 Task: Find connections with filter location Baní with filter topic #property with filter profile language French with filter current company WomenTech Network with filter school NICMAR University  with filter industry Alternative Dispute Resolution with filter service category Android Development with filter keywords title Data Entry
Action: Mouse moved to (596, 84)
Screenshot: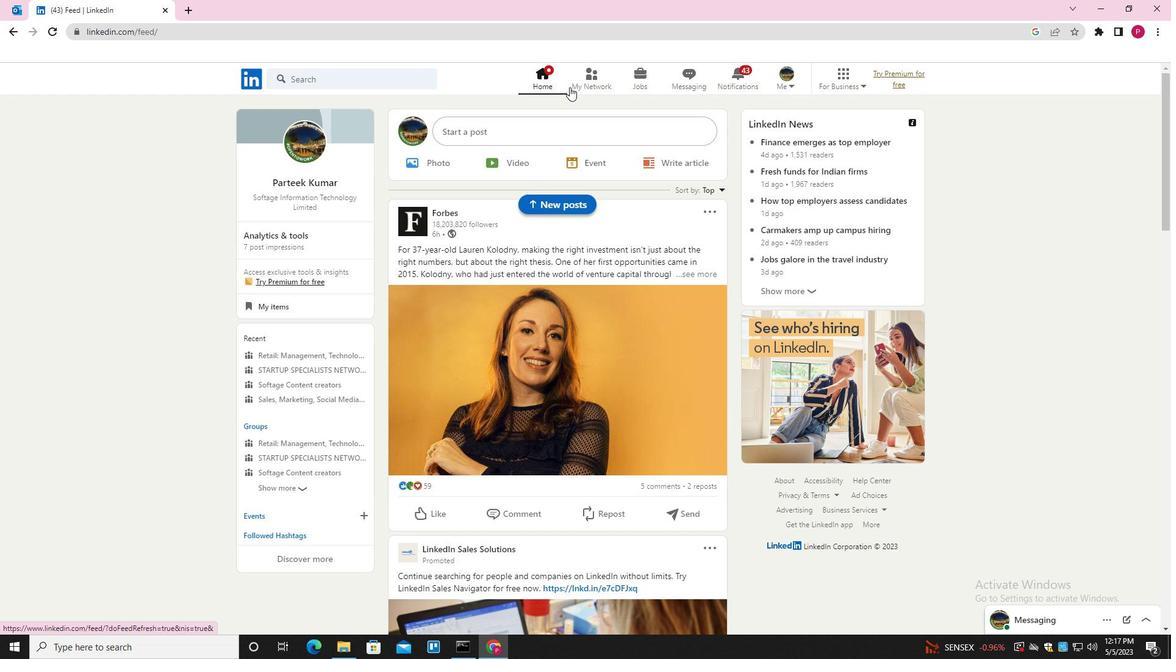 
Action: Mouse pressed left at (596, 84)
Screenshot: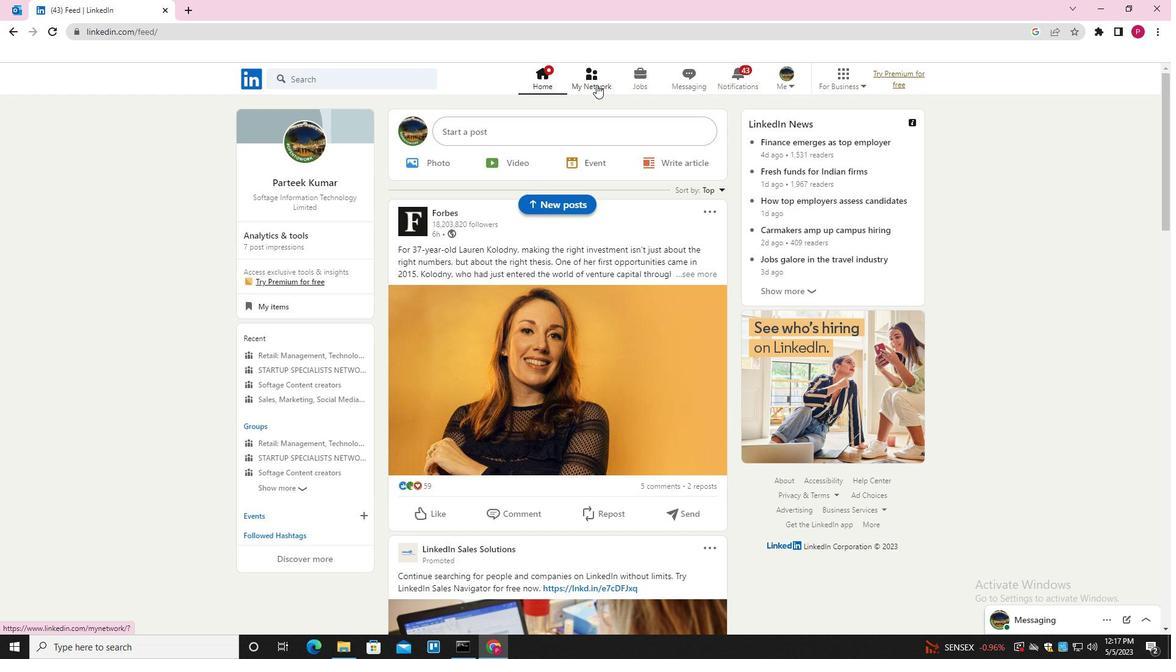 
Action: Mouse moved to (362, 145)
Screenshot: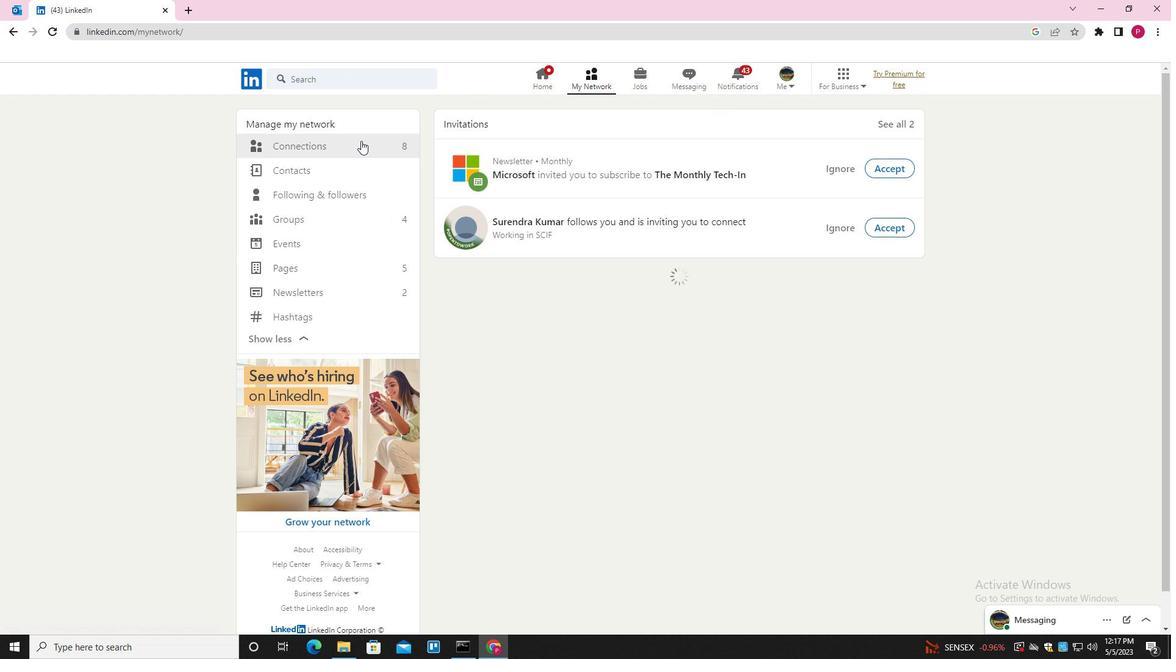 
Action: Mouse pressed left at (362, 145)
Screenshot: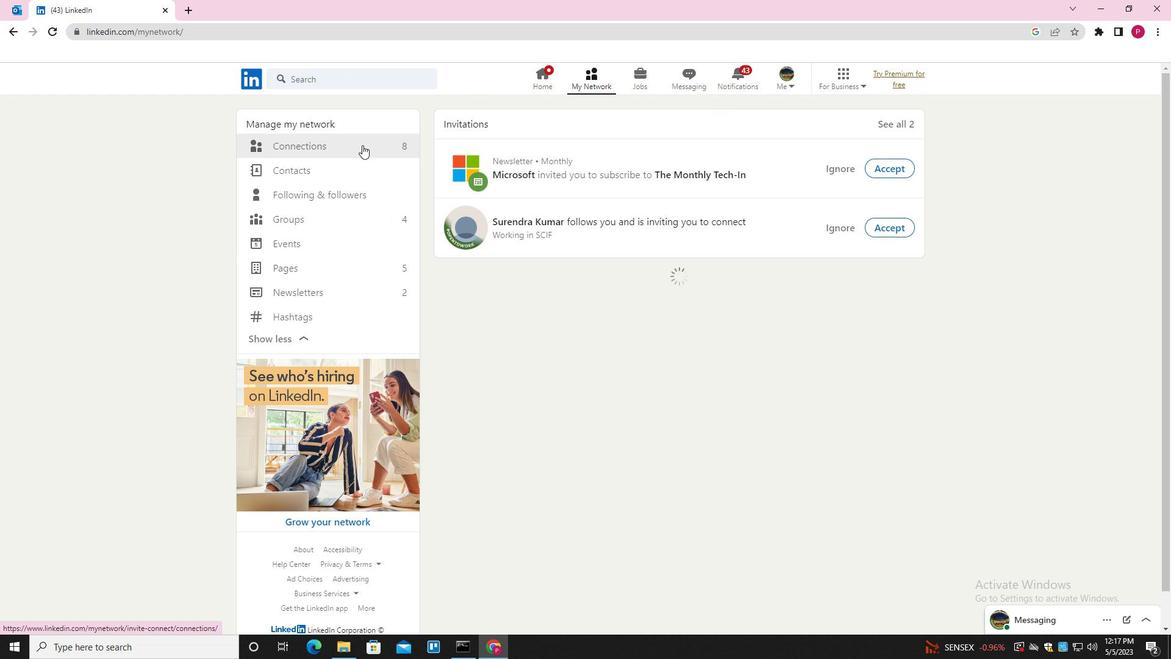 
Action: Mouse moved to (698, 146)
Screenshot: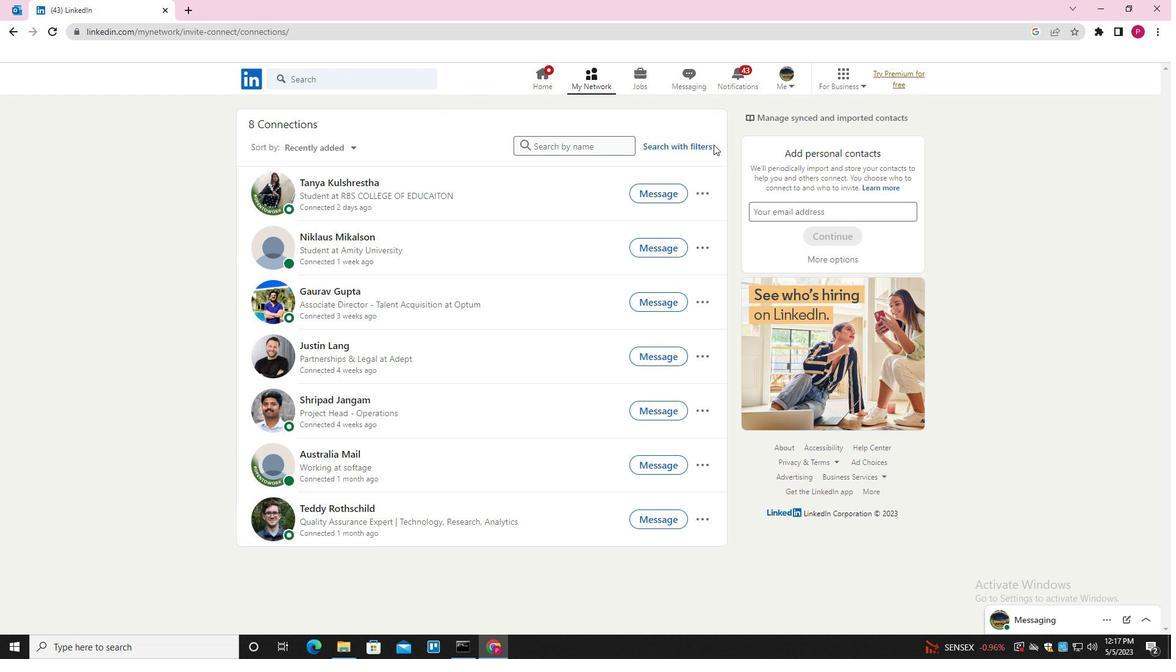 
Action: Mouse pressed left at (698, 146)
Screenshot: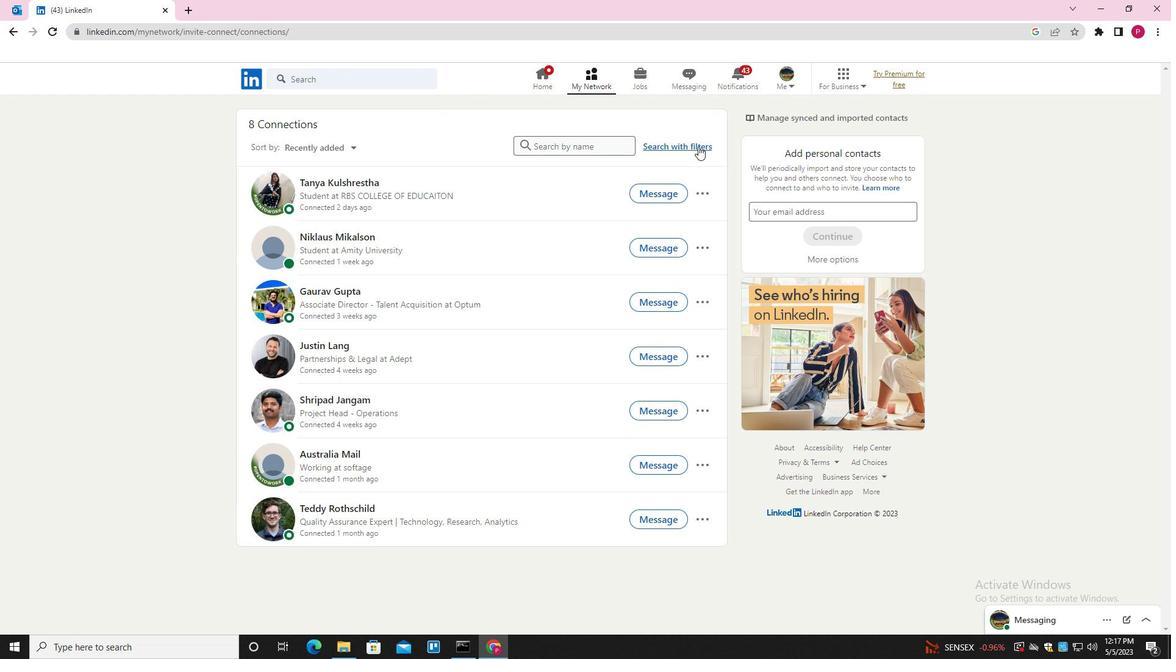 
Action: Mouse moved to (623, 111)
Screenshot: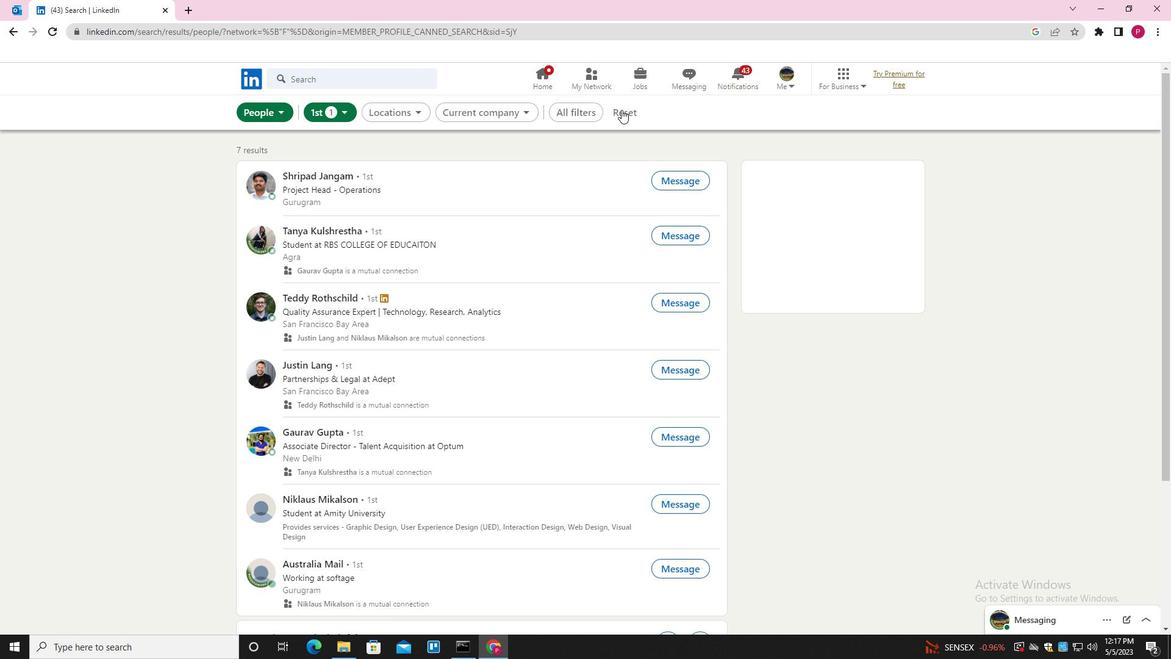 
Action: Mouse pressed left at (623, 111)
Screenshot: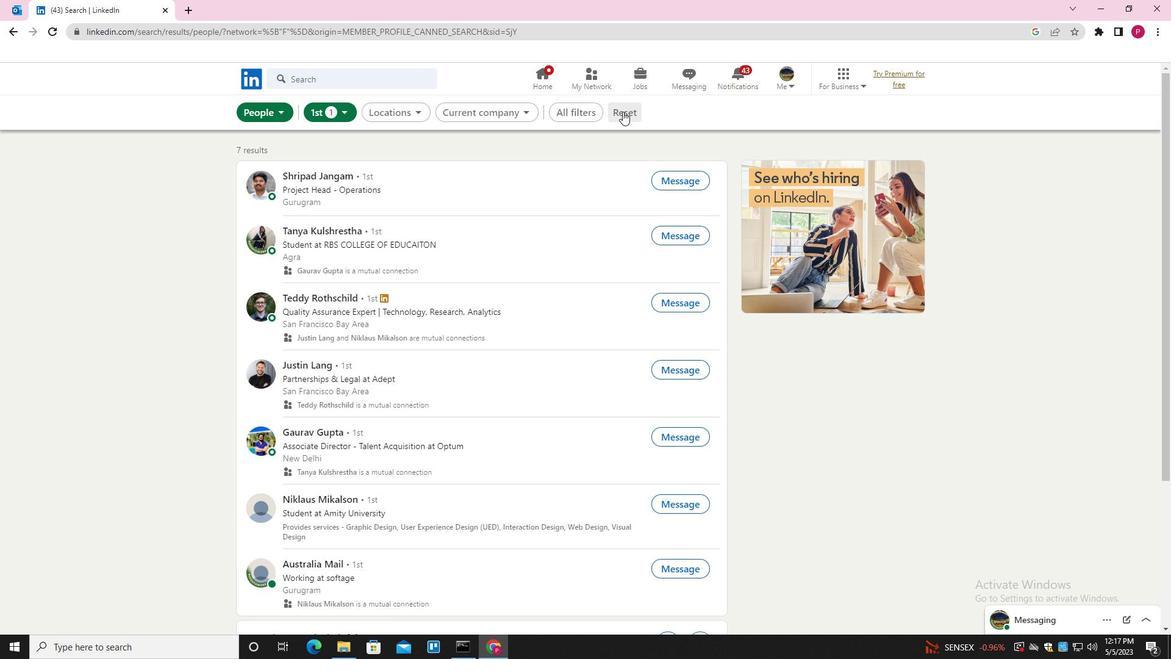 
Action: Mouse moved to (595, 114)
Screenshot: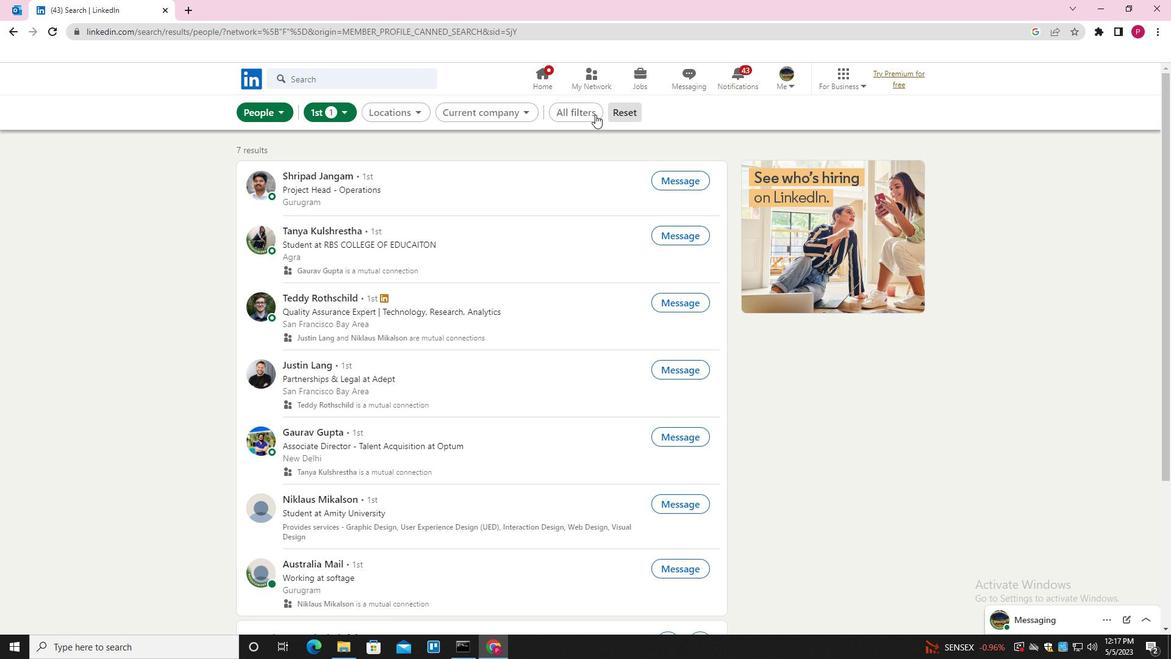 
Action: Mouse pressed left at (595, 114)
Screenshot: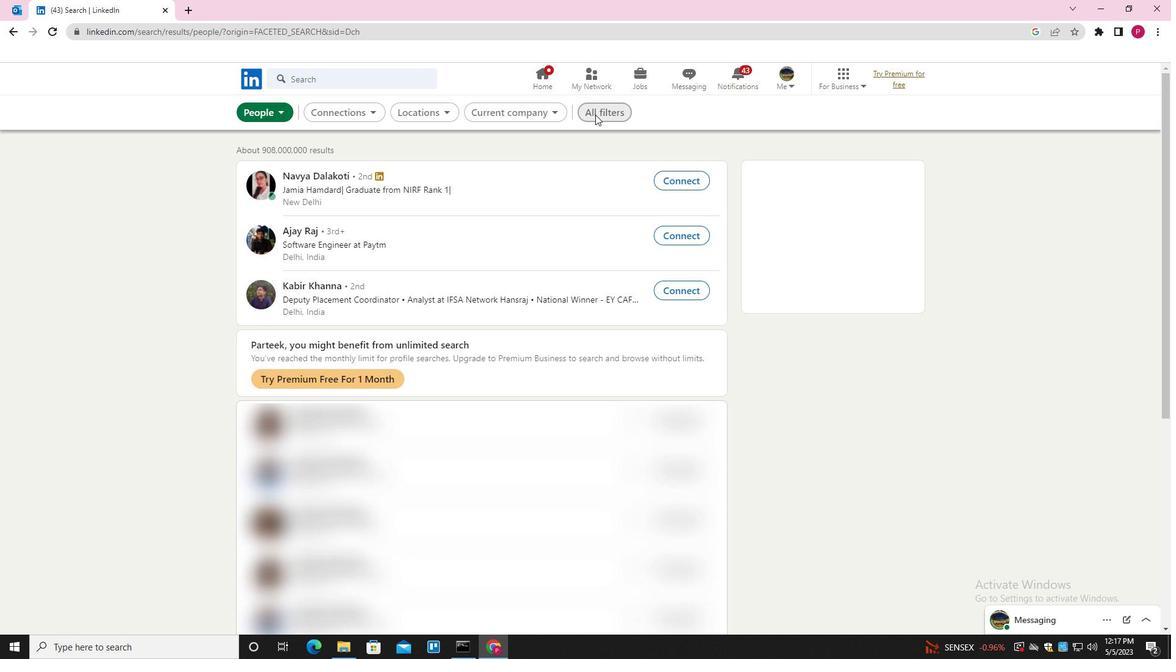 
Action: Mouse moved to (918, 383)
Screenshot: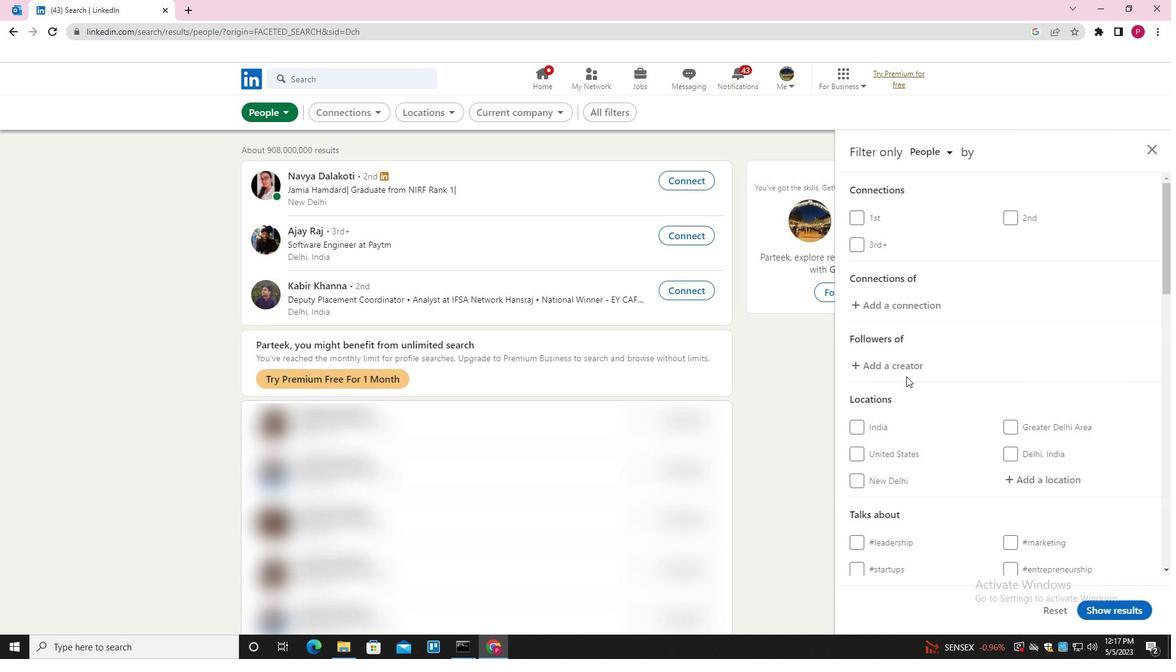 
Action: Mouse scrolled (918, 383) with delta (0, 0)
Screenshot: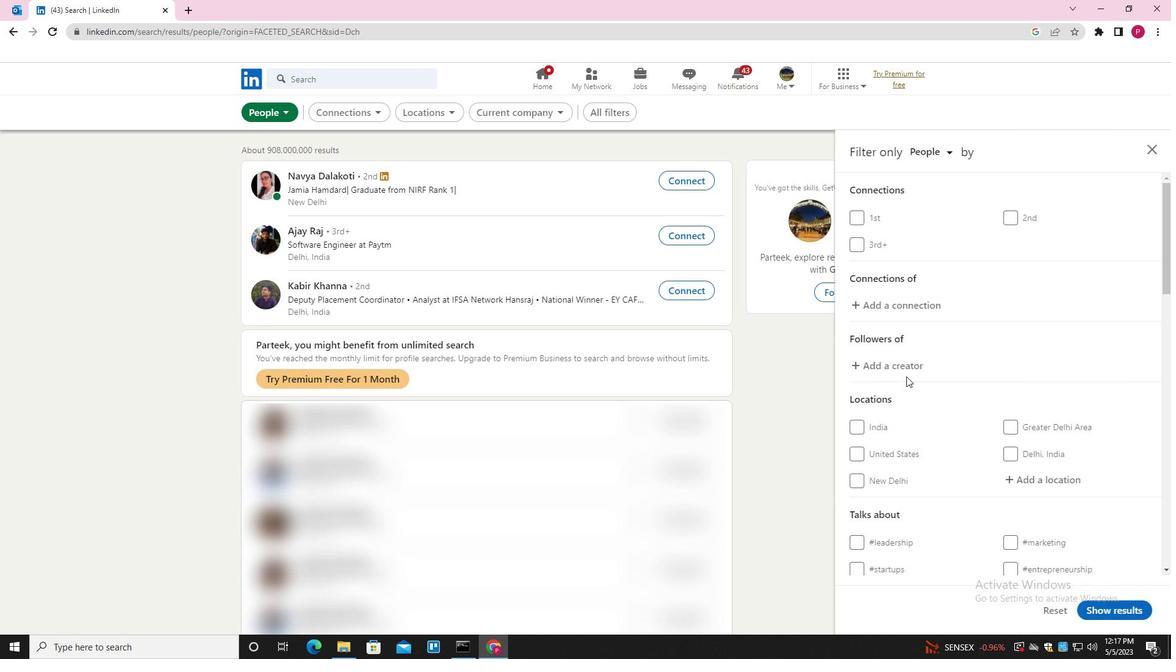 
Action: Mouse moved to (925, 386)
Screenshot: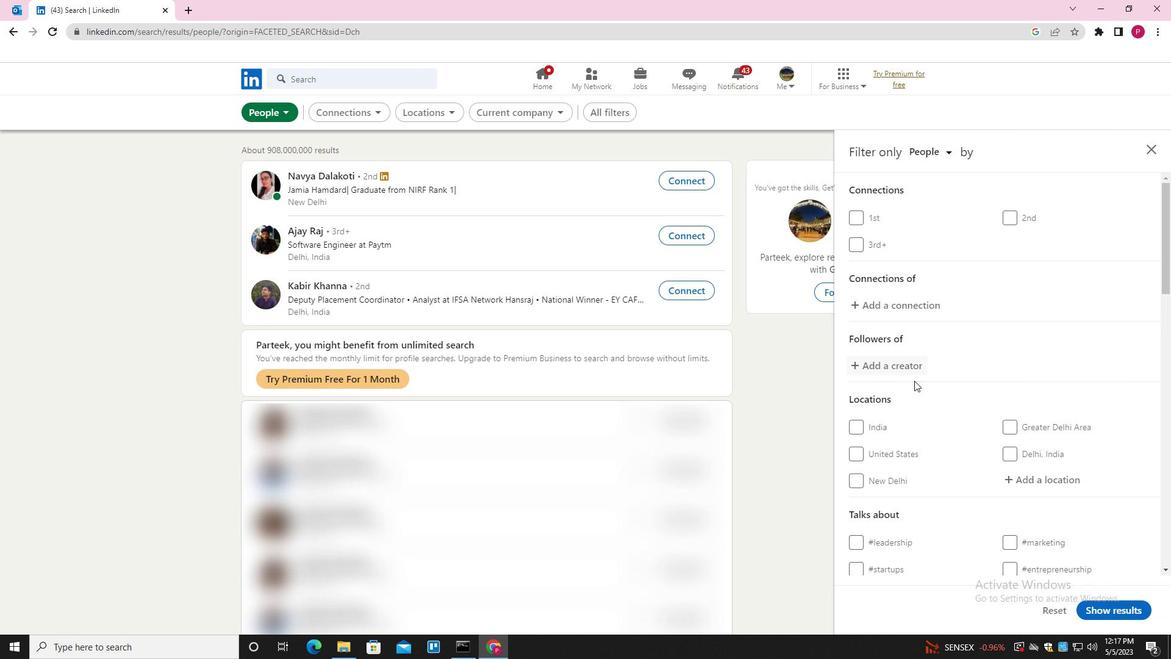 
Action: Mouse scrolled (925, 386) with delta (0, 0)
Screenshot: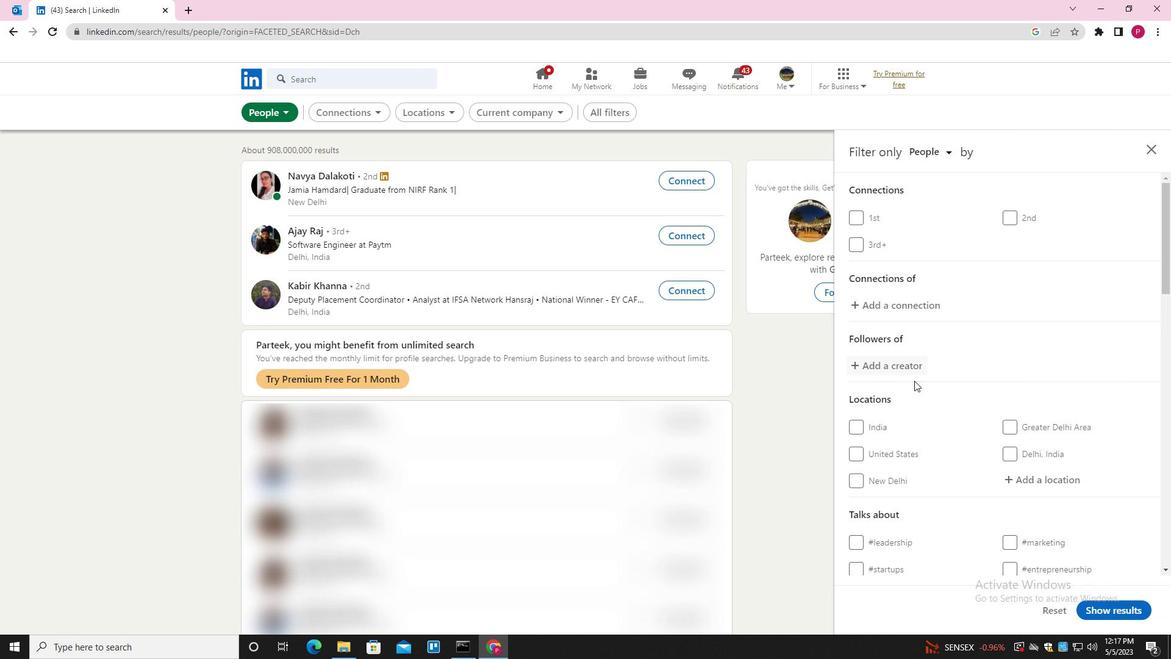 
Action: Mouse moved to (1034, 352)
Screenshot: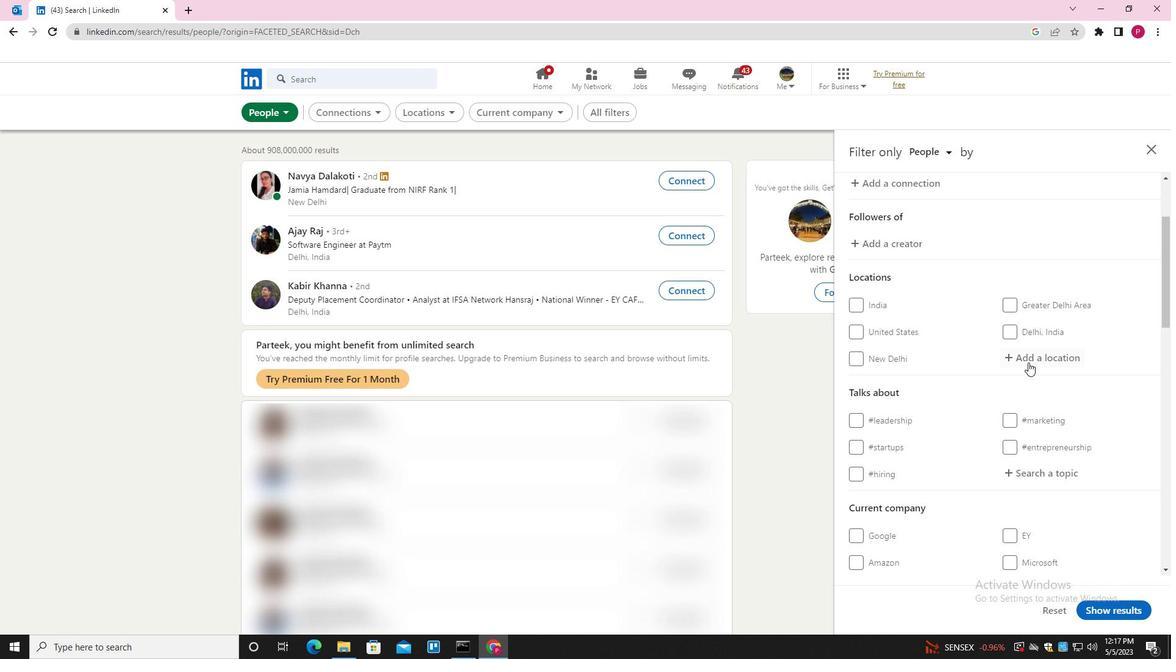 
Action: Mouse pressed left at (1034, 352)
Screenshot: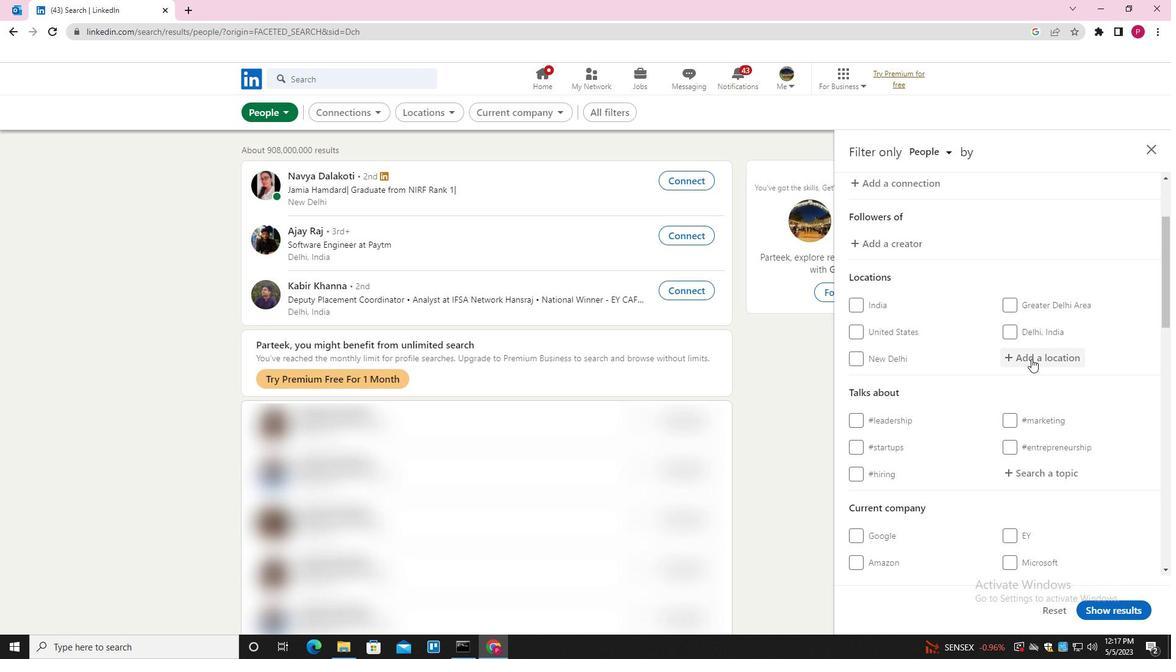 
Action: Key pressed <Key.shift>BANI<Key.down><Key.down><Key.down><Key.down><Key.down><Key.down><Key.down><Key.down><Key.down><Key.down><Key.down><Key.down><Key.down><Key.down><Key.down><Key.down><Key.down><Key.down><Key.down><Key.down><Key.down><Key.down><Key.enter>
Screenshot: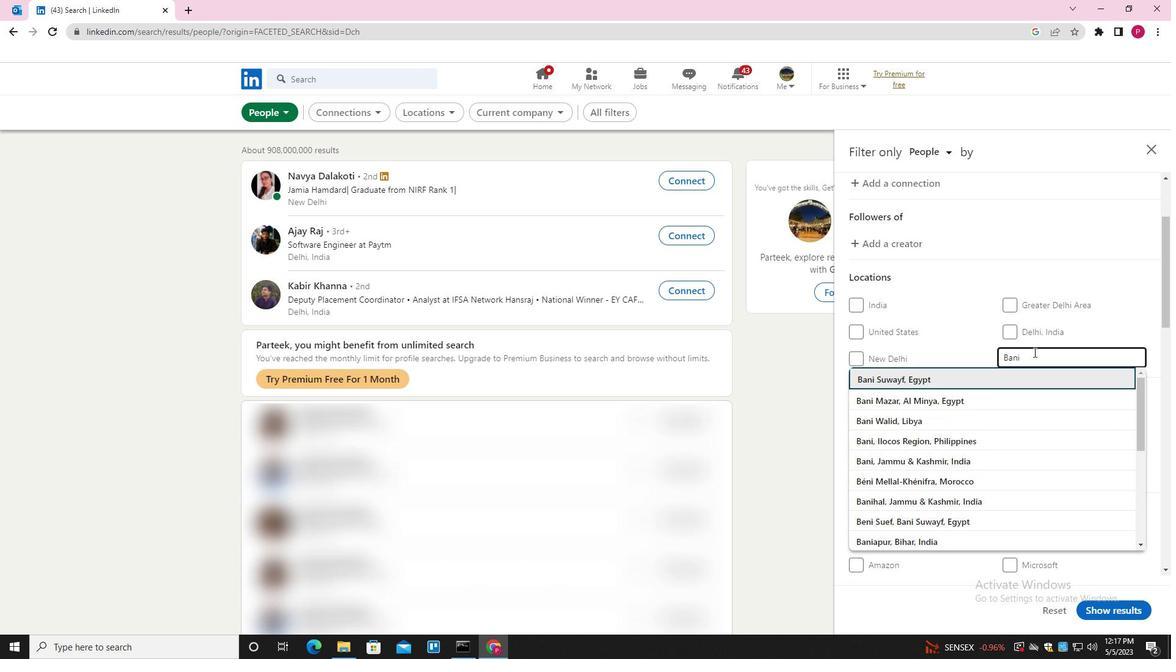
Action: Mouse moved to (970, 393)
Screenshot: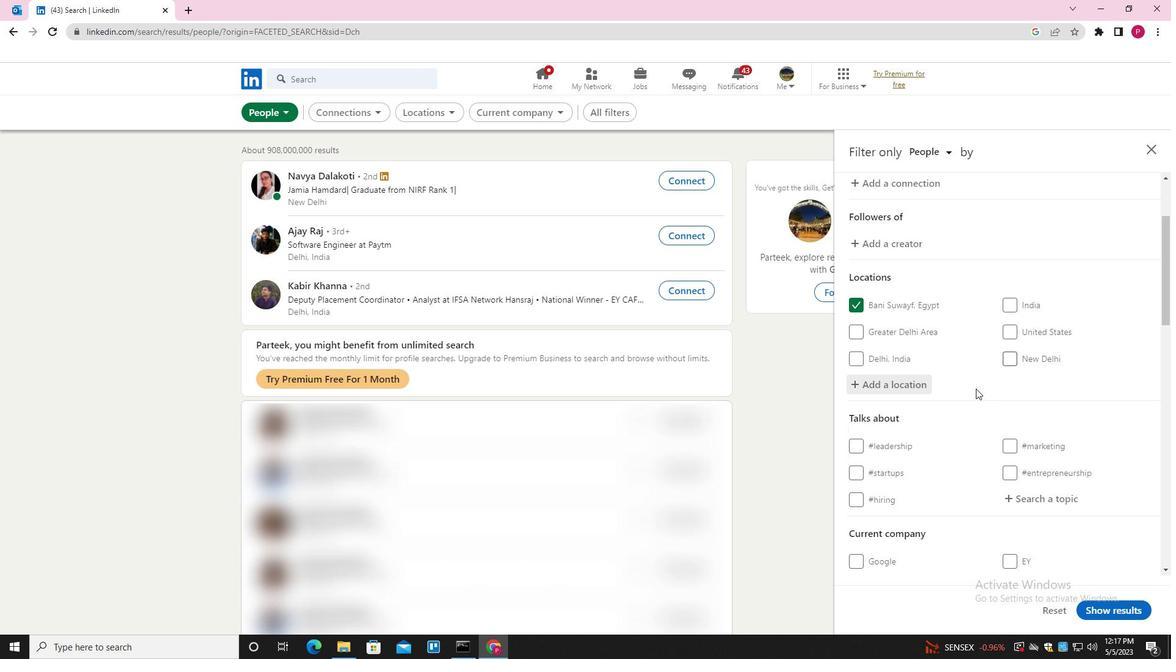 
Action: Mouse scrolled (970, 392) with delta (0, 0)
Screenshot: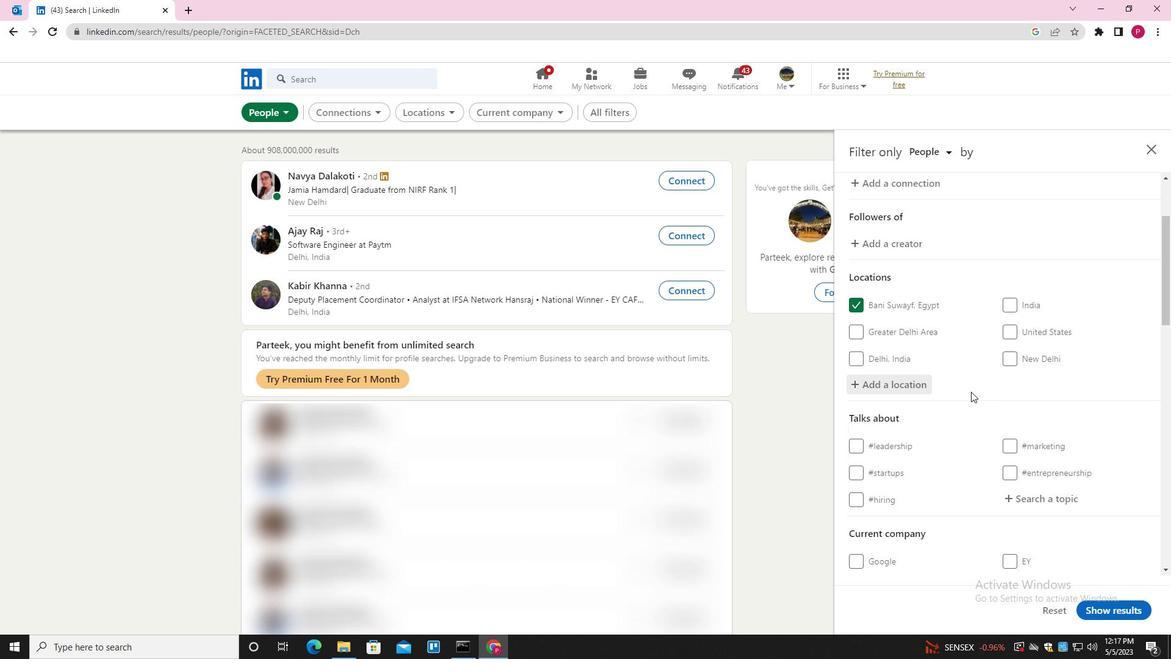 
Action: Mouse scrolled (970, 392) with delta (0, 0)
Screenshot: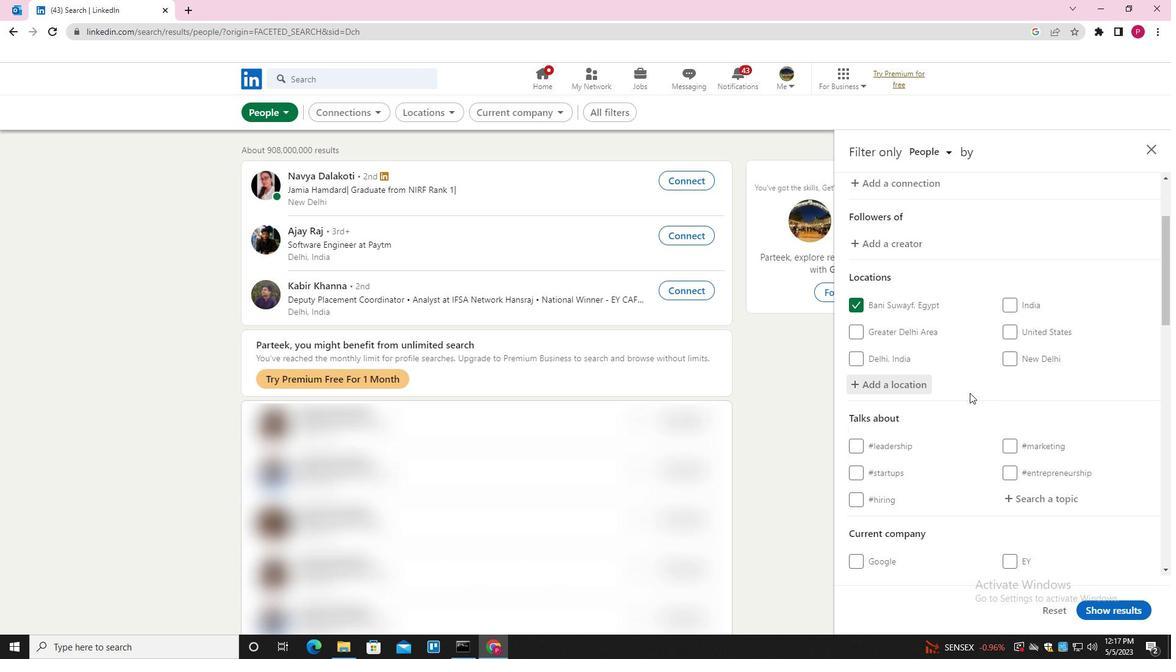 
Action: Mouse scrolled (970, 392) with delta (0, 0)
Screenshot: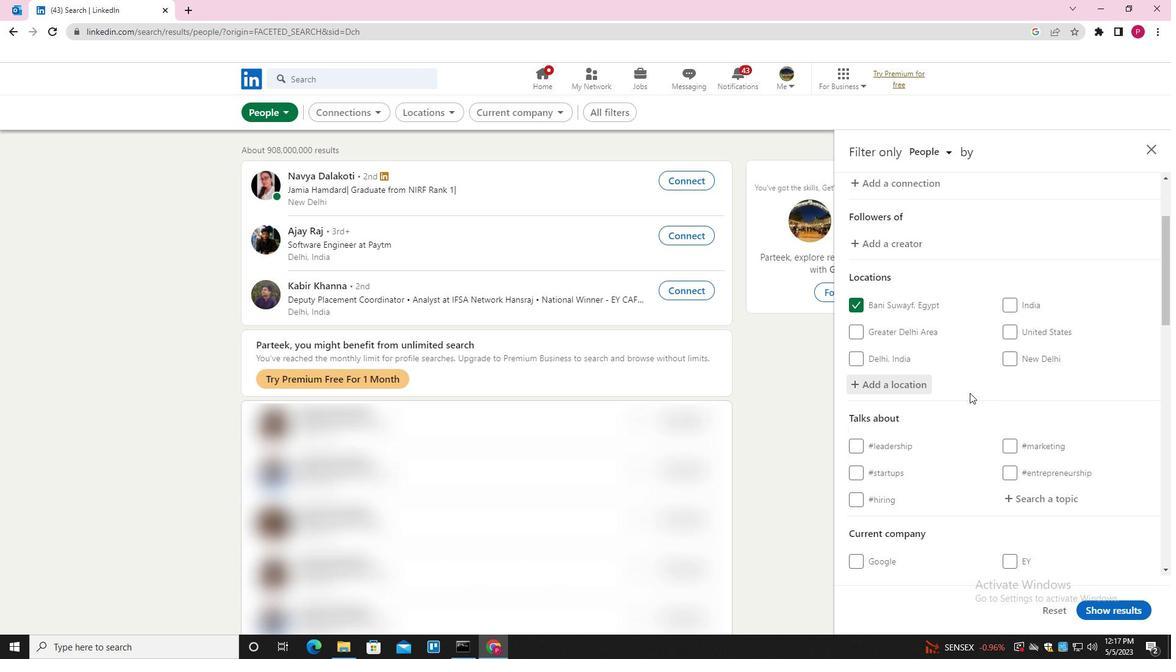 
Action: Mouse moved to (1025, 312)
Screenshot: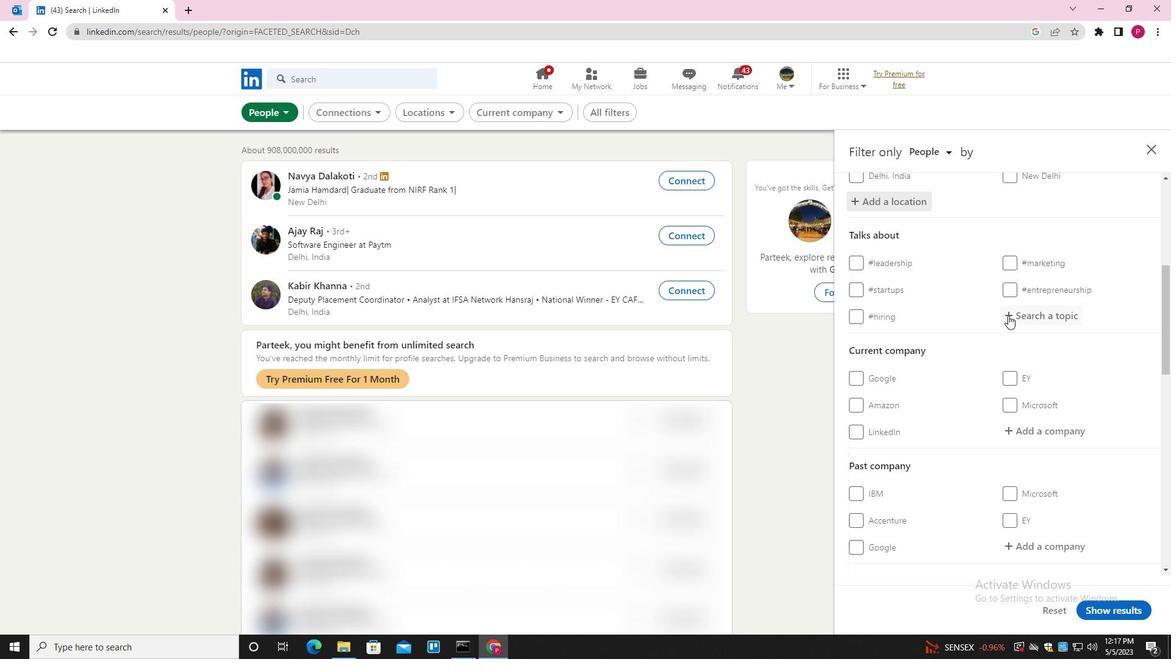 
Action: Mouse pressed left at (1025, 312)
Screenshot: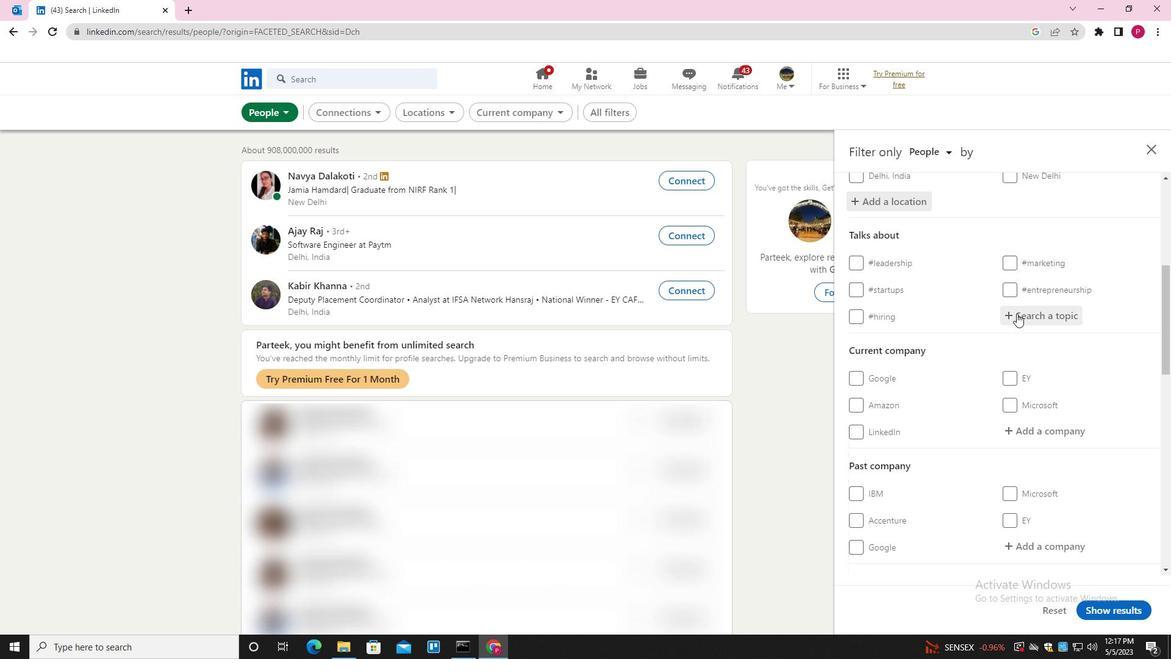 
Action: Key pressed PROPERTY<Key.down><Key.enter>
Screenshot: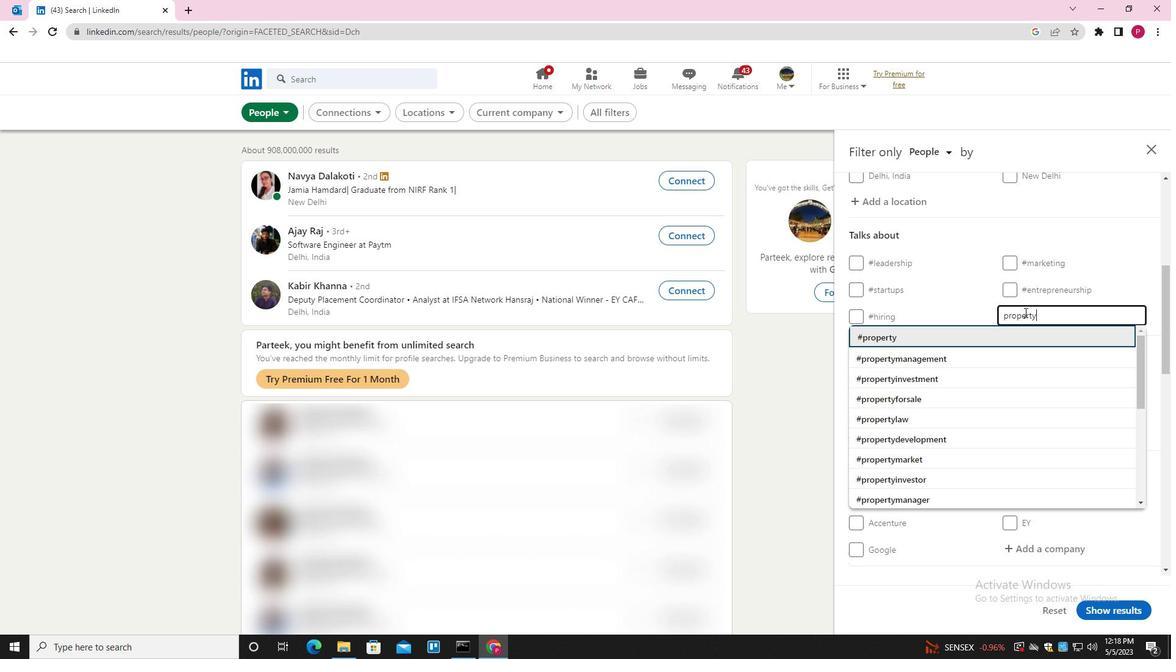 
Action: Mouse moved to (986, 349)
Screenshot: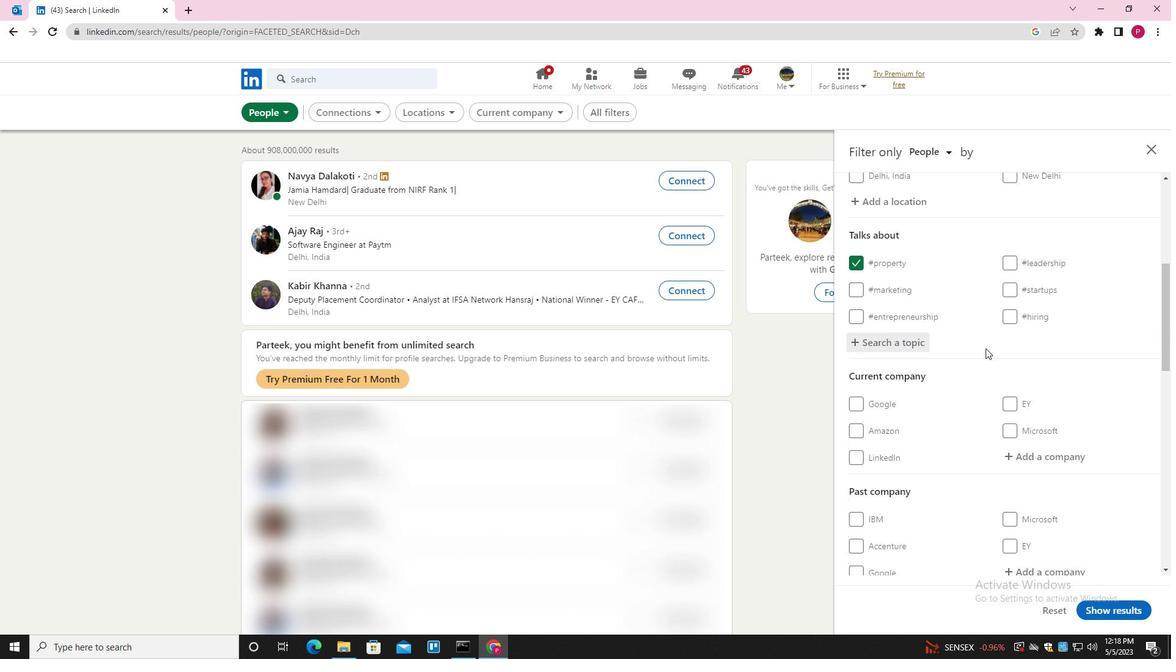 
Action: Mouse scrolled (986, 348) with delta (0, 0)
Screenshot: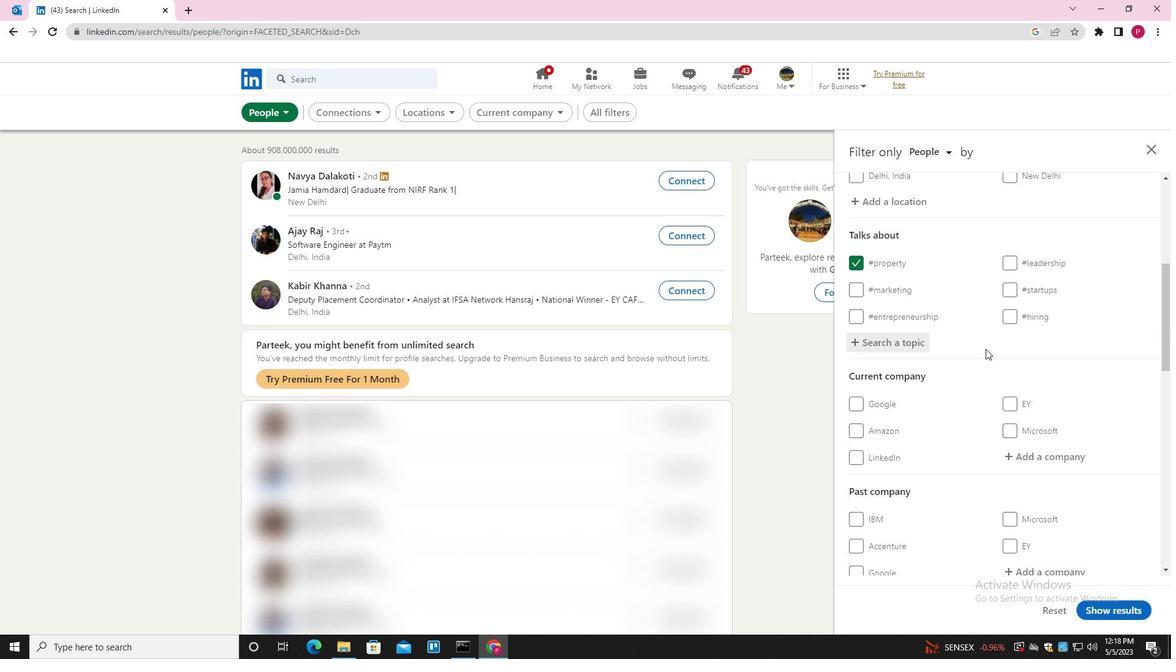 
Action: Mouse scrolled (986, 348) with delta (0, 0)
Screenshot: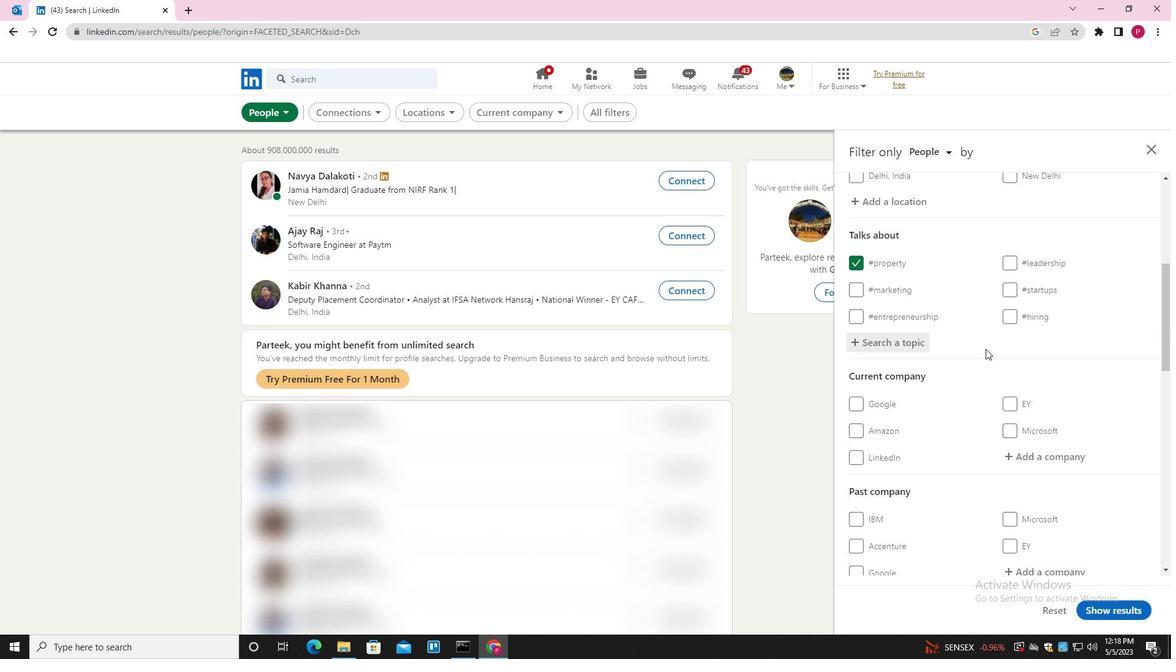 
Action: Mouse scrolled (986, 348) with delta (0, 0)
Screenshot: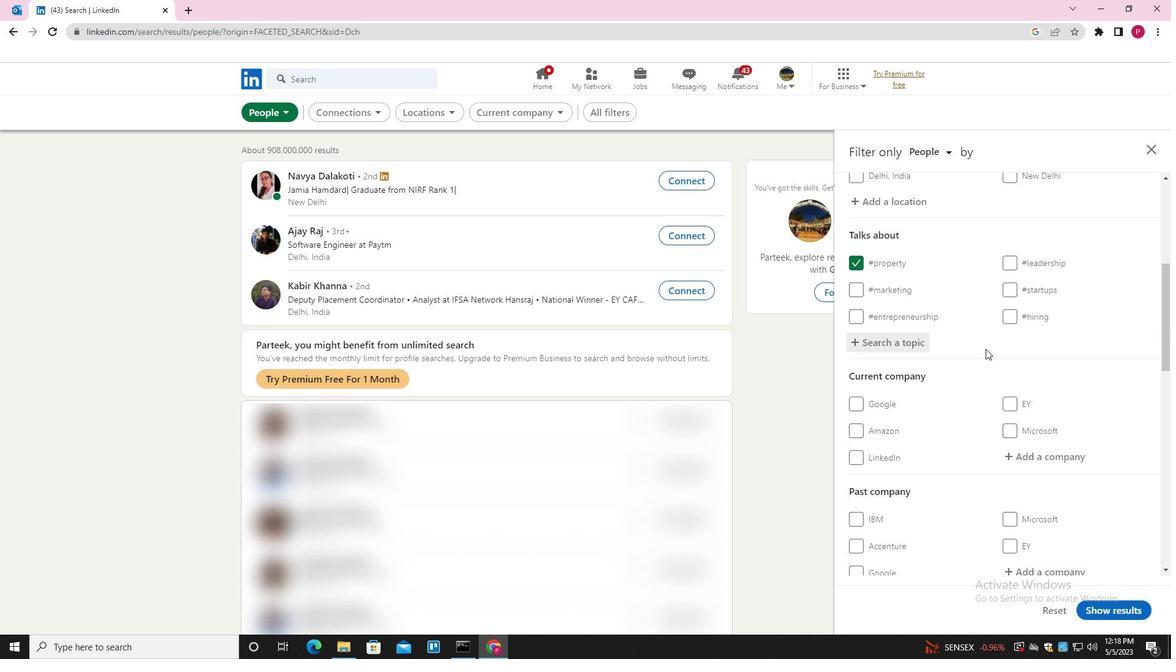 
Action: Mouse moved to (955, 357)
Screenshot: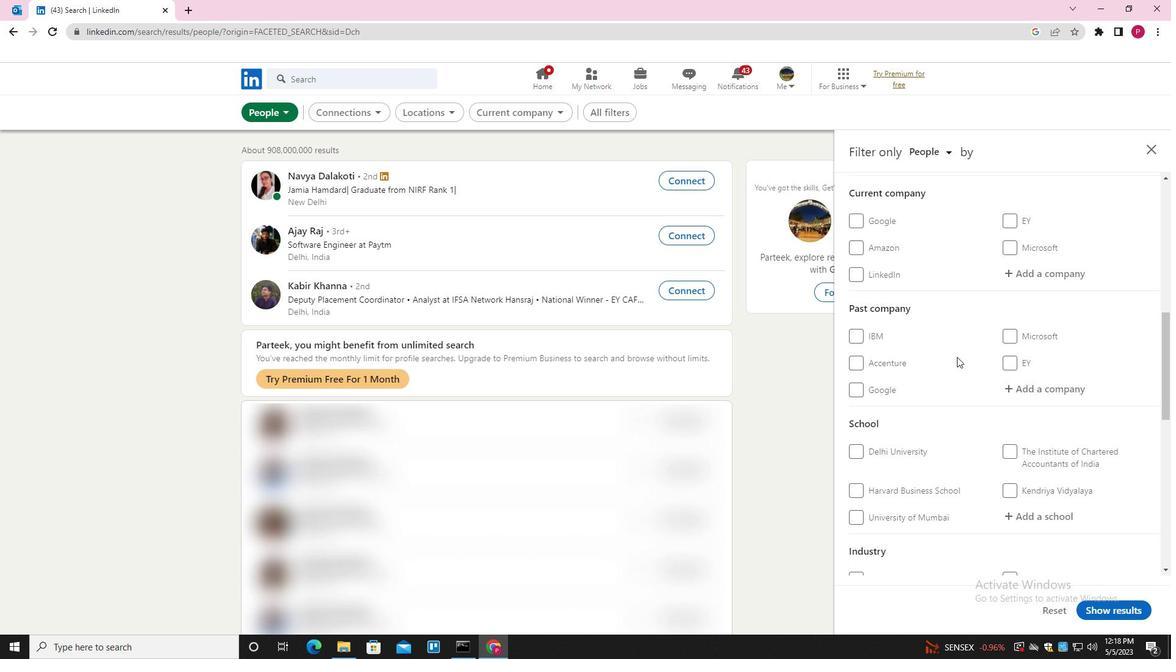 
Action: Mouse scrolled (955, 356) with delta (0, 0)
Screenshot: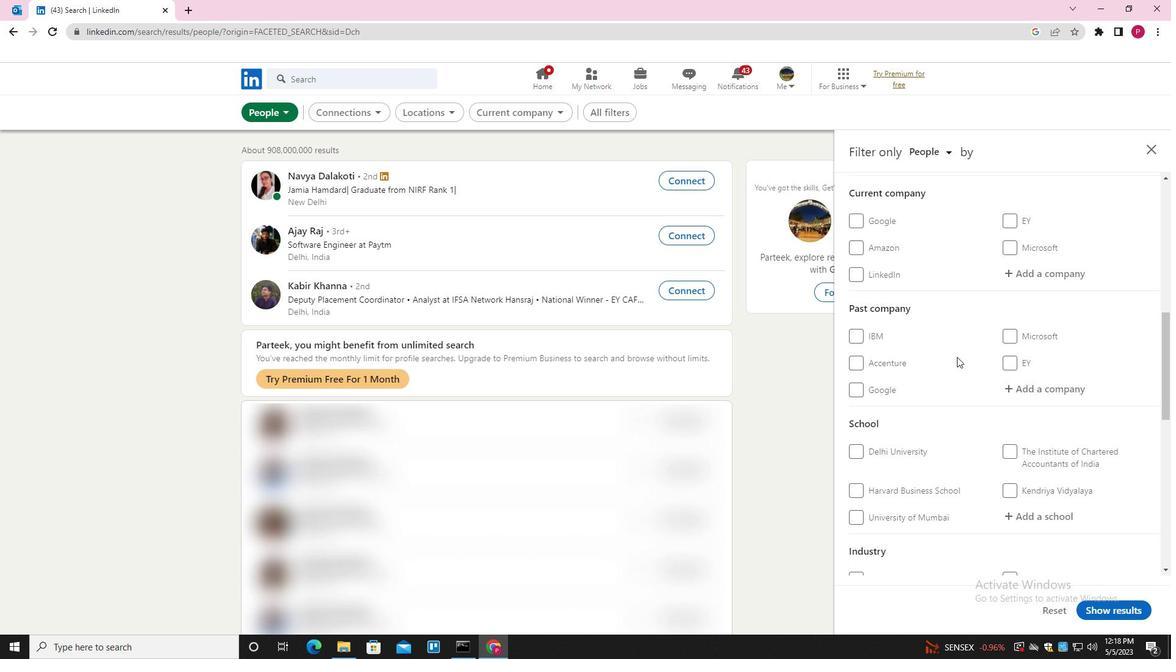 
Action: Mouse moved to (954, 358)
Screenshot: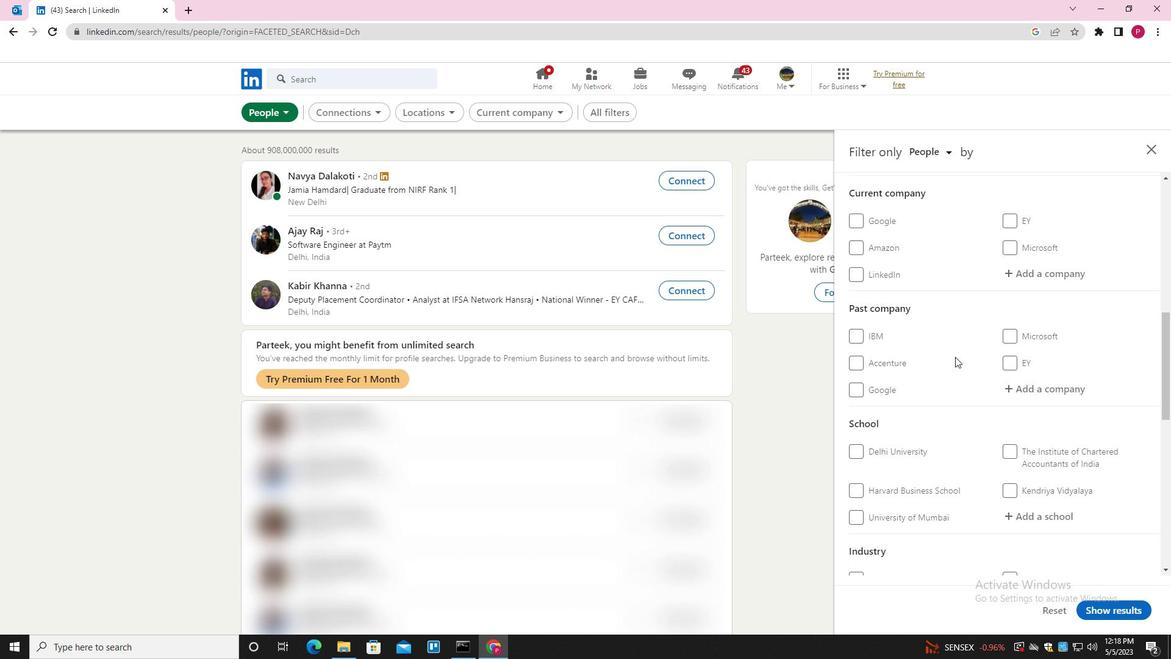 
Action: Mouse scrolled (954, 357) with delta (0, 0)
Screenshot: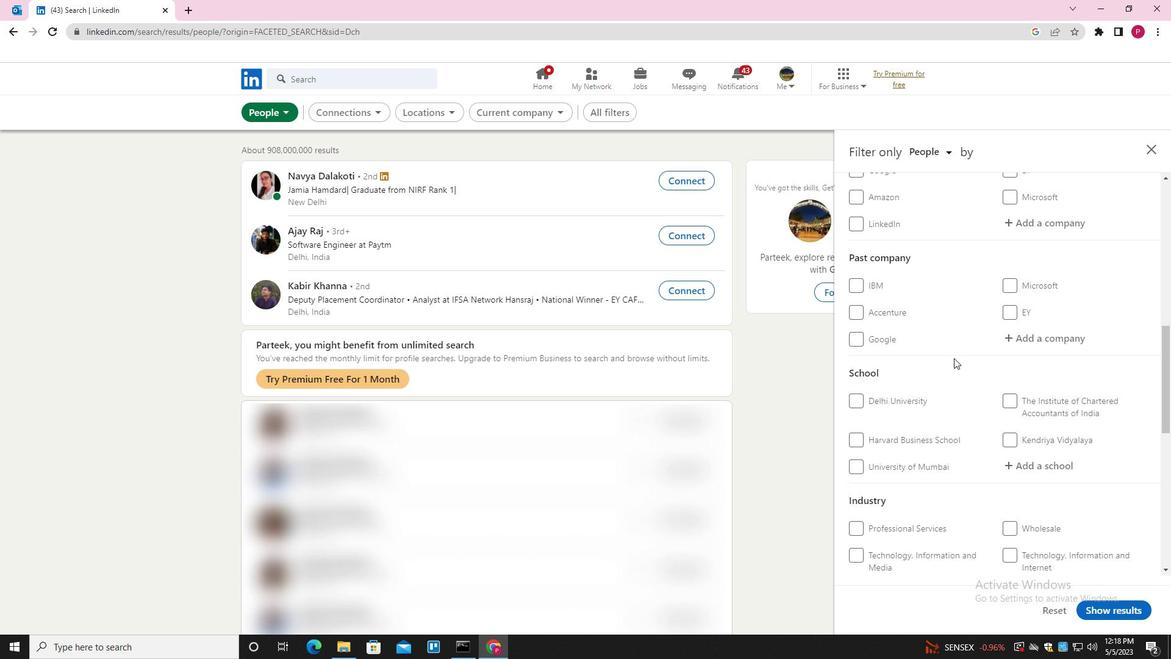 
Action: Mouse moved to (957, 358)
Screenshot: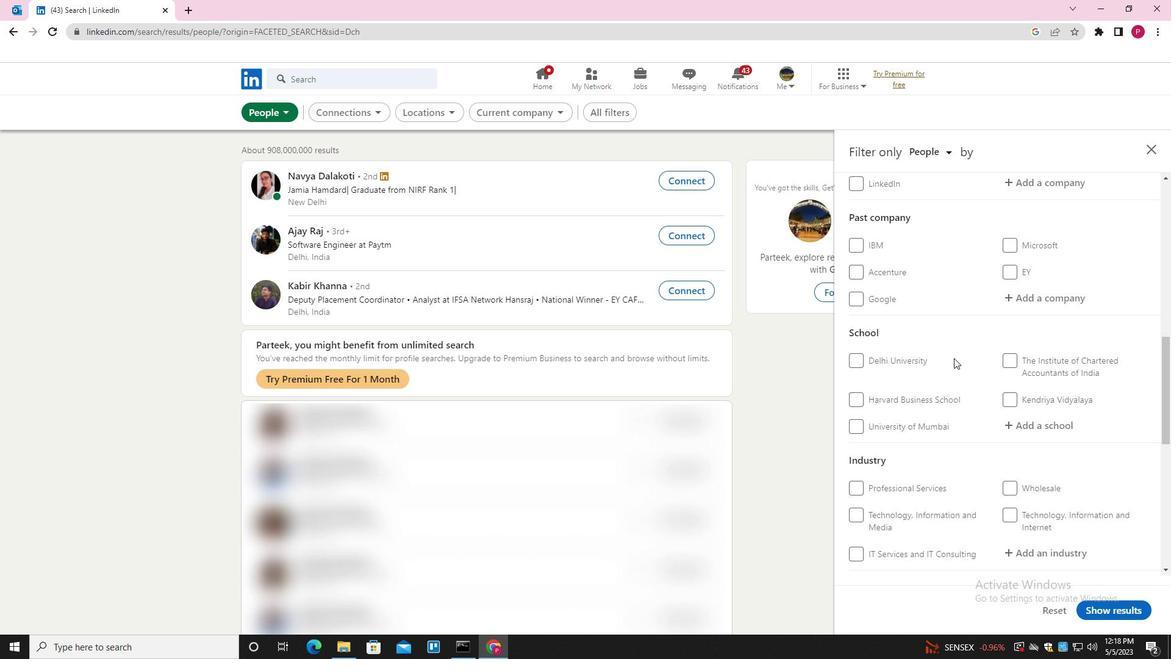 
Action: Mouse scrolled (957, 358) with delta (0, 0)
Screenshot: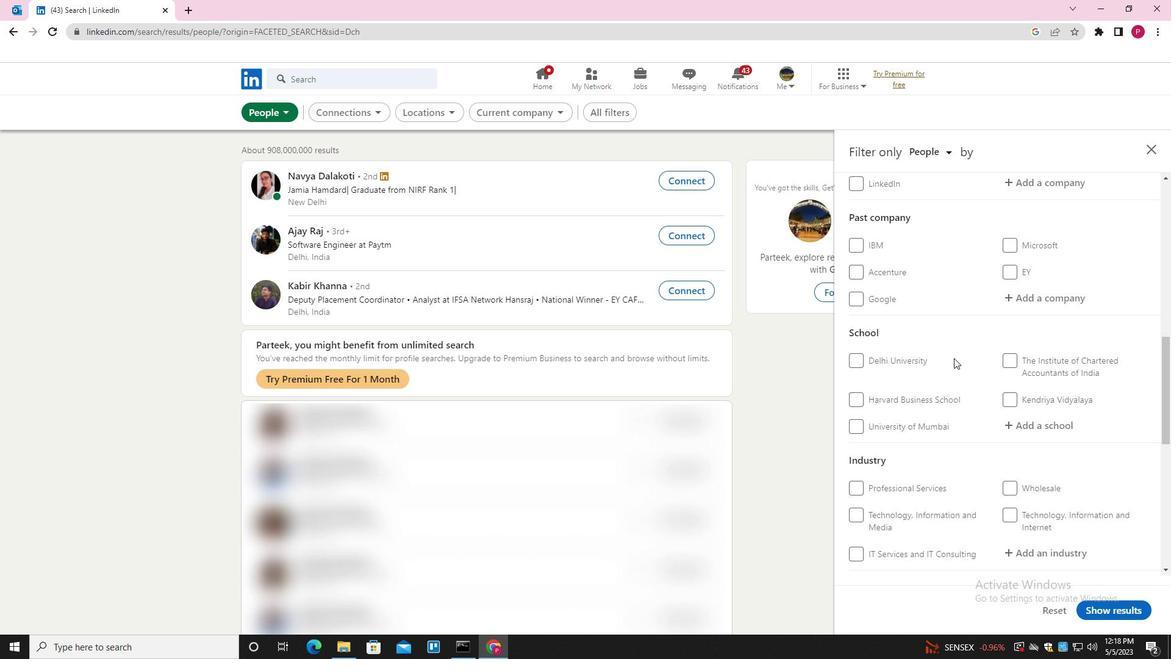 
Action: Mouse moved to (969, 357)
Screenshot: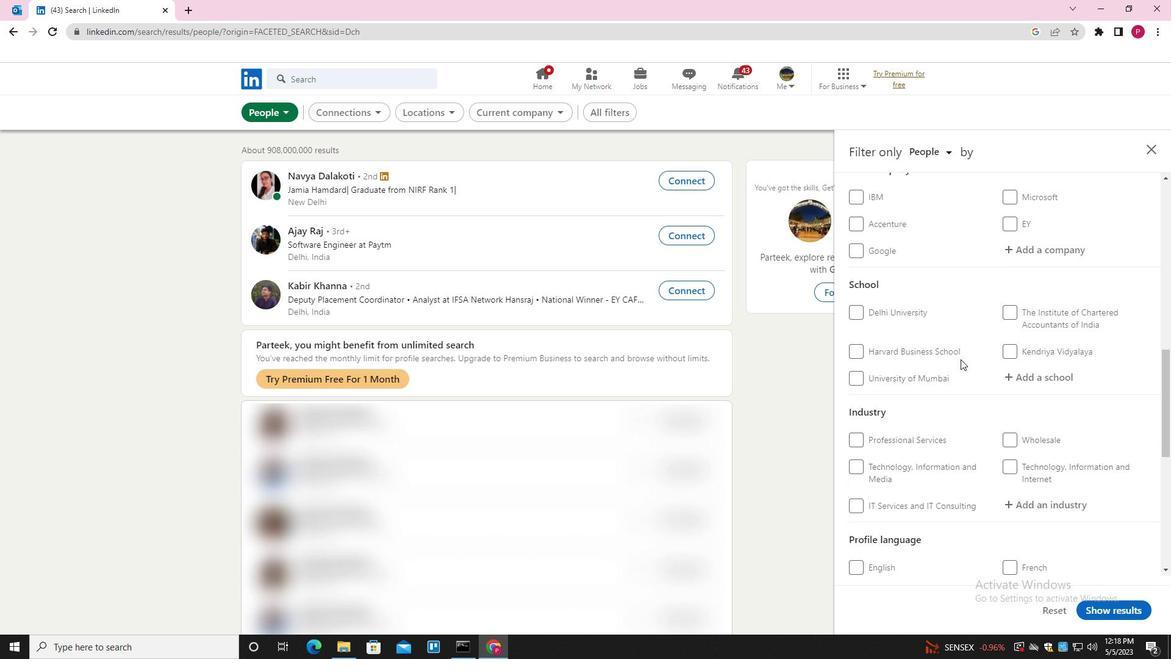 
Action: Mouse scrolled (969, 357) with delta (0, 0)
Screenshot: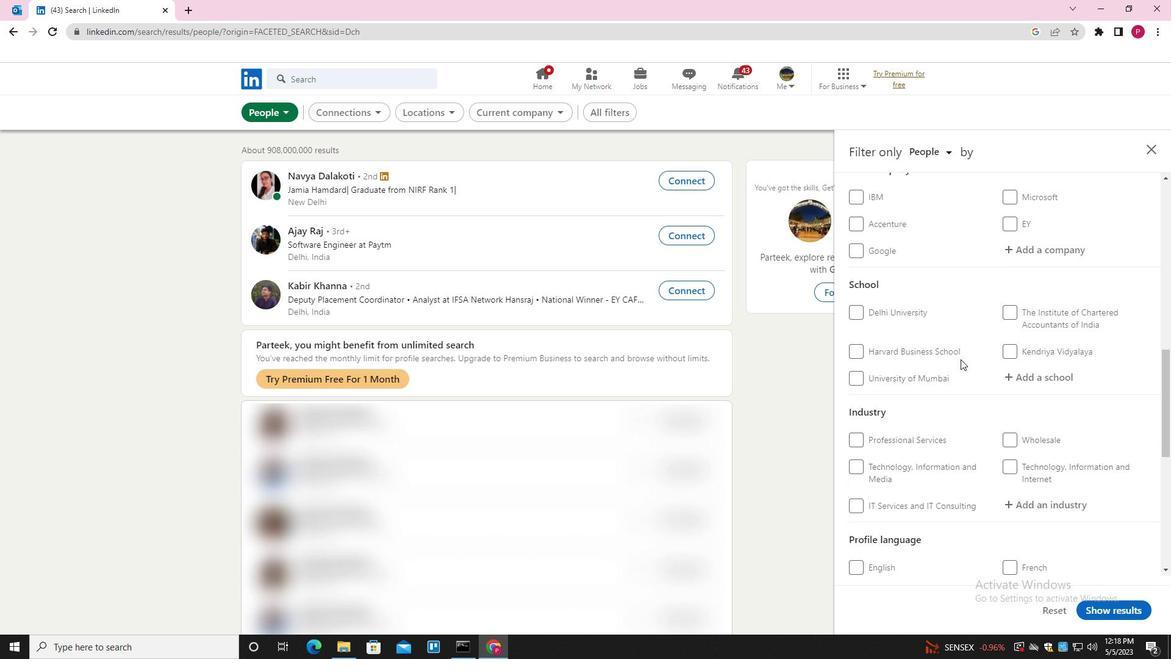 
Action: Mouse moved to (983, 364)
Screenshot: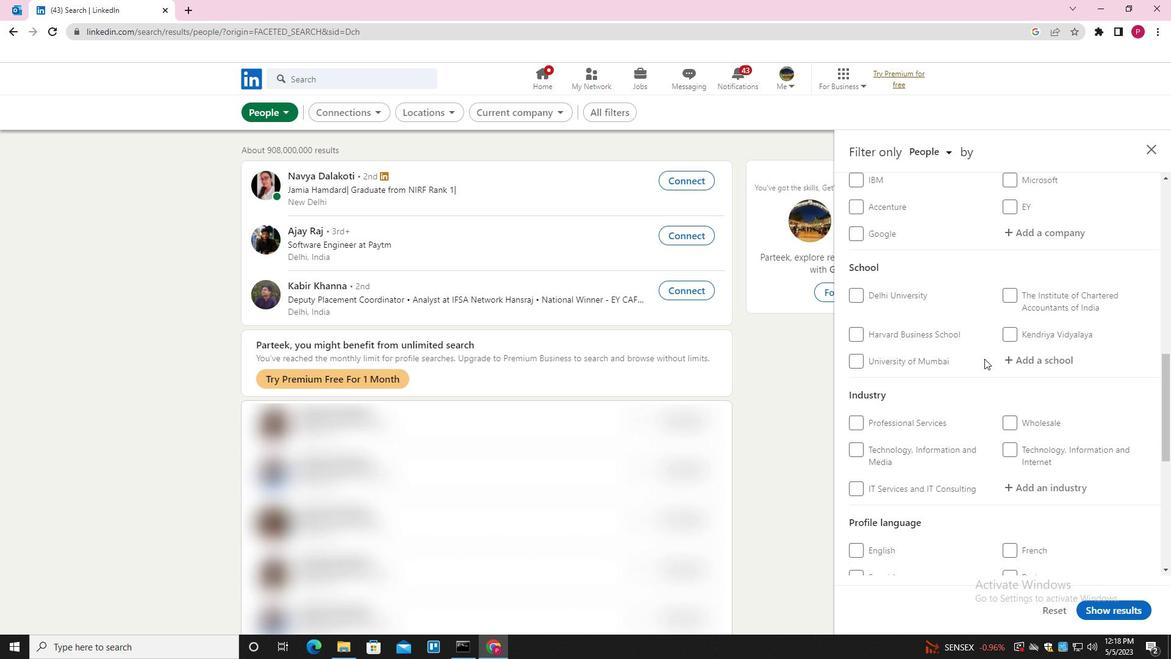 
Action: Mouse scrolled (983, 363) with delta (0, 0)
Screenshot: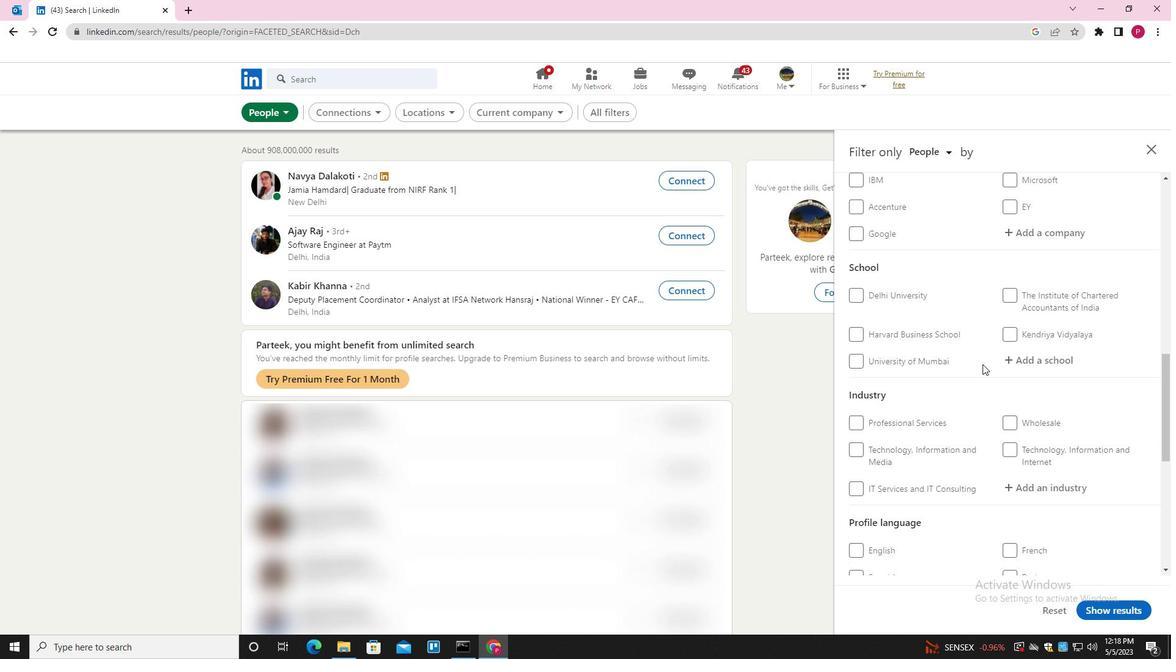 
Action: Mouse scrolled (983, 363) with delta (0, 0)
Screenshot: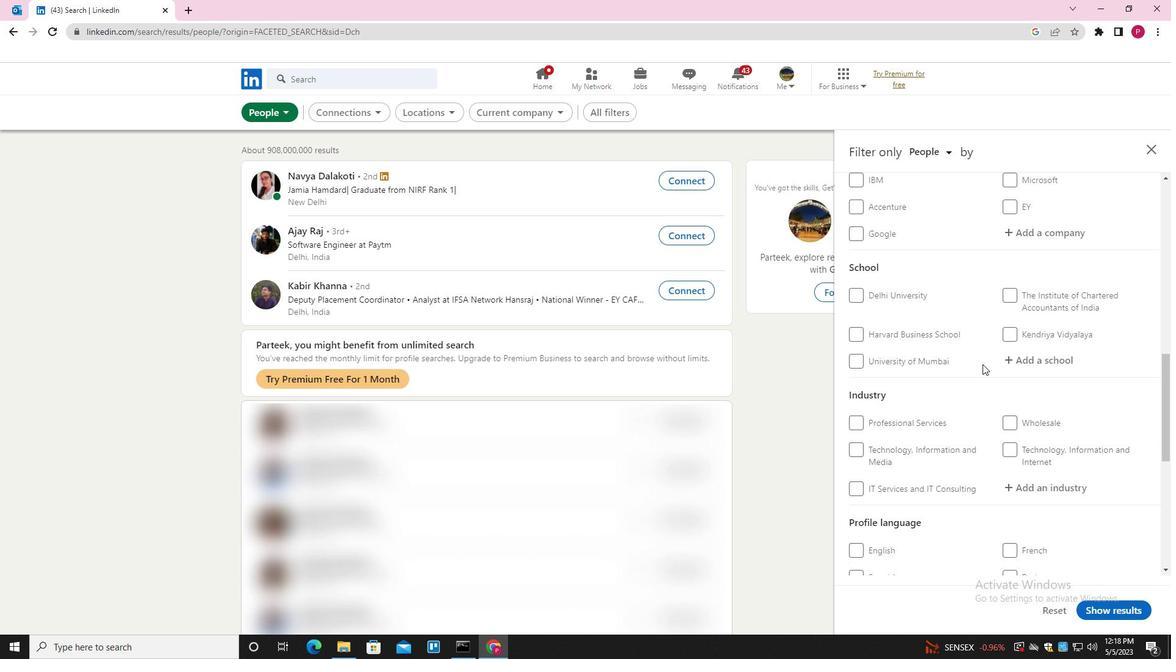 
Action: Mouse moved to (1020, 341)
Screenshot: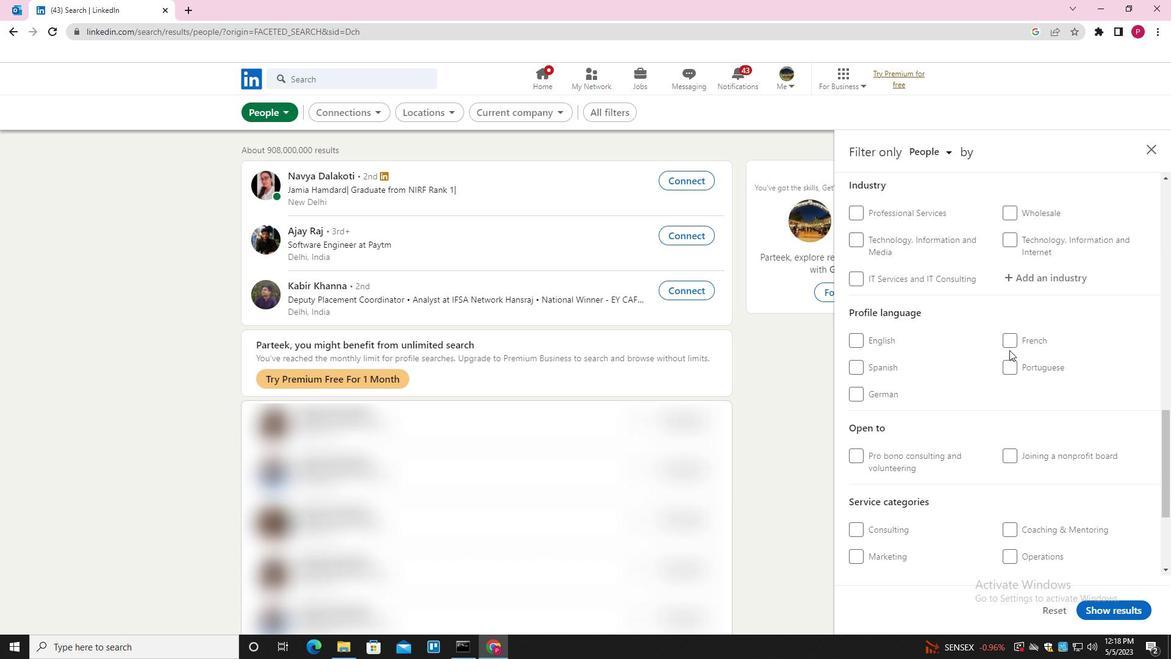 
Action: Mouse pressed left at (1020, 341)
Screenshot: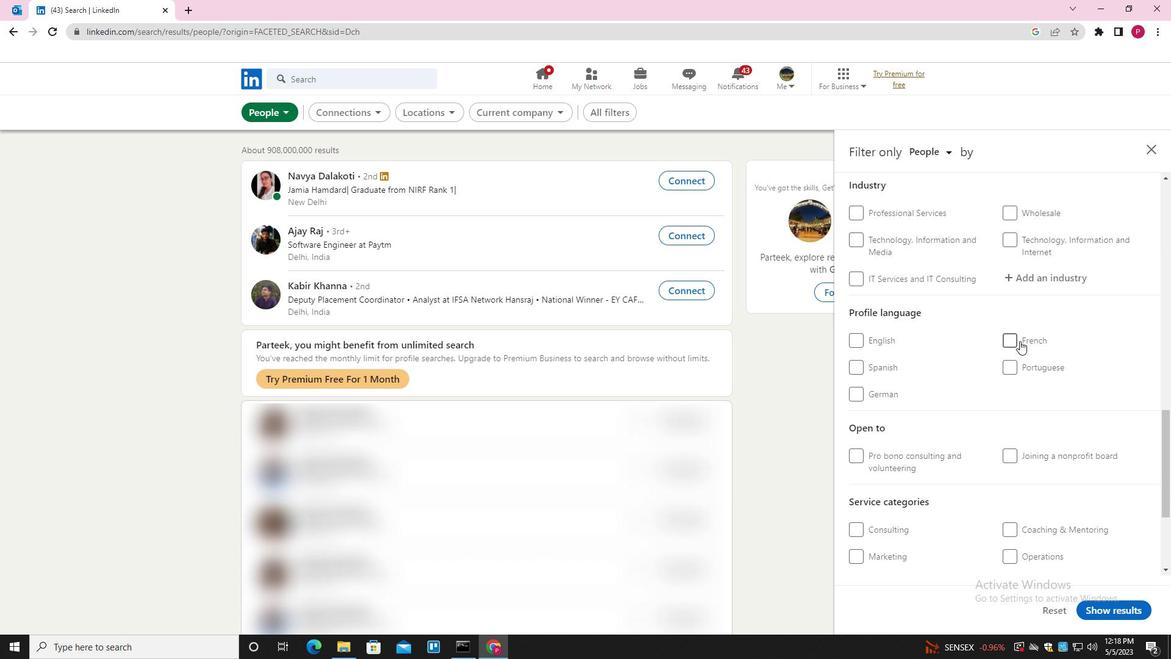 
Action: Mouse moved to (919, 405)
Screenshot: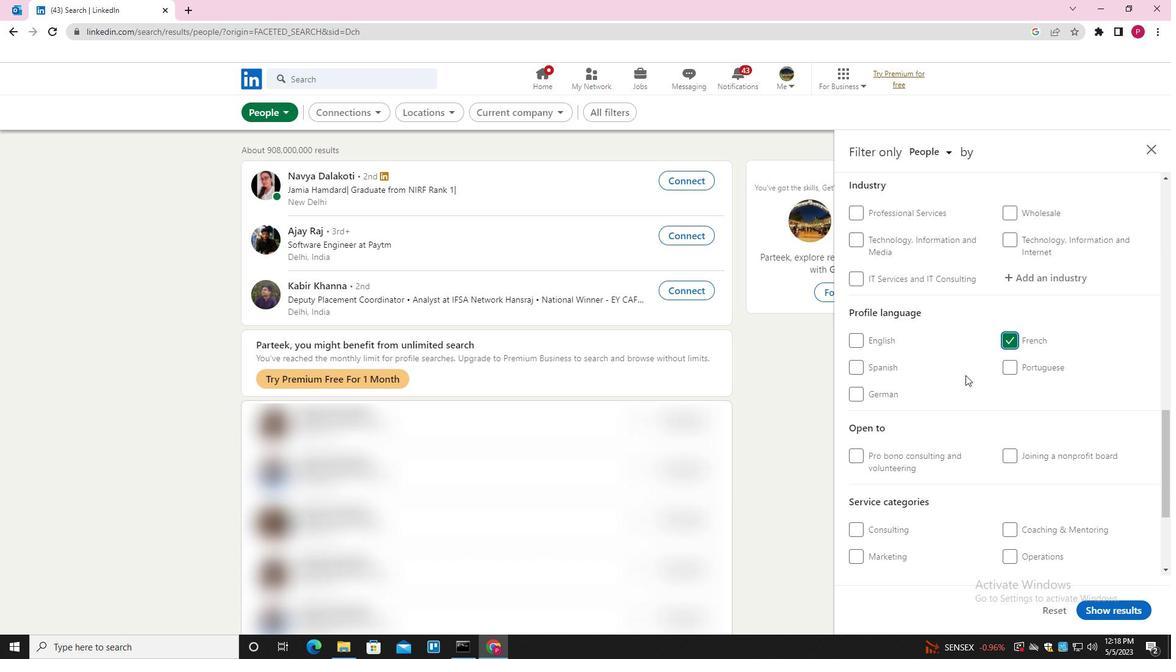 
Action: Mouse scrolled (919, 405) with delta (0, 0)
Screenshot: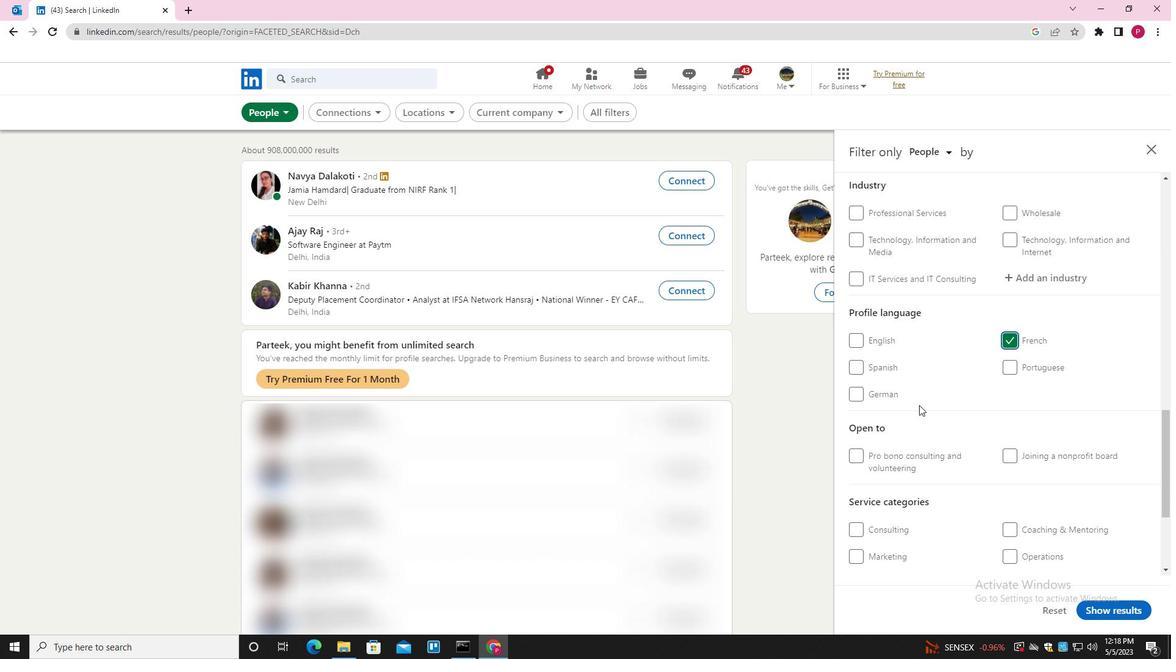 
Action: Mouse moved to (919, 405)
Screenshot: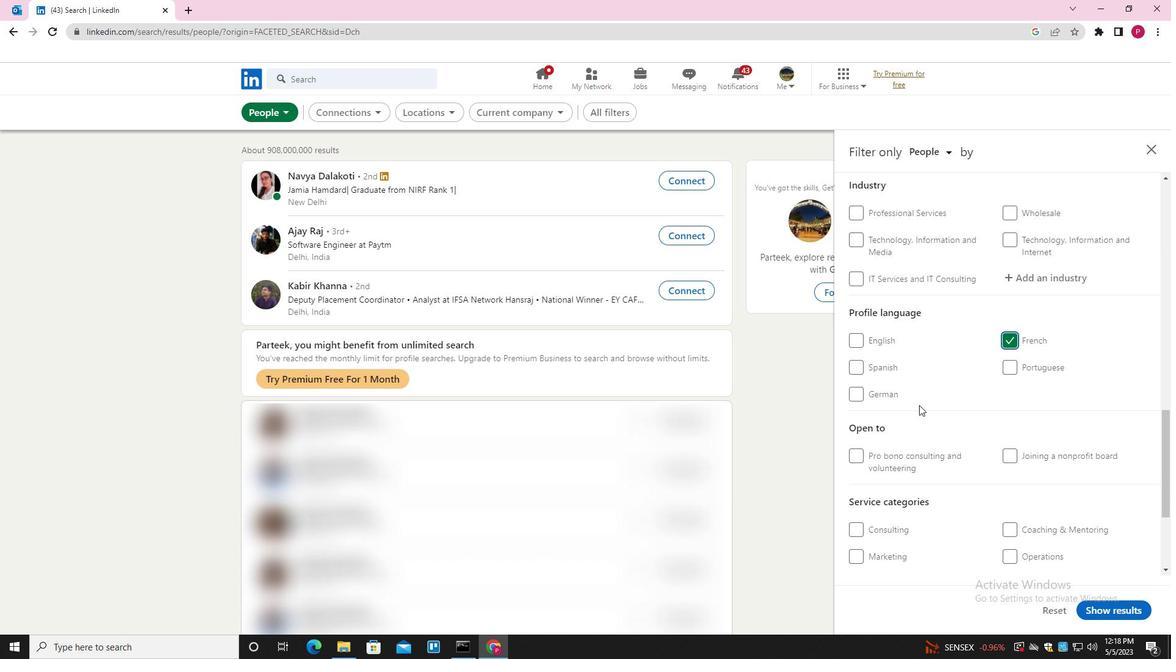 
Action: Mouse scrolled (919, 405) with delta (0, 0)
Screenshot: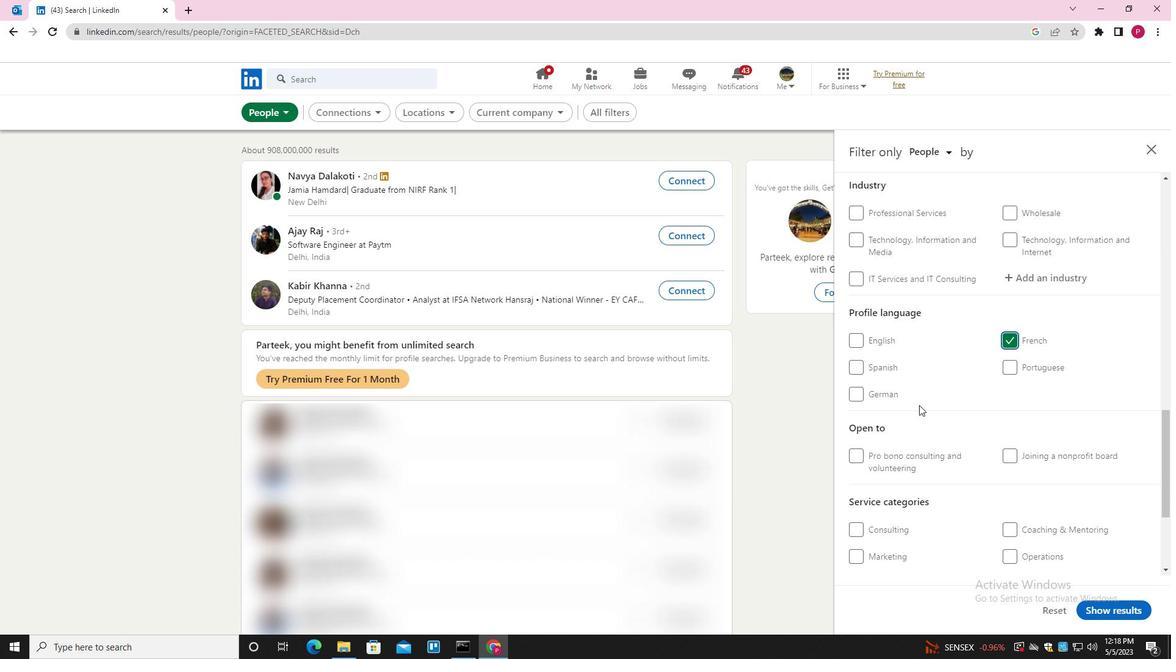 
Action: Mouse scrolled (919, 405) with delta (0, 0)
Screenshot: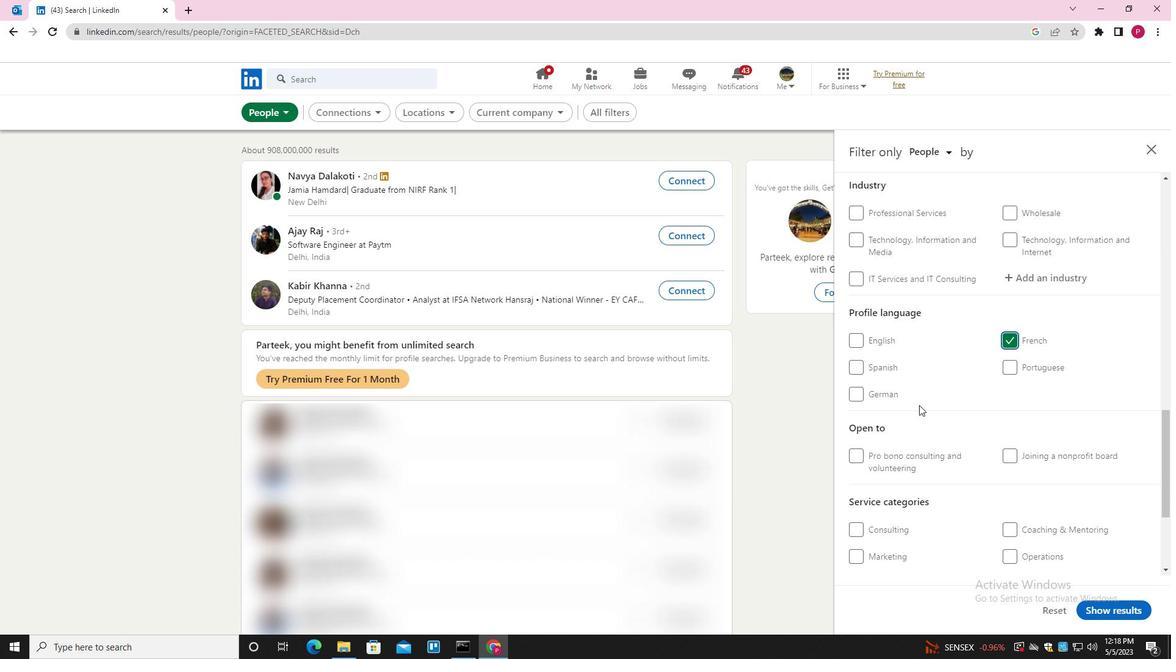
Action: Mouse scrolled (919, 405) with delta (0, 0)
Screenshot: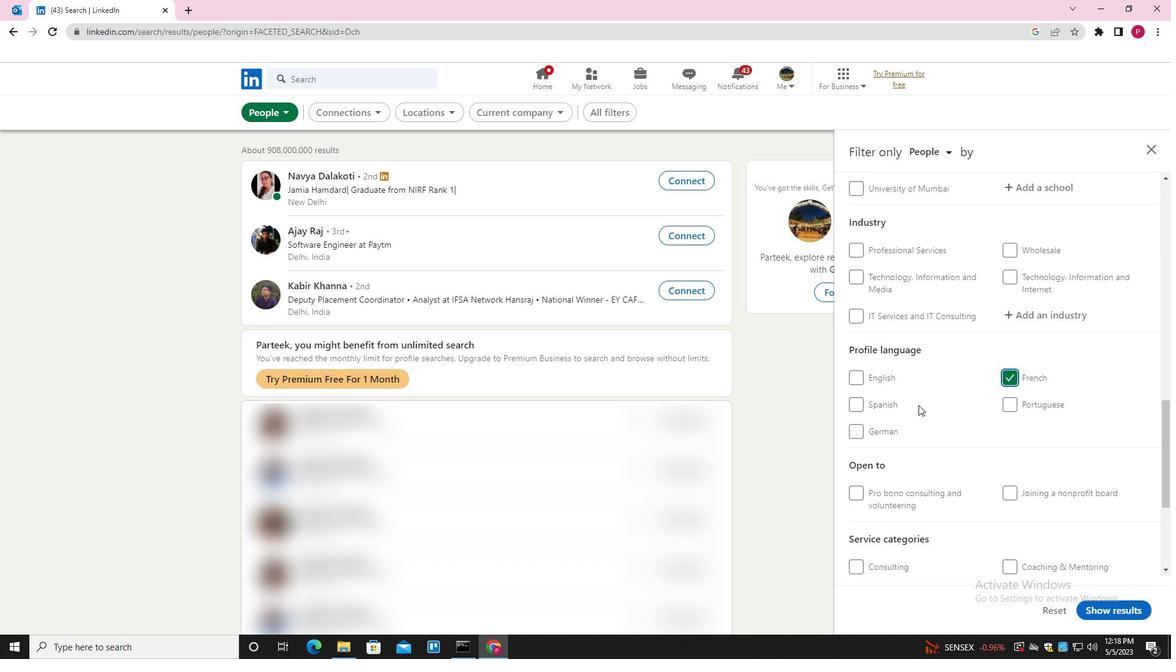 
Action: Mouse scrolled (919, 405) with delta (0, 0)
Screenshot: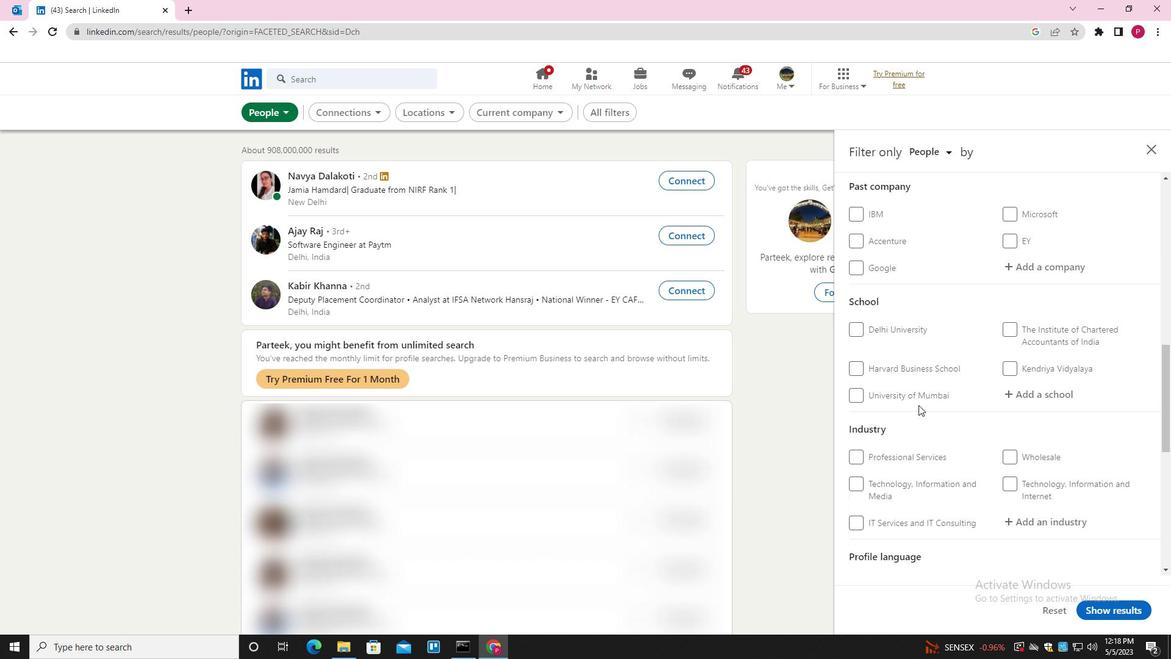 
Action: Mouse scrolled (919, 405) with delta (0, 0)
Screenshot: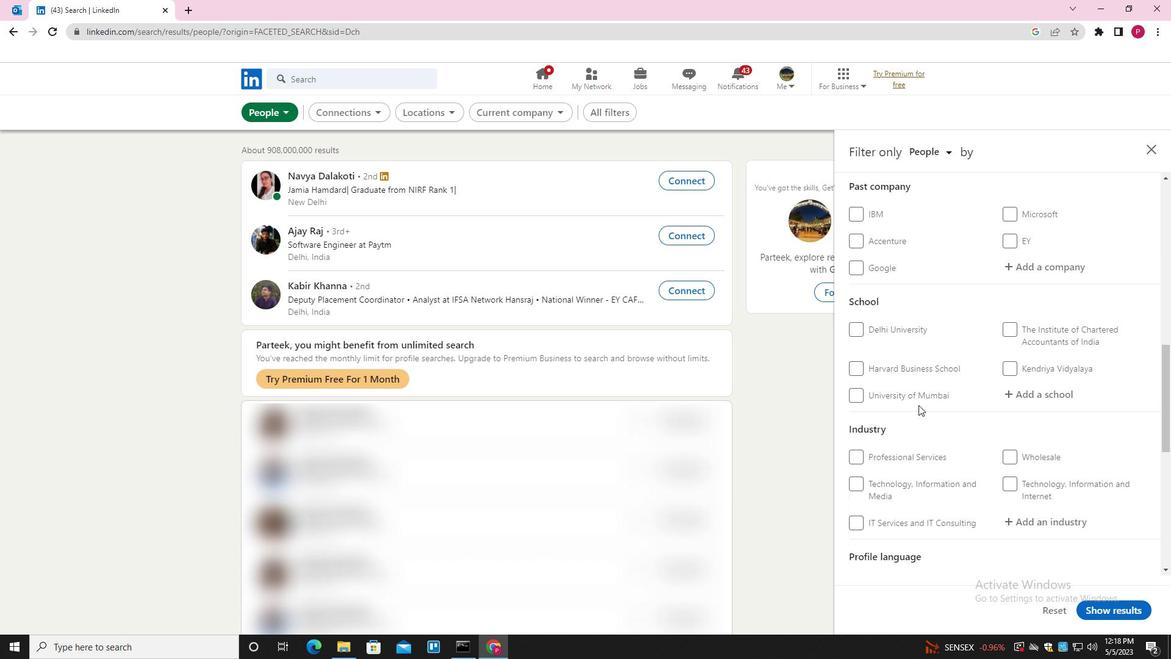 
Action: Mouse scrolled (919, 405) with delta (0, 0)
Screenshot: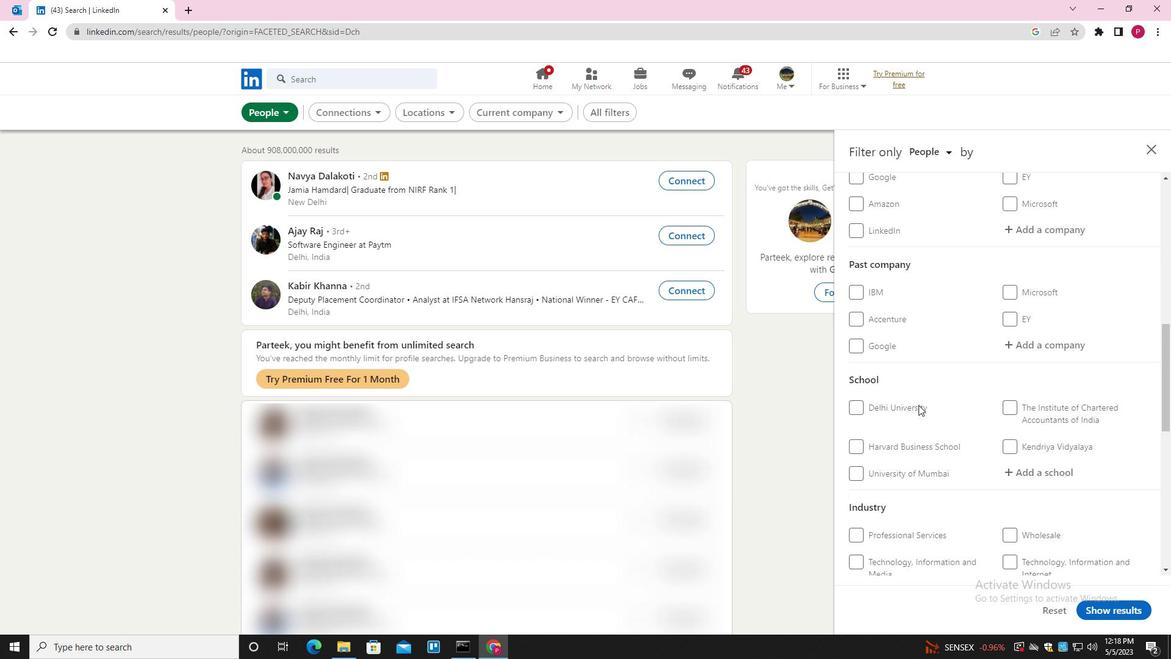 
Action: Mouse moved to (1036, 329)
Screenshot: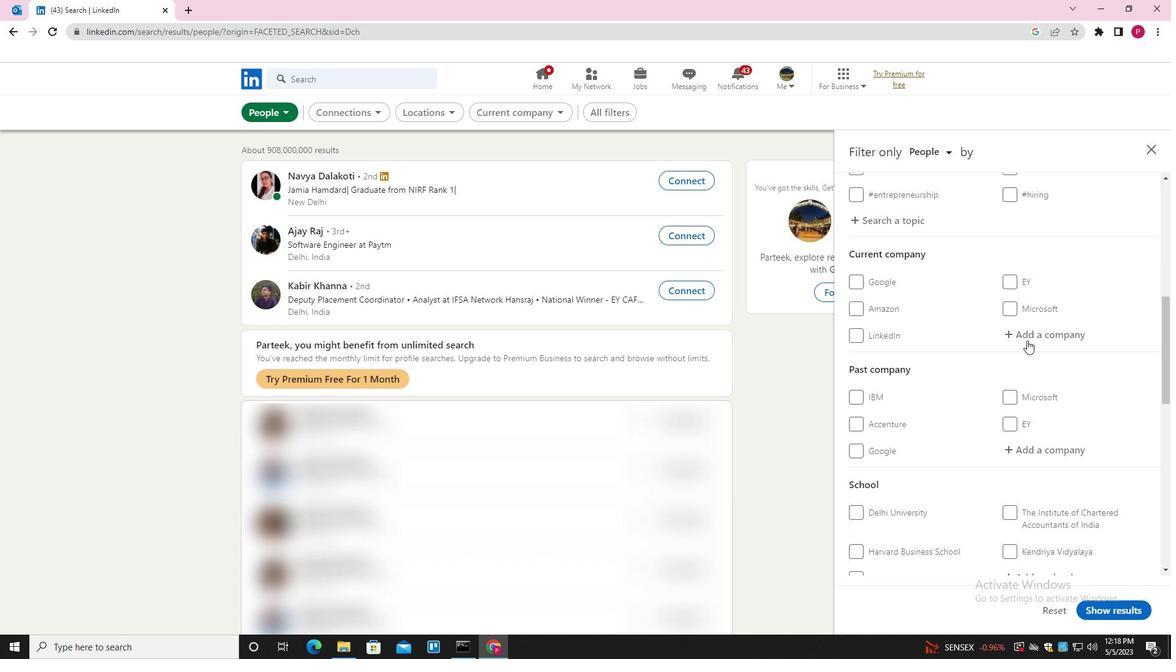 
Action: Mouse pressed left at (1036, 329)
Screenshot: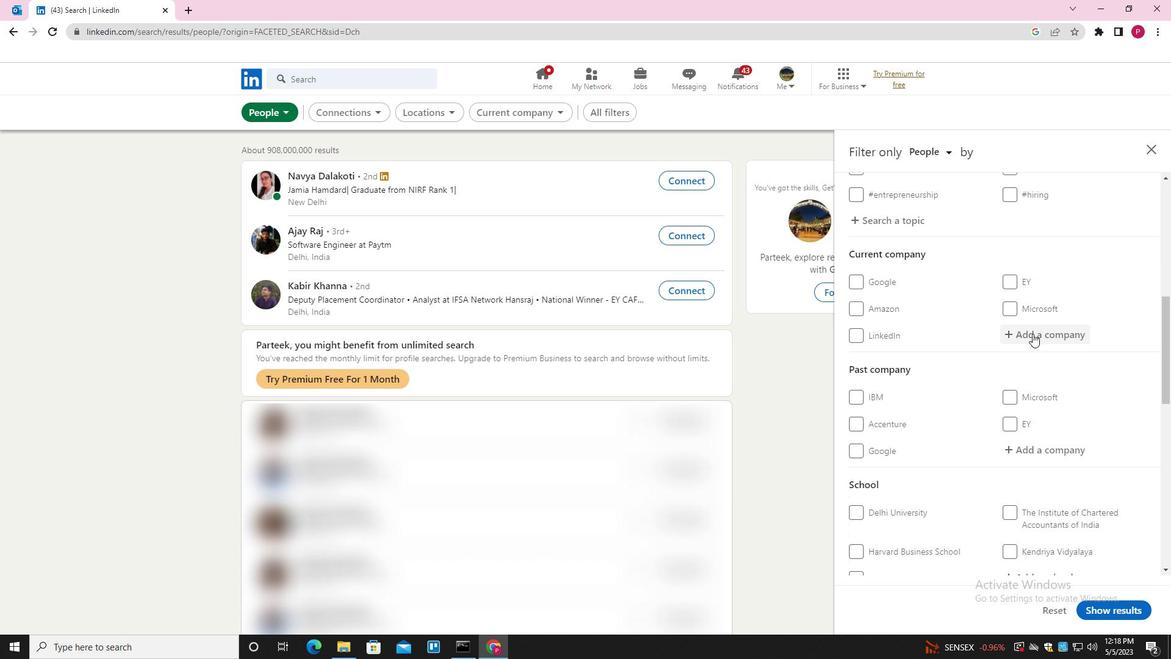 
Action: Key pressed <Key.shift>WOMEN<Key.shift>TECH<Key.space><Key.shift>NETWORK<Key.down><Key.enter>
Screenshot: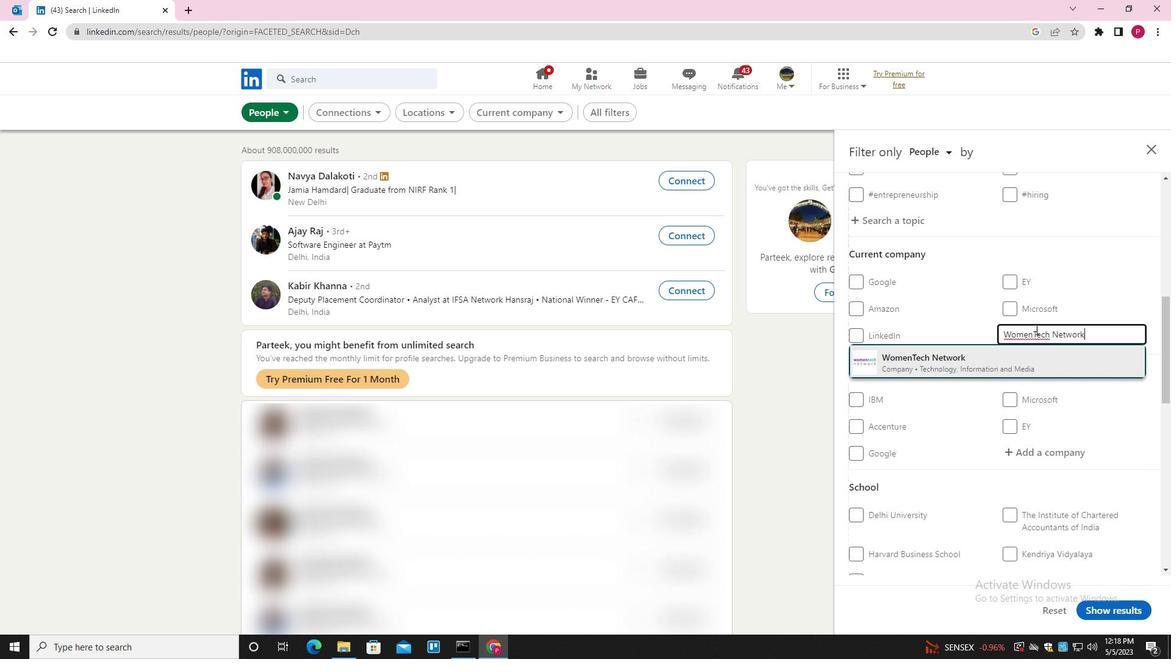 
Action: Mouse moved to (1017, 339)
Screenshot: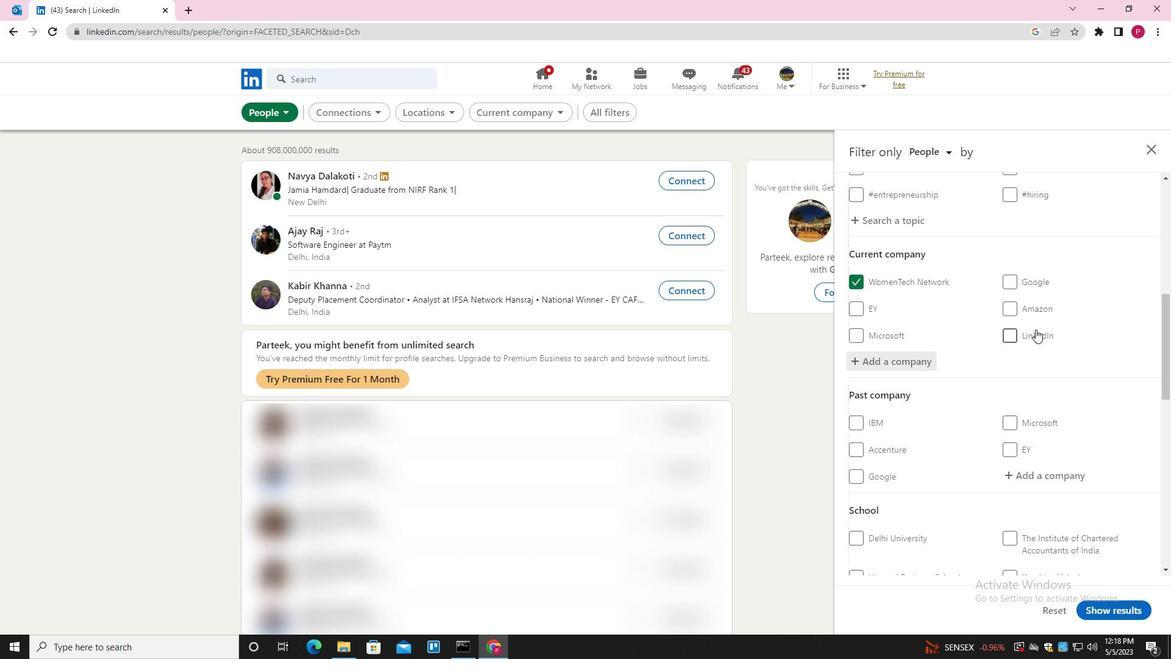 
Action: Mouse scrolled (1017, 338) with delta (0, 0)
Screenshot: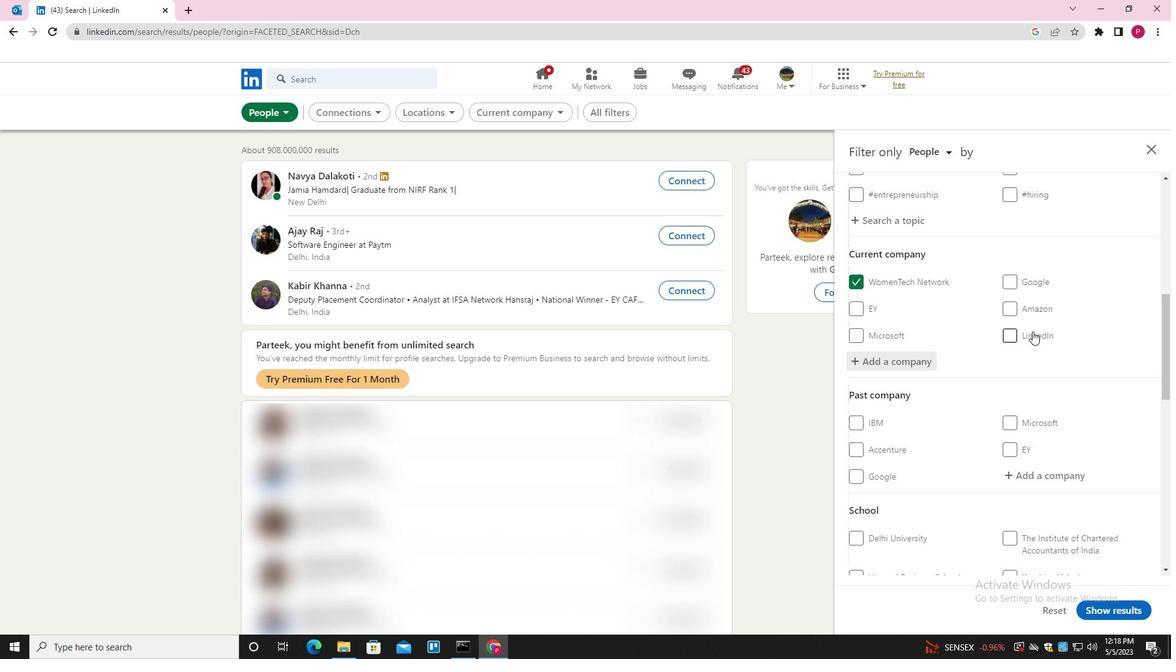 
Action: Mouse moved to (1017, 339)
Screenshot: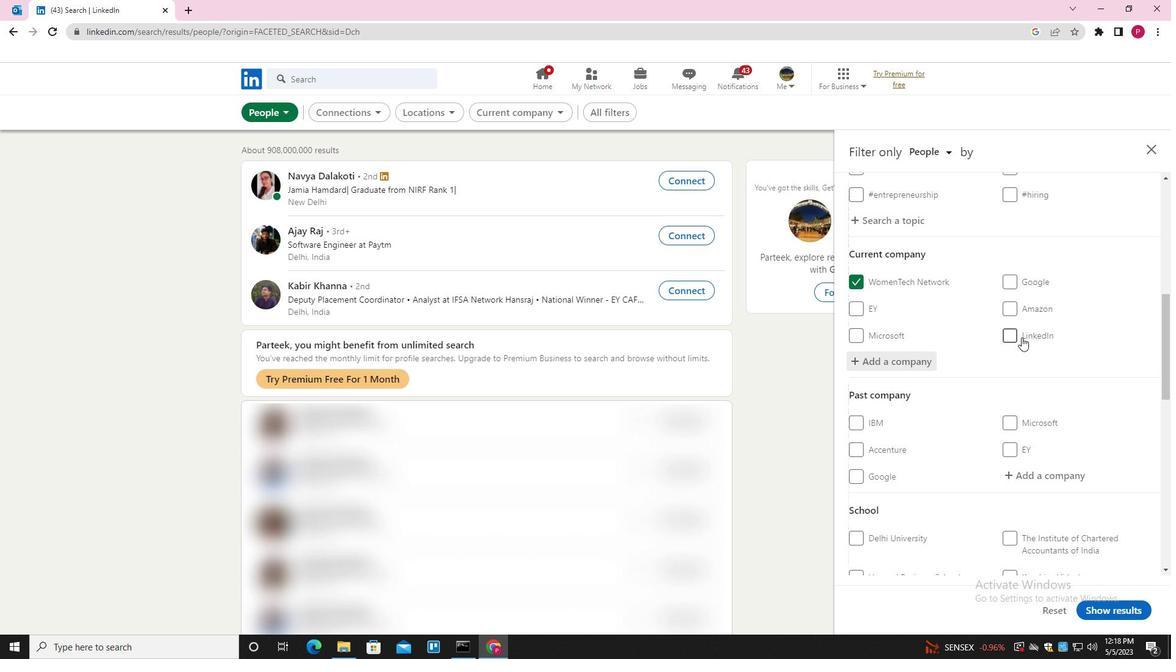 
Action: Mouse scrolled (1017, 339) with delta (0, 0)
Screenshot: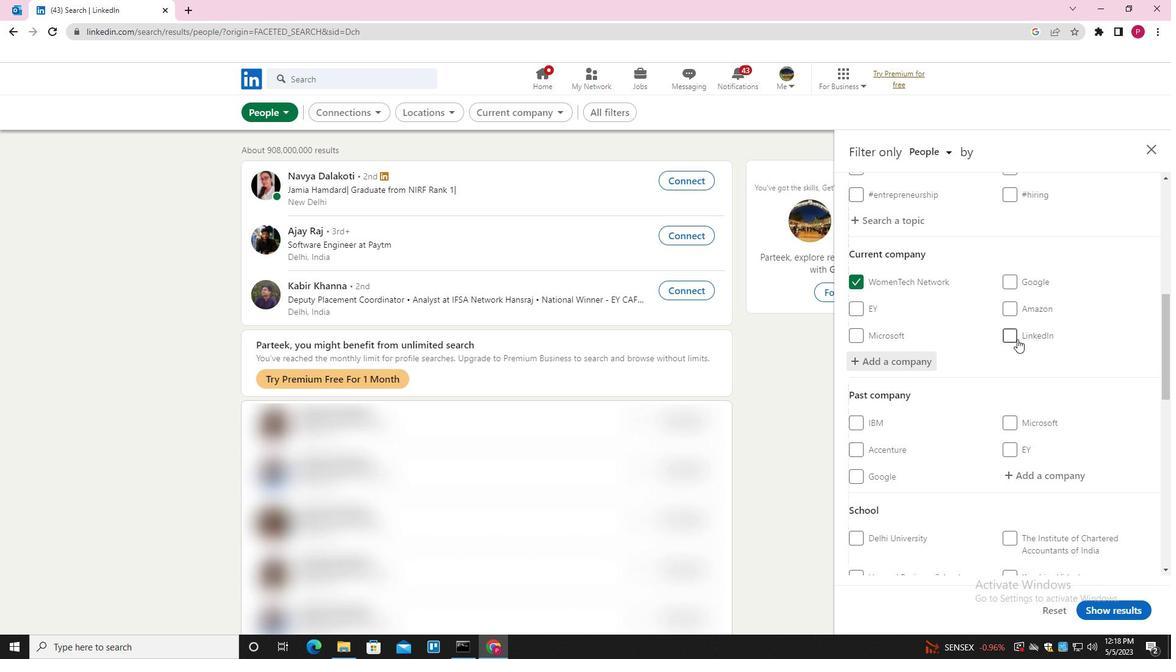 
Action: Mouse moved to (1016, 340)
Screenshot: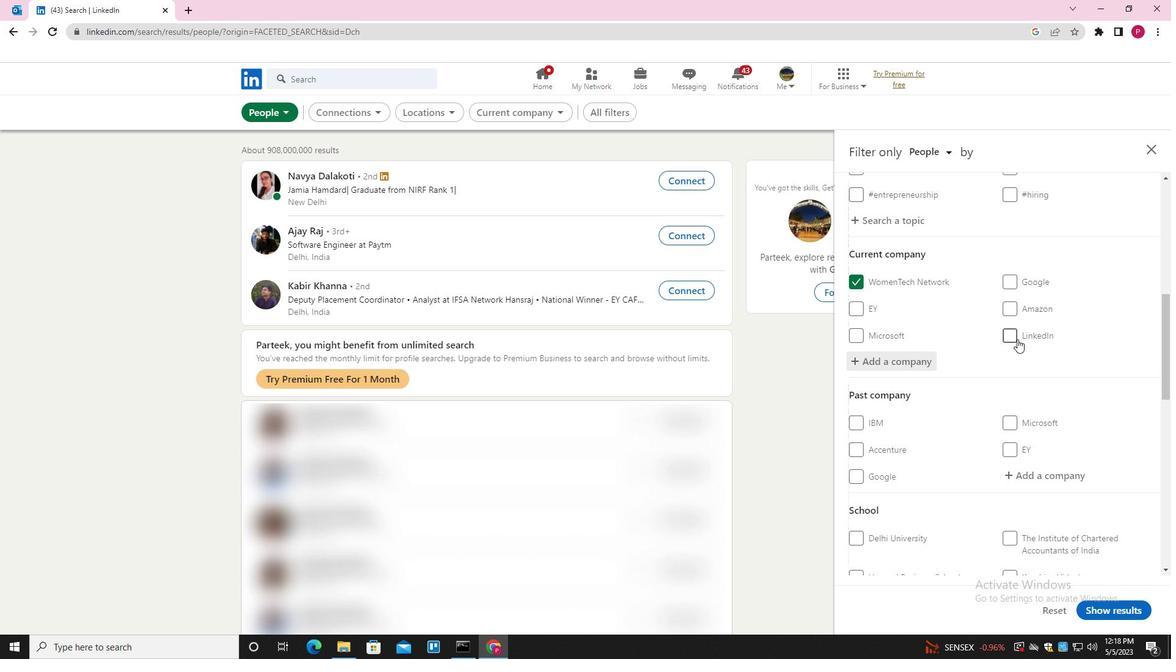 
Action: Mouse scrolled (1016, 339) with delta (0, 0)
Screenshot: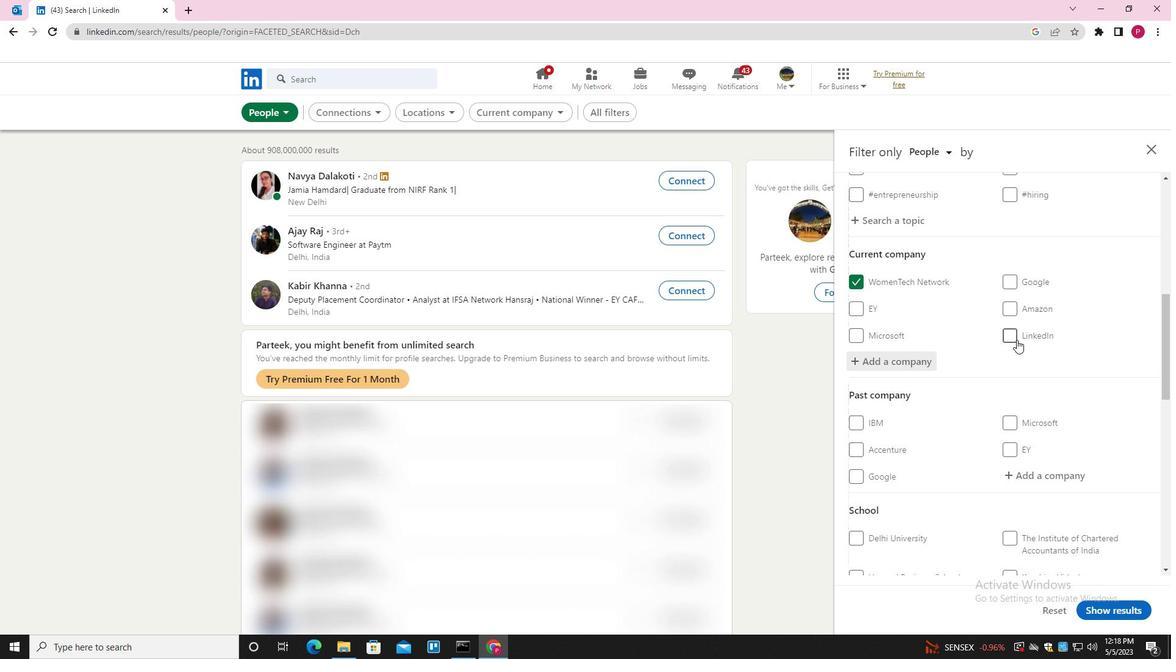
Action: Mouse scrolled (1016, 339) with delta (0, 0)
Screenshot: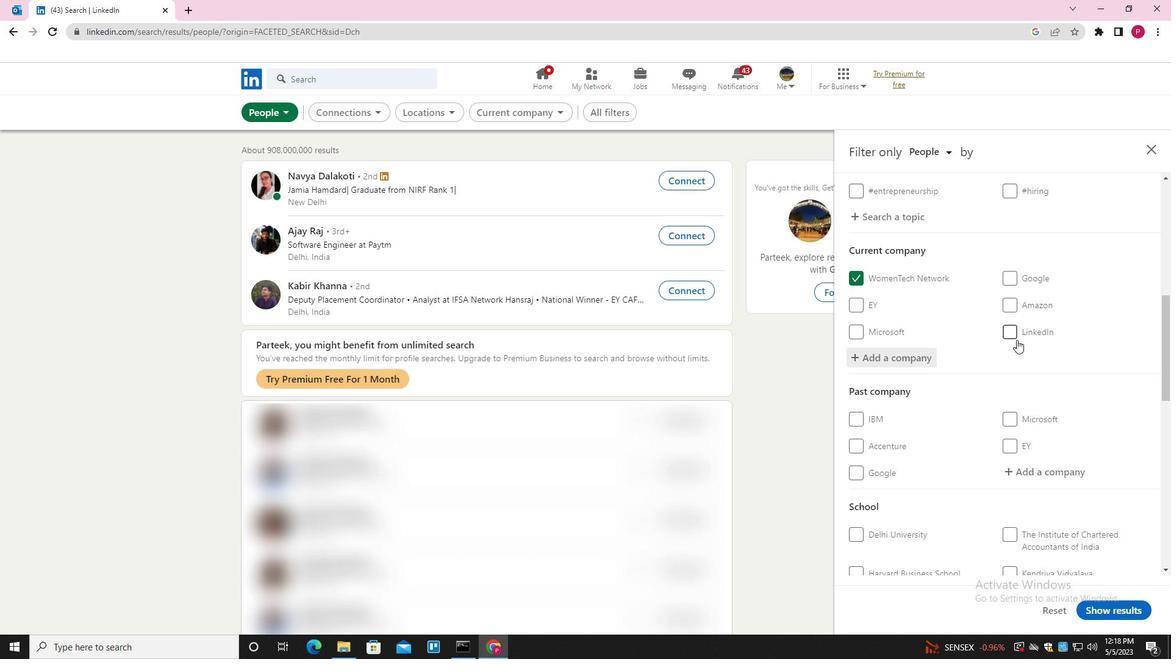 
Action: Mouse moved to (1046, 361)
Screenshot: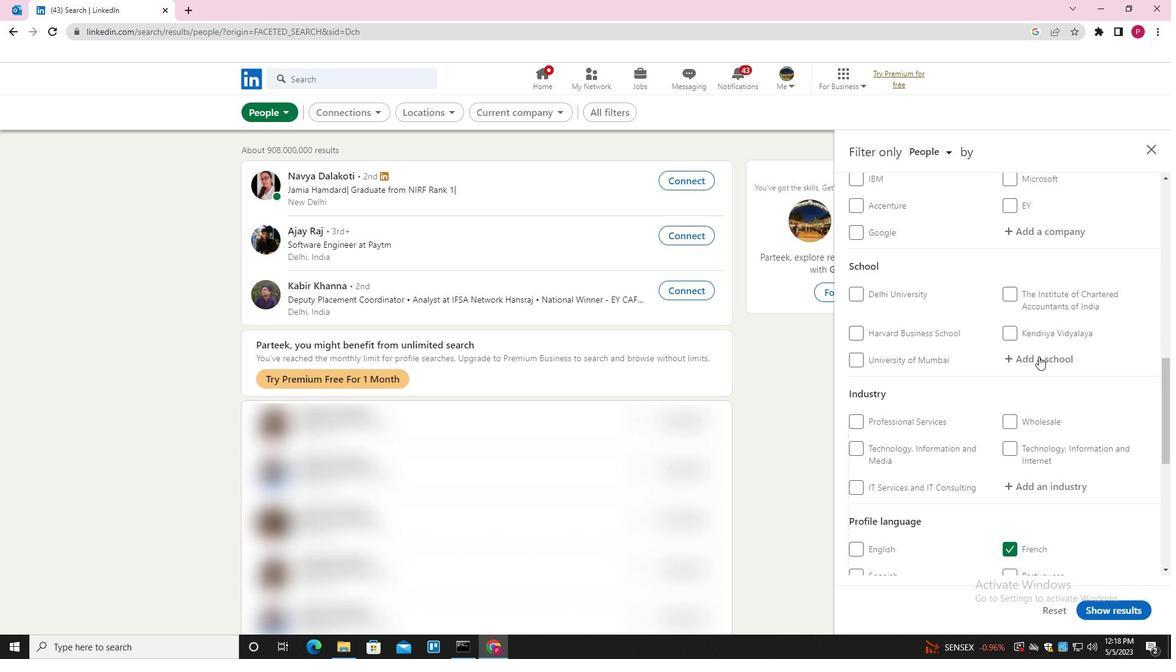 
Action: Mouse pressed left at (1046, 361)
Screenshot: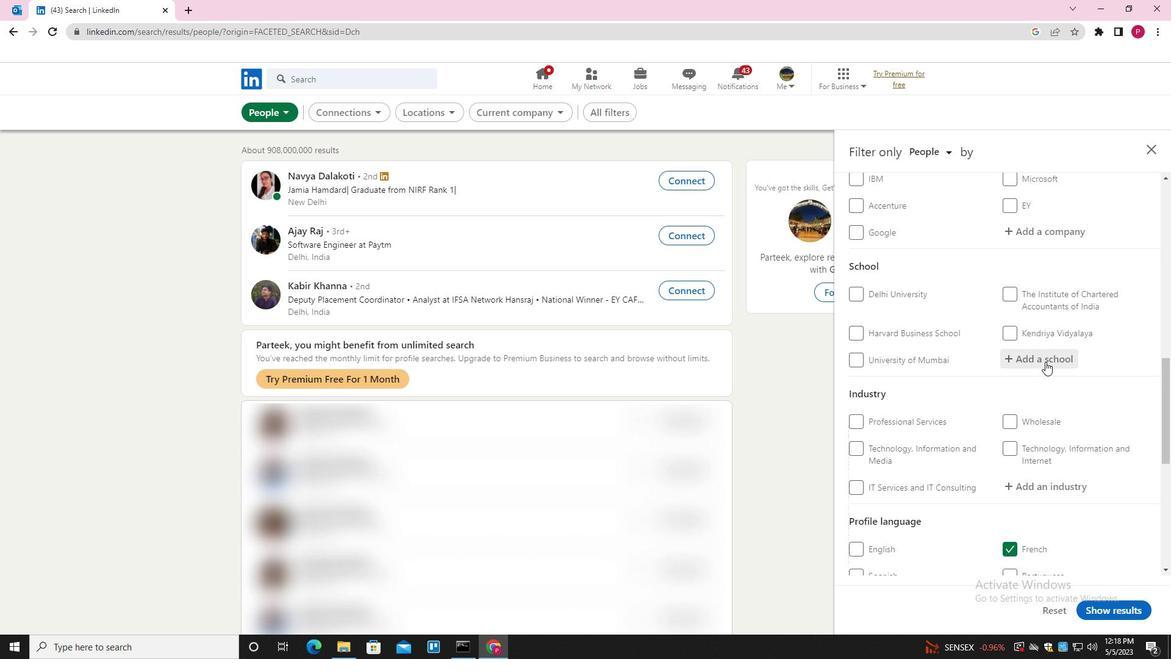
Action: Key pressed <Key.shift><Key.shift><Key.shift><Key.shift><Key.shift><Key.shift>NICMAR<Key.space><Key.shift><Key.shift>UNIVERSITY<Key.down><Key.enter>
Screenshot: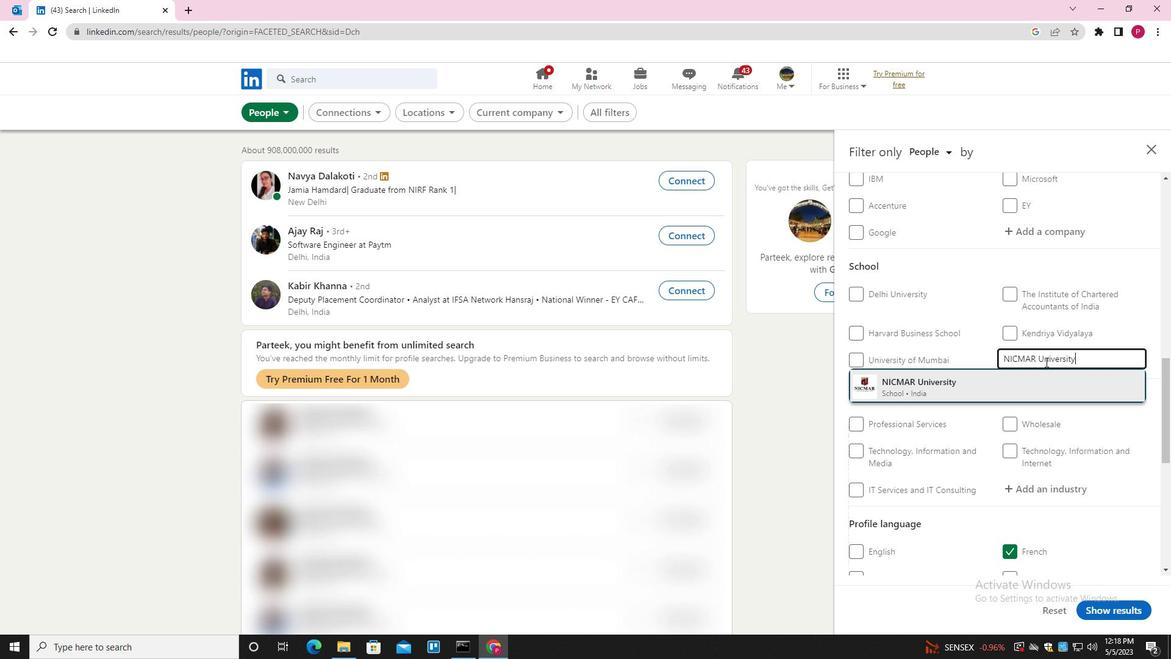 
Action: Mouse moved to (1042, 365)
Screenshot: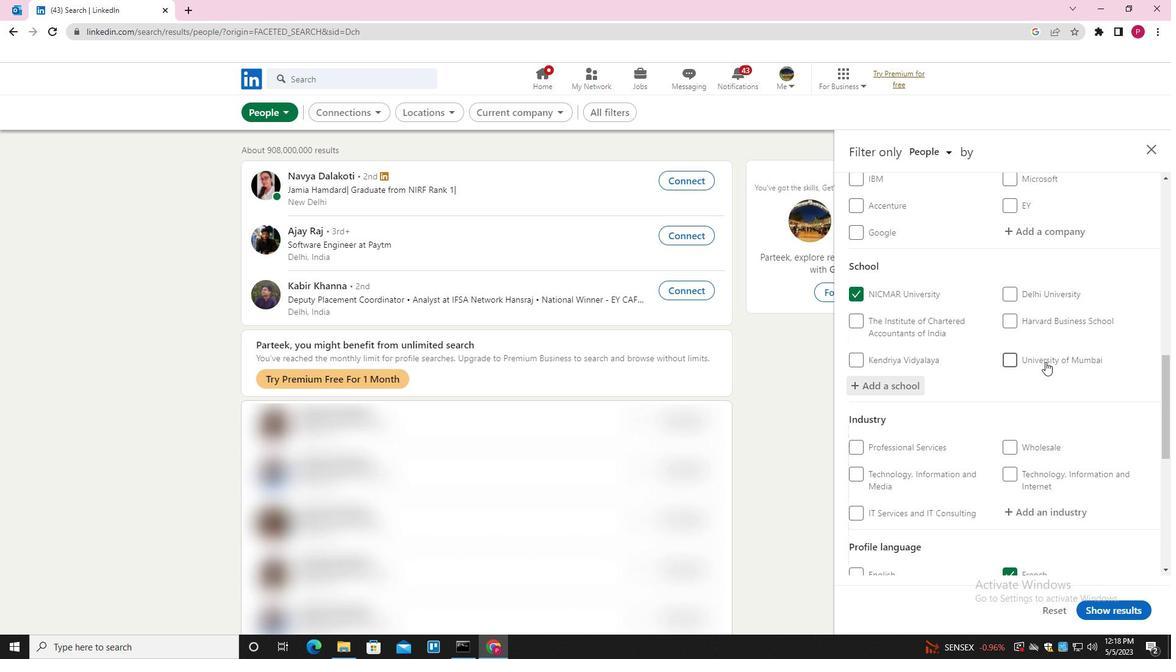 
Action: Mouse scrolled (1042, 364) with delta (0, 0)
Screenshot: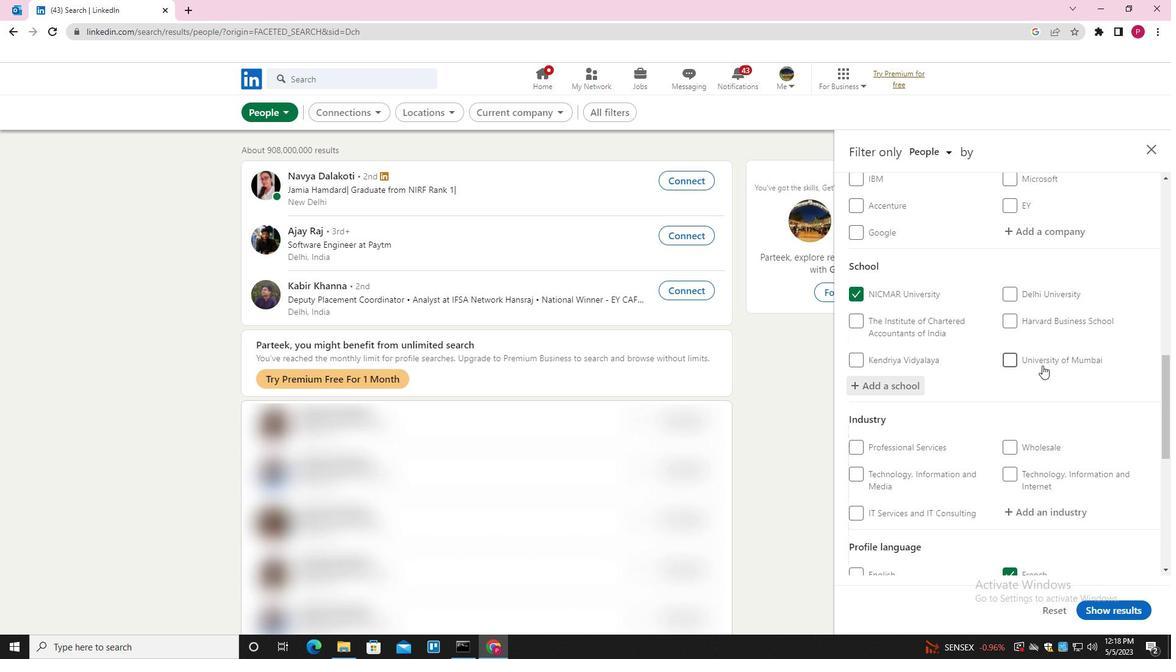 
Action: Mouse scrolled (1042, 364) with delta (0, 0)
Screenshot: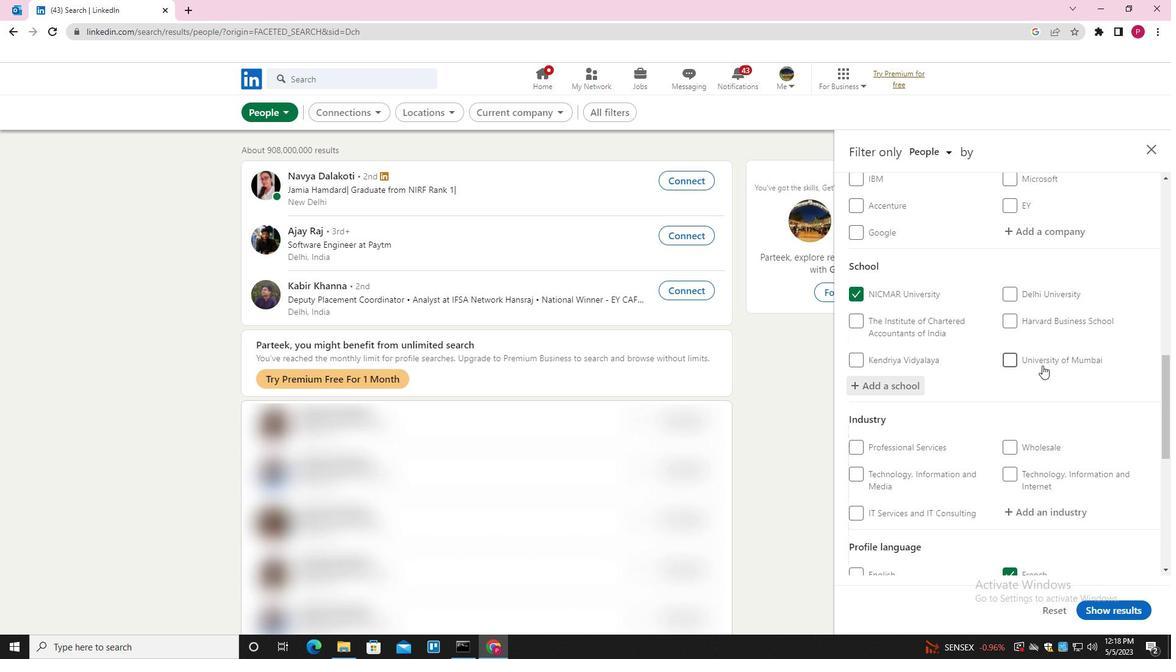 
Action: Mouse scrolled (1042, 364) with delta (0, 0)
Screenshot: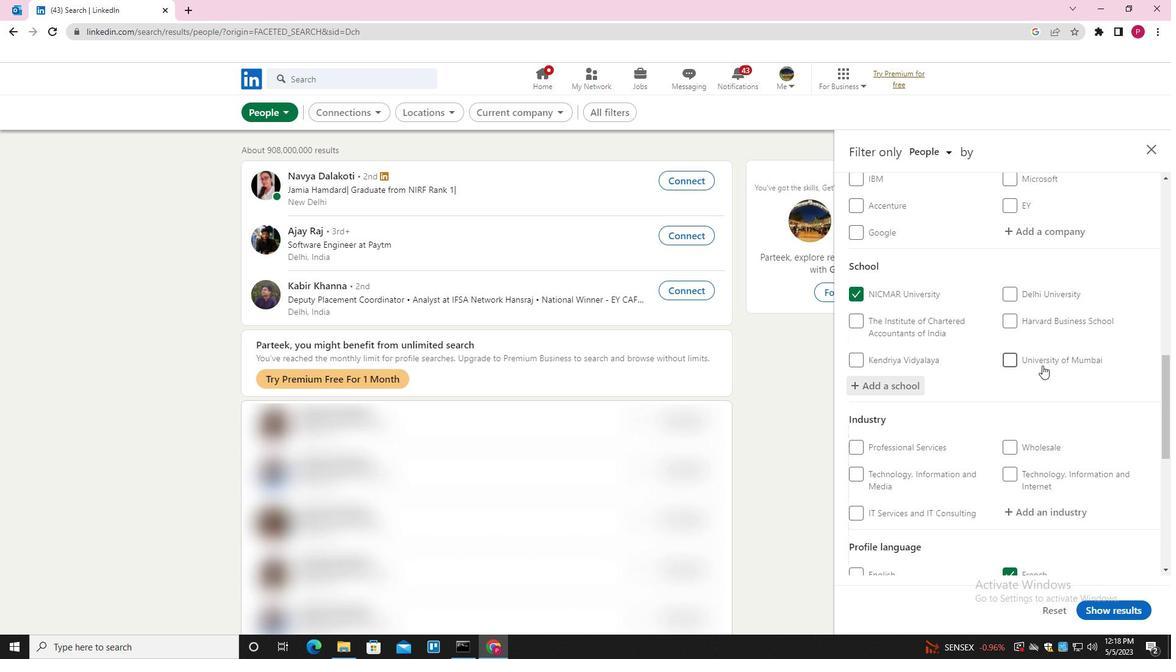 
Action: Mouse scrolled (1042, 364) with delta (0, 0)
Screenshot: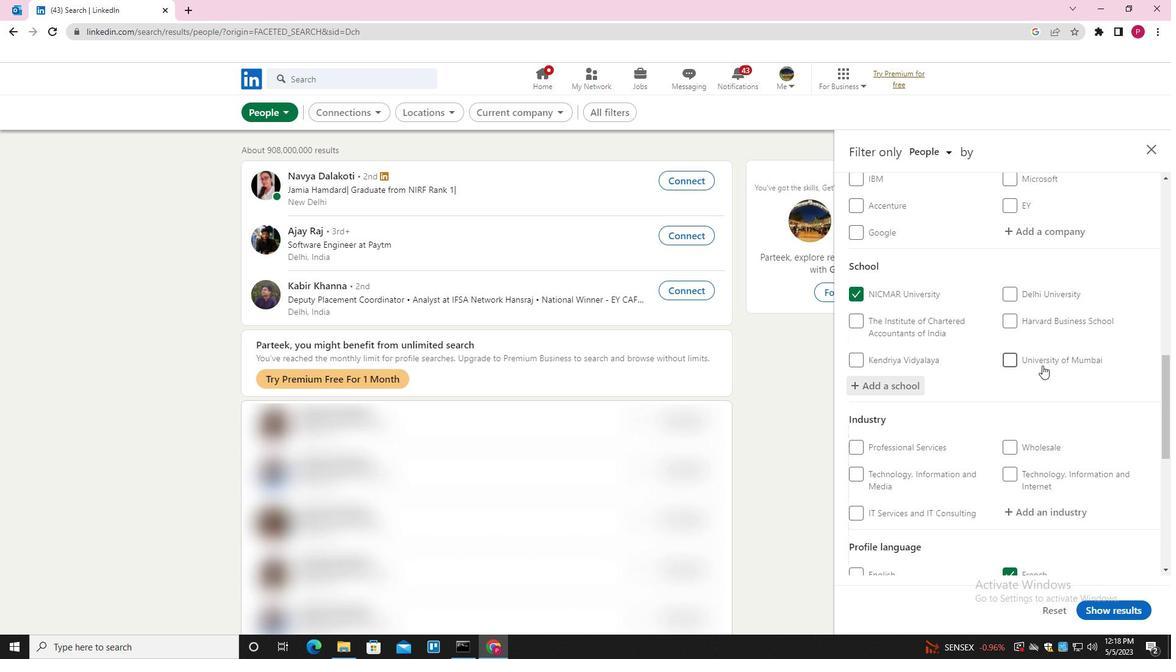 
Action: Mouse moved to (1047, 270)
Screenshot: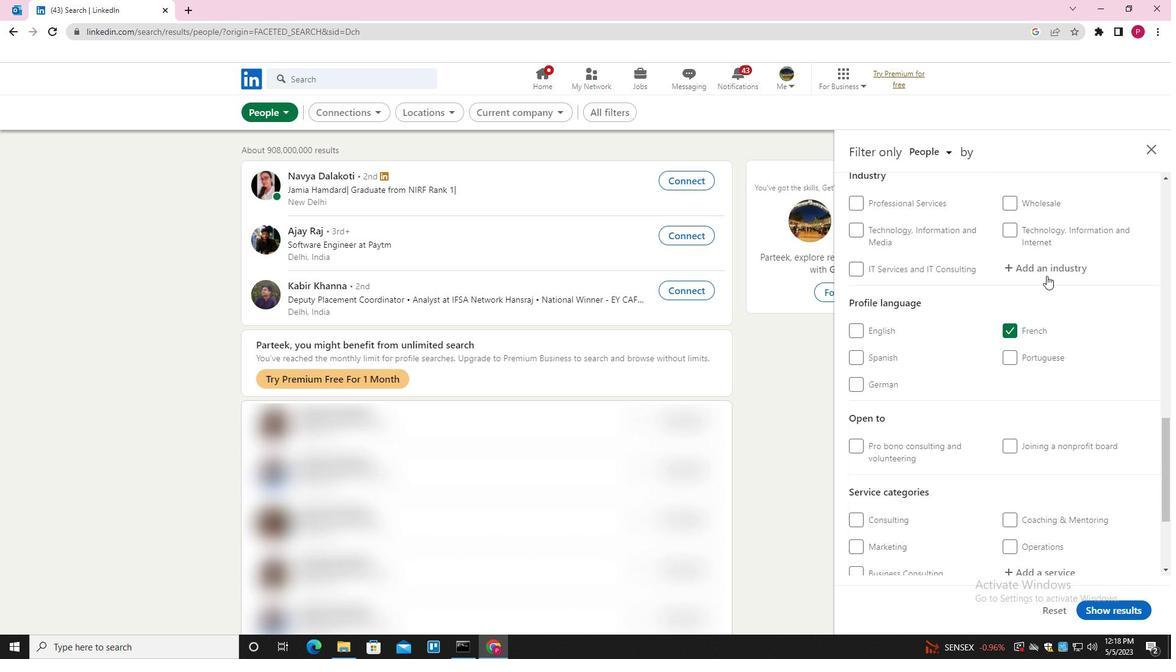 
Action: Mouse pressed left at (1047, 270)
Screenshot: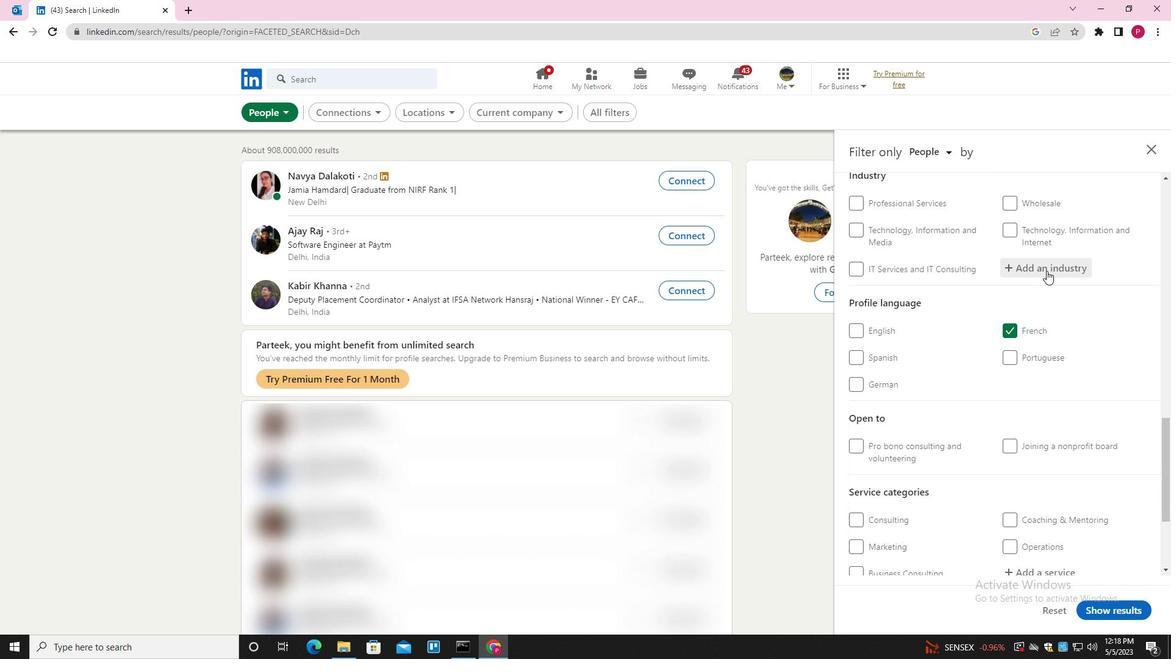 
Action: Key pressed <Key.shift>ALTERNATIVE<Key.space><Key.shift>DISPUTE<Key.space><Key.shift><Key.shift><Key.shift><Key.shift><Key.shift>RESOLUTION<Key.space><Key.down><Key.enter>
Screenshot: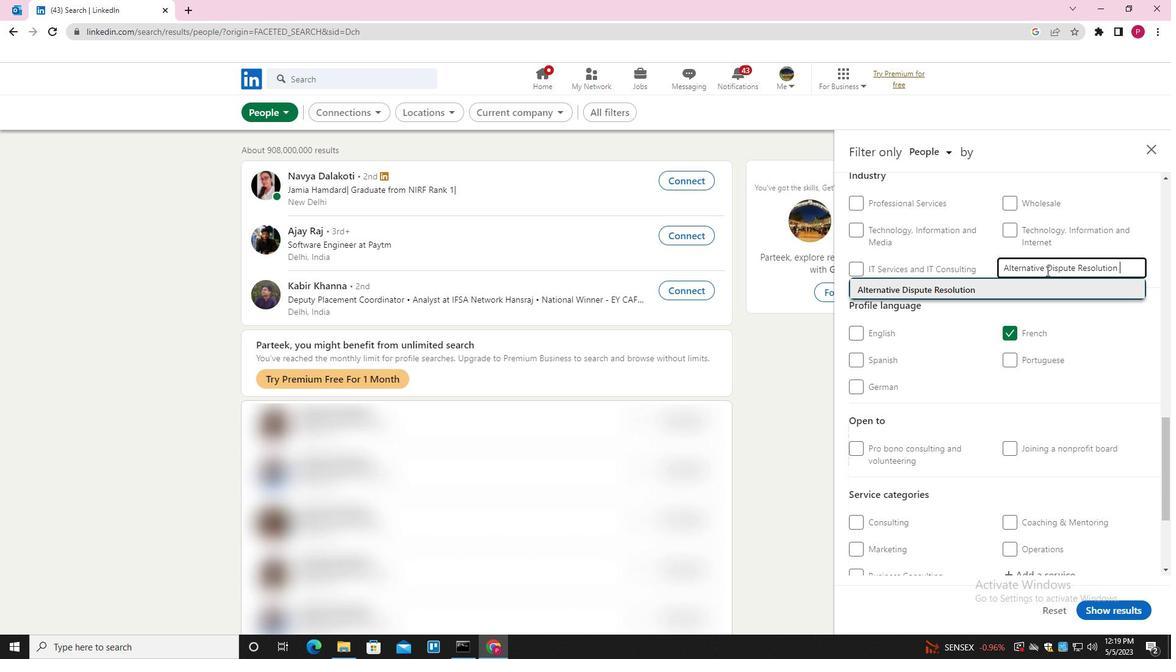 
Action: Mouse moved to (999, 336)
Screenshot: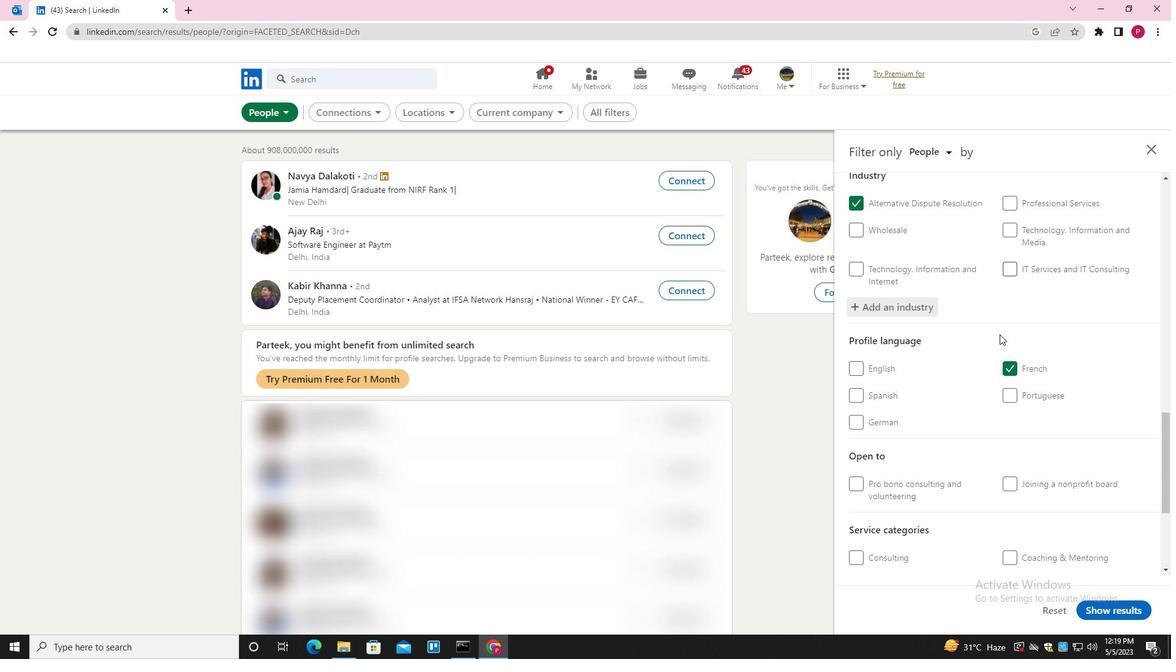 
Action: Mouse scrolled (999, 336) with delta (0, 0)
Screenshot: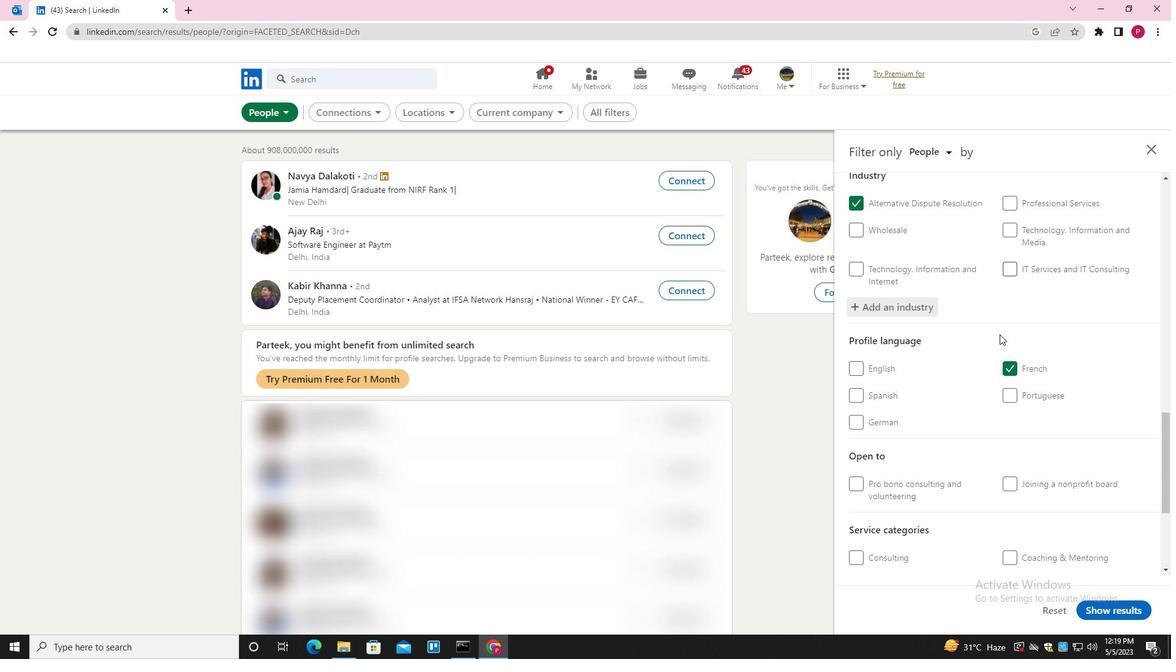 
Action: Mouse moved to (999, 337)
Screenshot: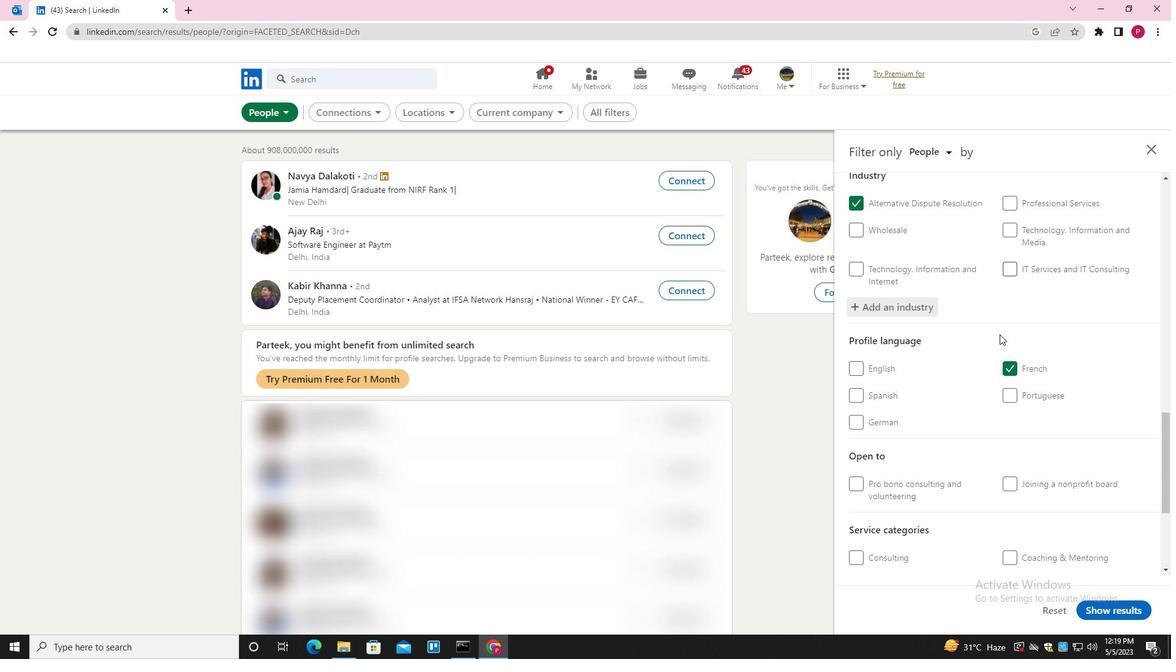 
Action: Mouse scrolled (999, 336) with delta (0, 0)
Screenshot: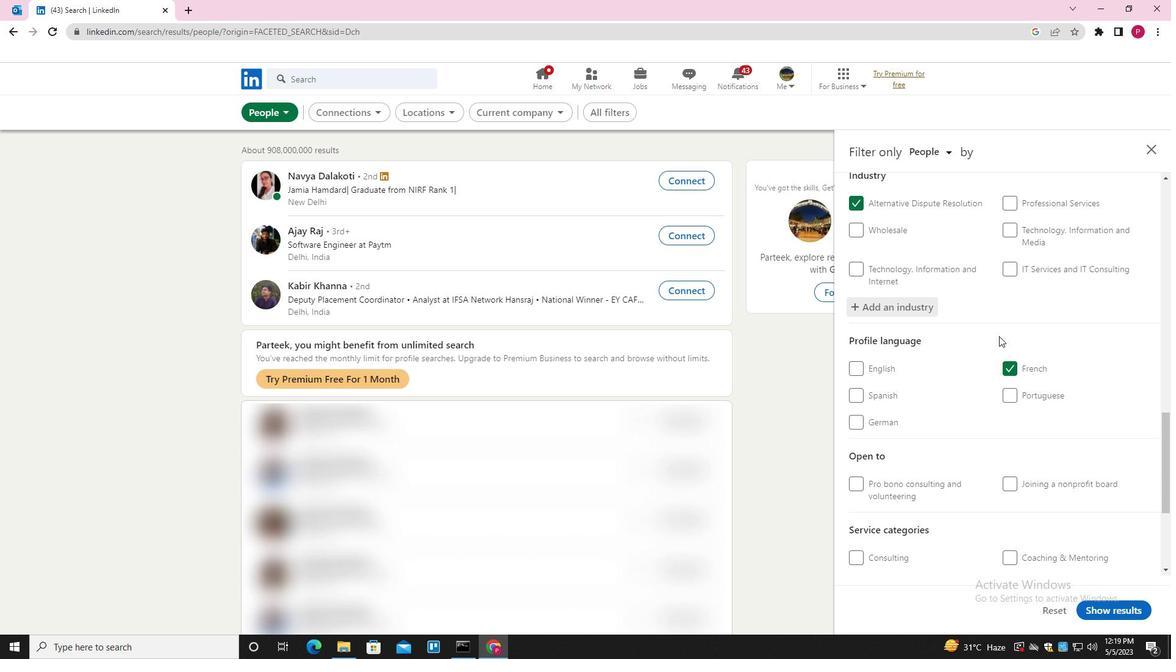 
Action: Mouse moved to (999, 339)
Screenshot: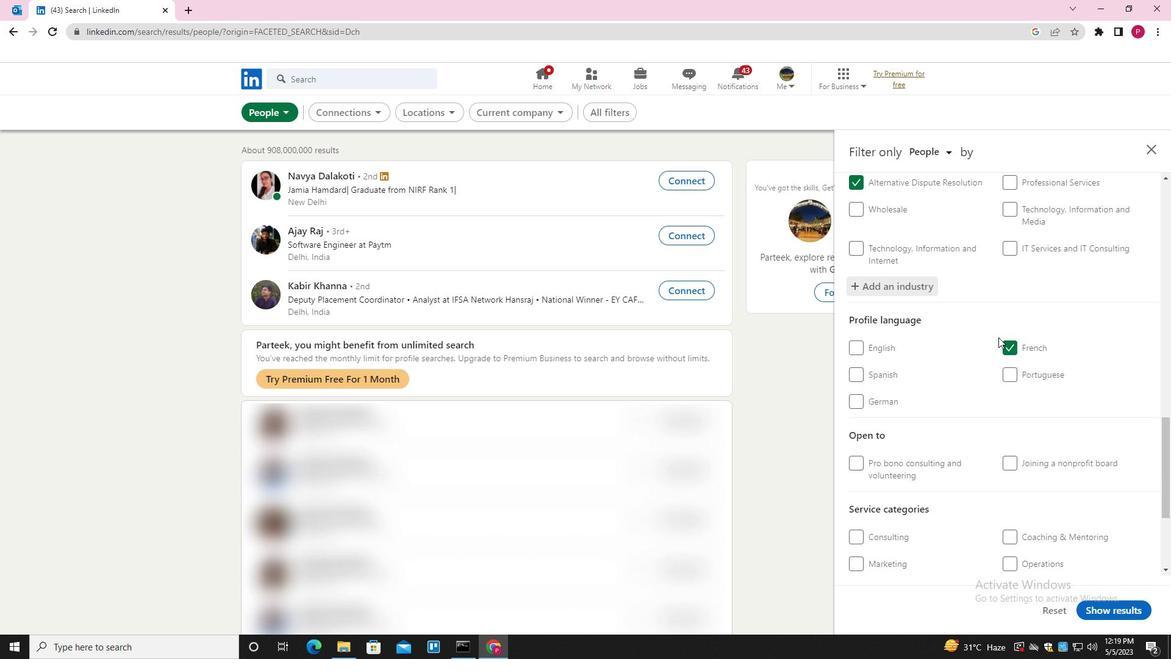 
Action: Mouse scrolled (999, 338) with delta (0, 0)
Screenshot: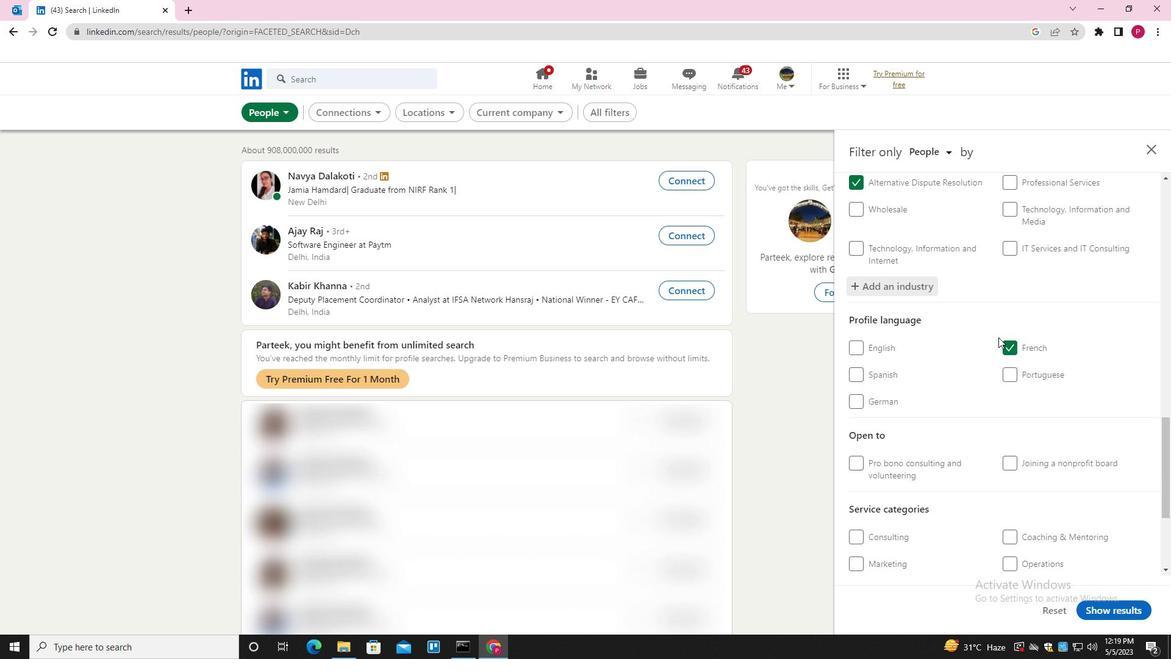 
Action: Mouse moved to (999, 344)
Screenshot: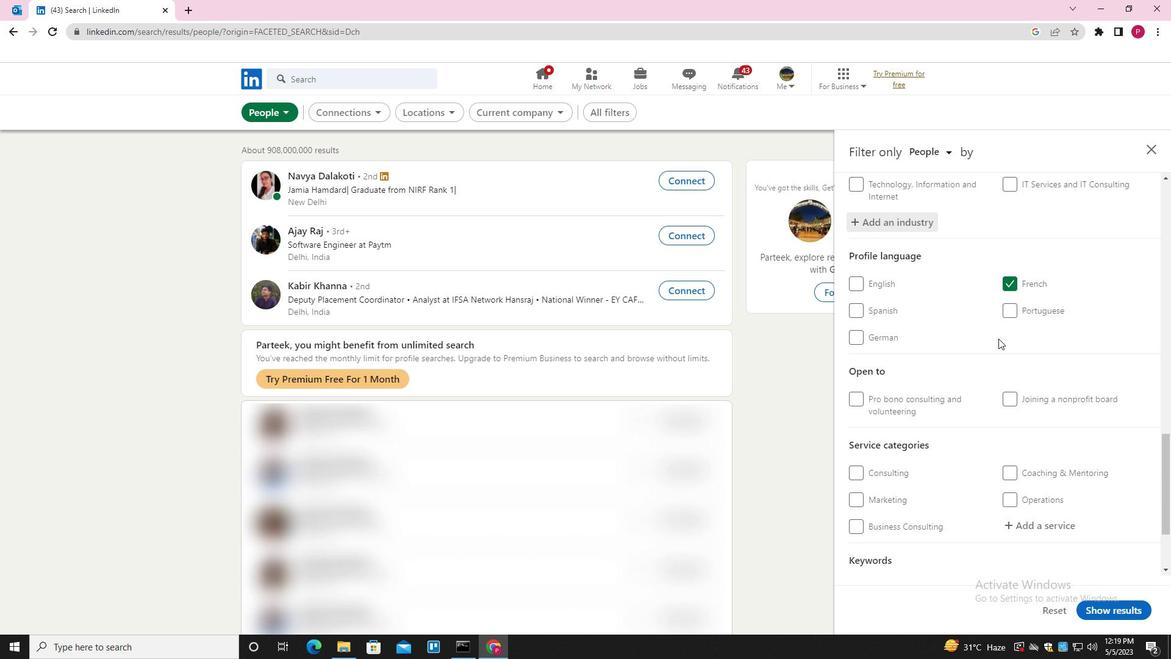 
Action: Mouse scrolled (999, 343) with delta (0, 0)
Screenshot: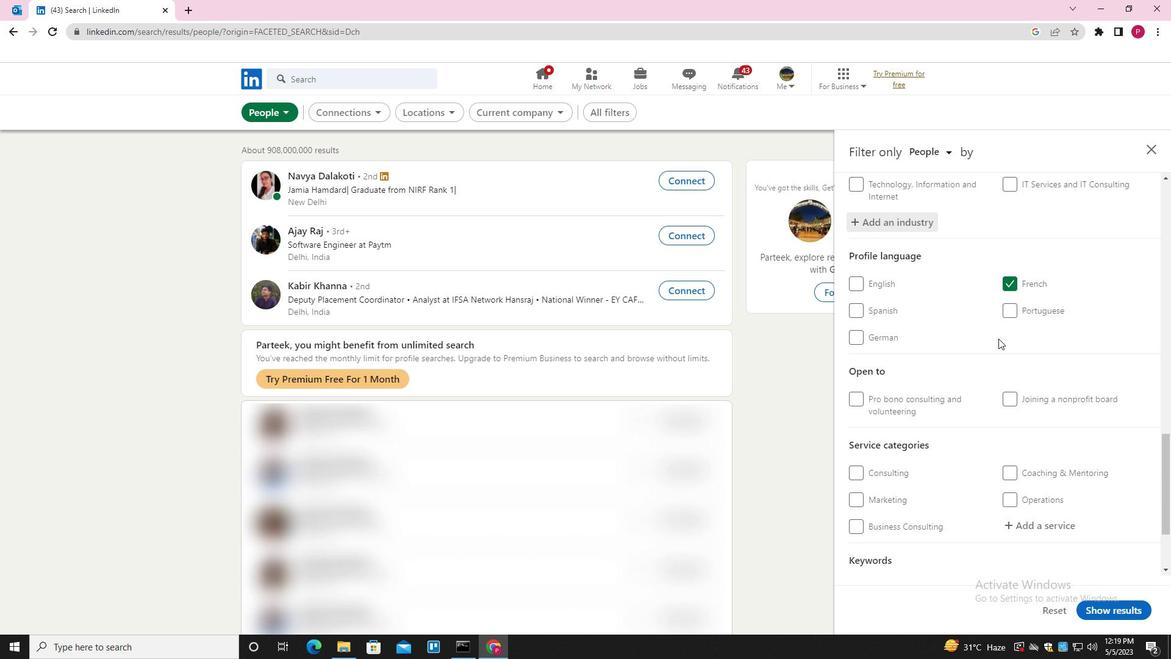 
Action: Mouse moved to (1049, 408)
Screenshot: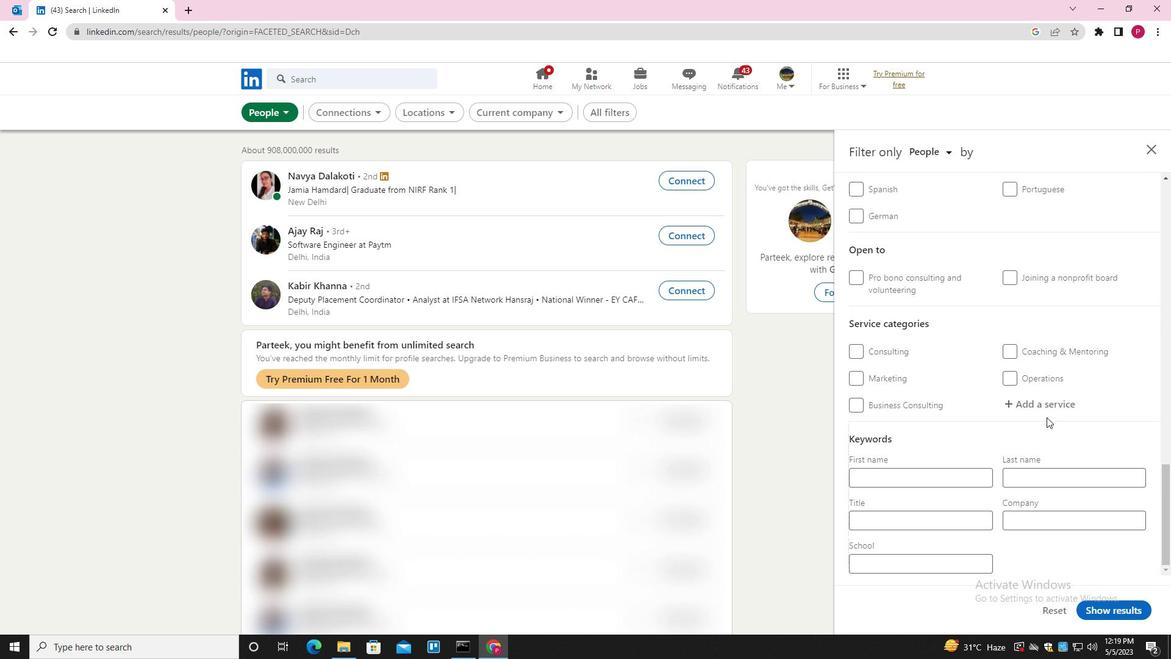 
Action: Mouse pressed left at (1049, 408)
Screenshot: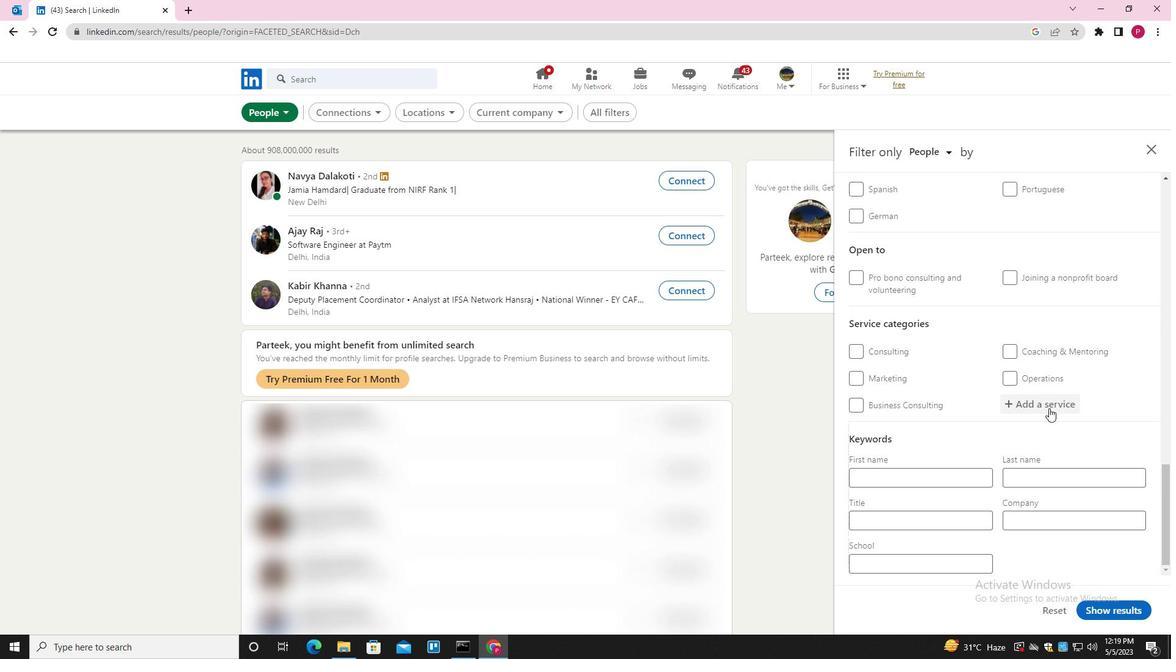 
Action: Key pressed <Key.shift>ANDROID<Key.space><Key.shift>DEVELOPMENT<Key.space><Key.down><Key.enter>
Screenshot: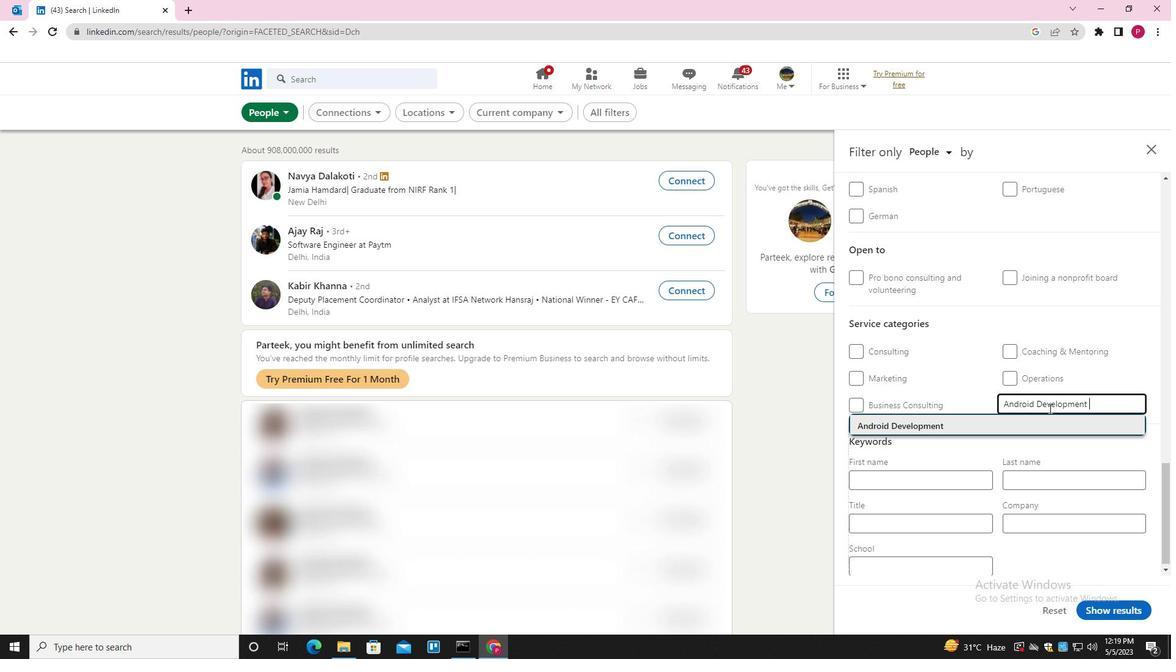 
Action: Mouse moved to (999, 438)
Screenshot: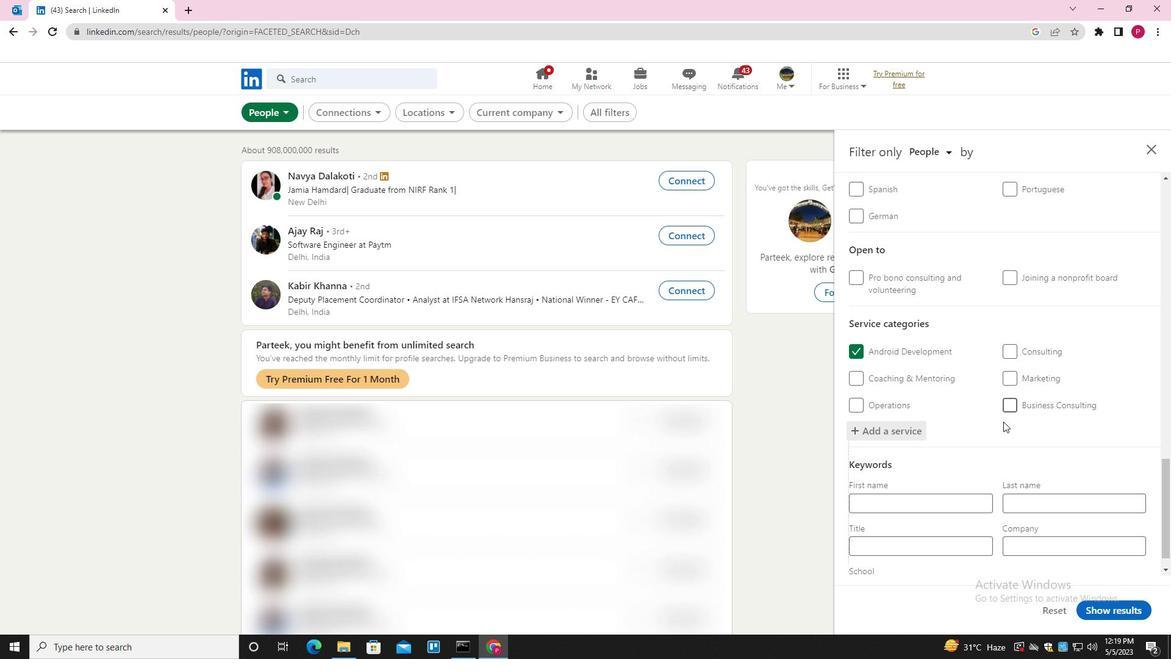 
Action: Mouse scrolled (999, 438) with delta (0, 0)
Screenshot: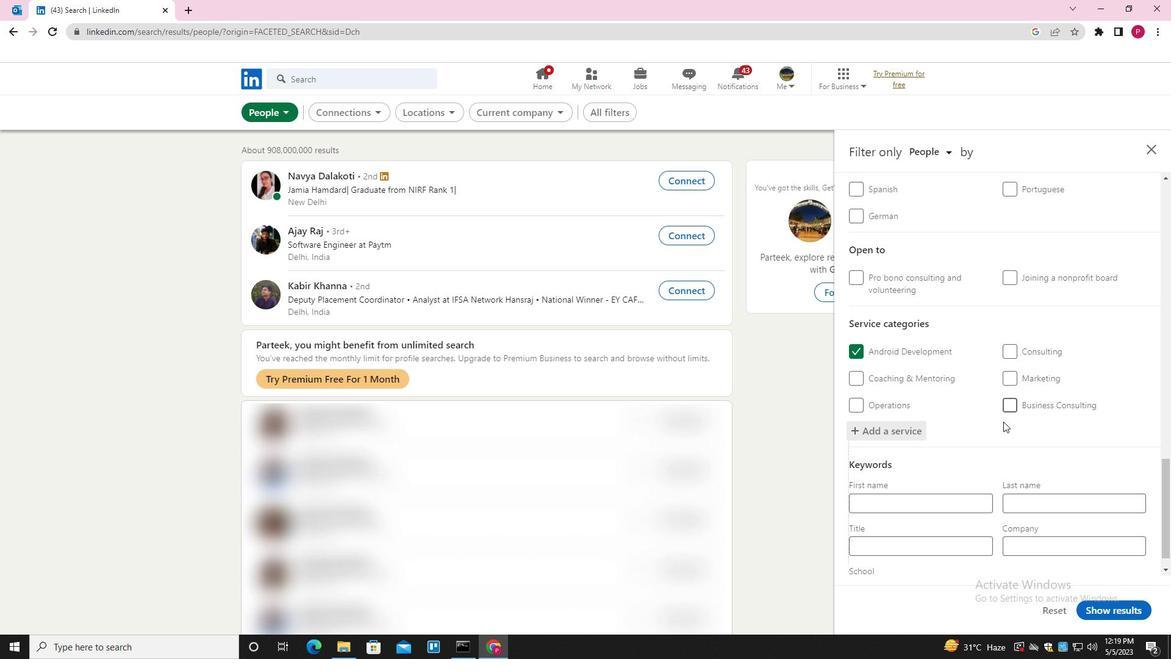 
Action: Mouse moved to (995, 450)
Screenshot: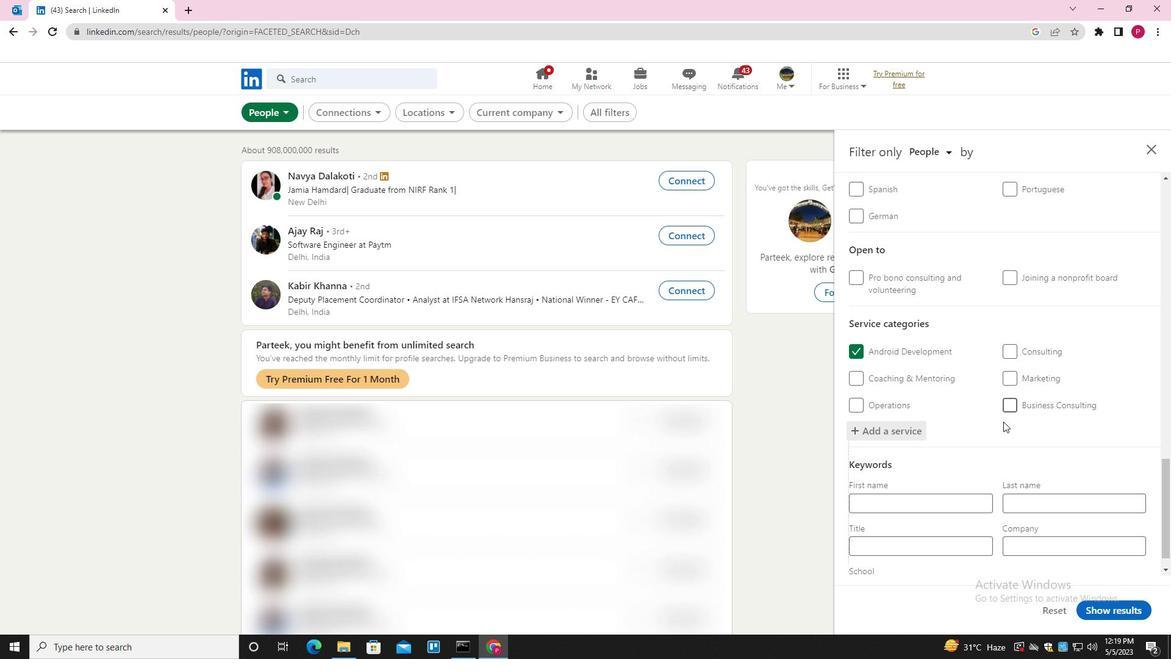 
Action: Mouse scrolled (995, 450) with delta (0, 0)
Screenshot: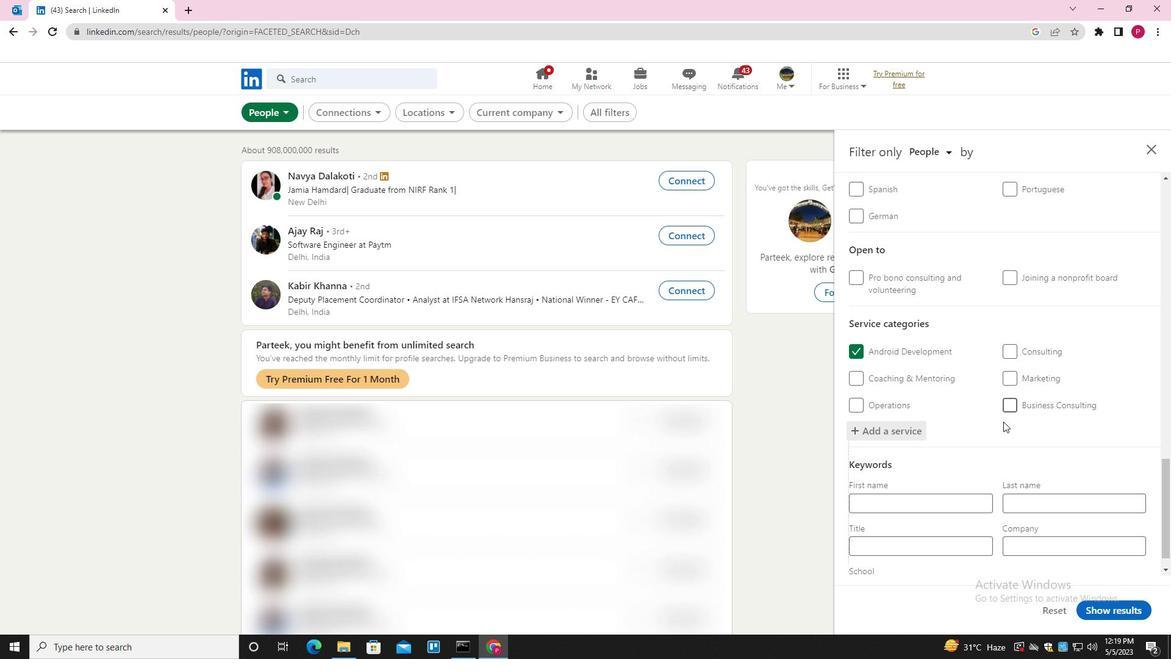 
Action: Mouse moved to (990, 463)
Screenshot: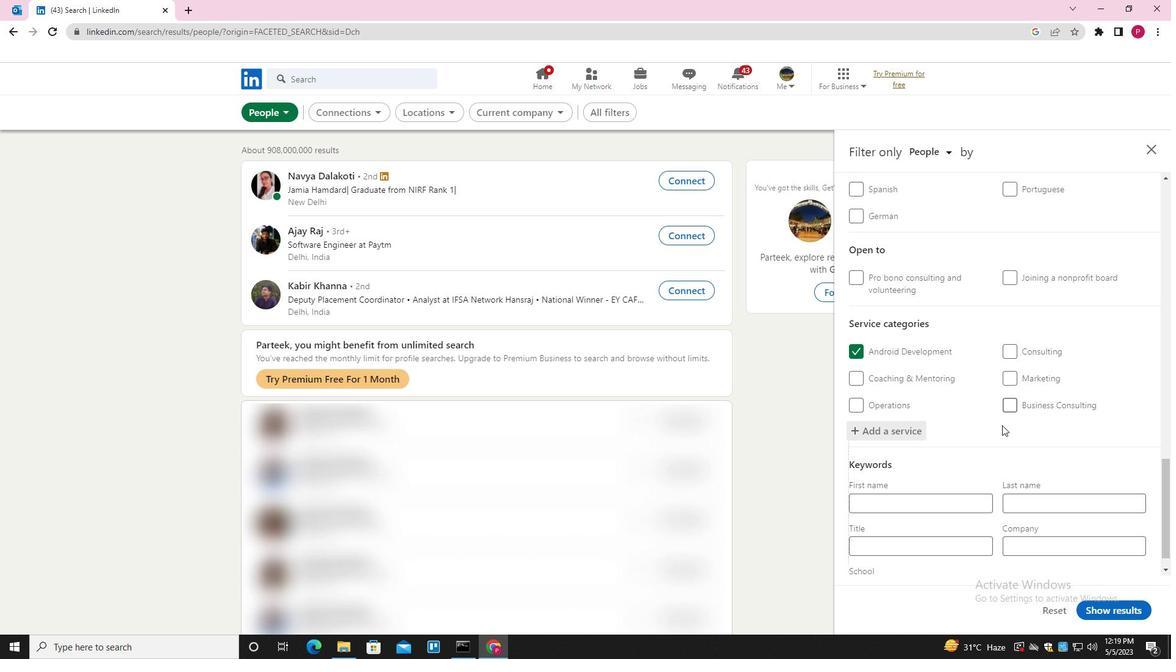 
Action: Mouse scrolled (990, 462) with delta (0, 0)
Screenshot: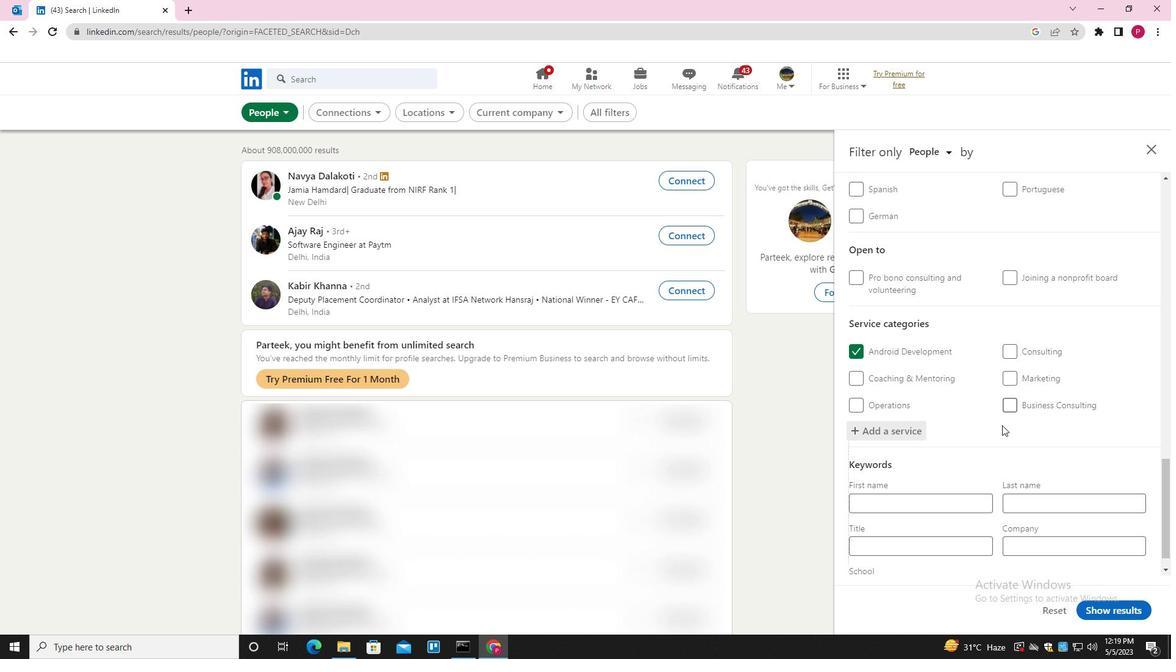 
Action: Mouse moved to (950, 519)
Screenshot: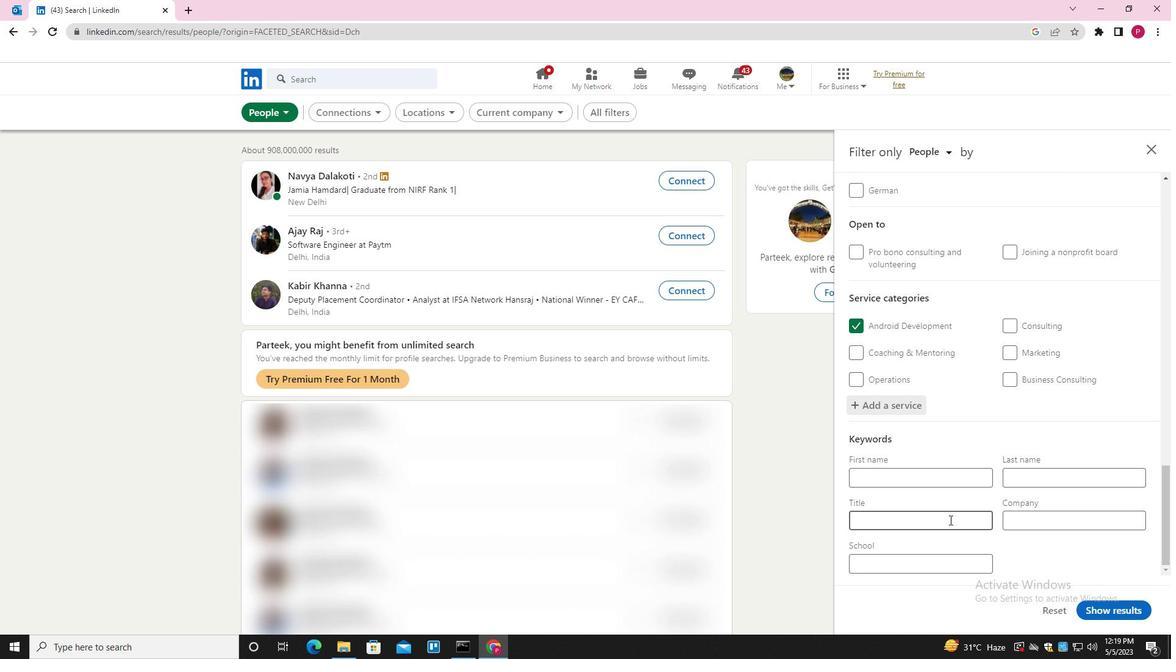 
Action: Mouse pressed left at (950, 519)
Screenshot: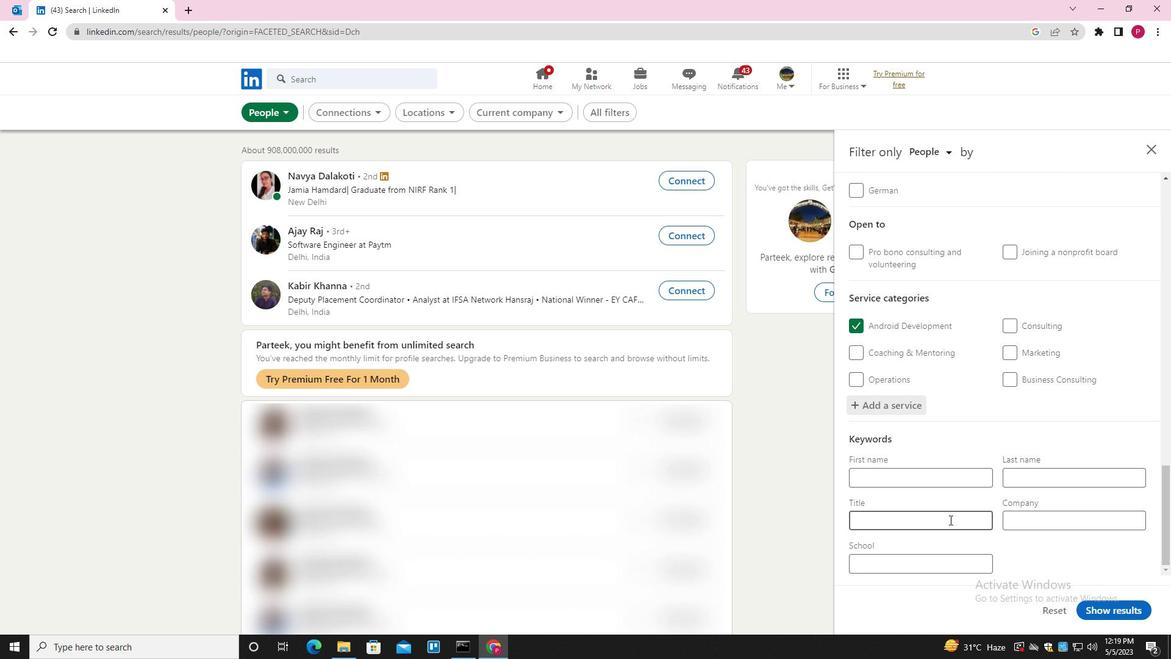 
Action: Key pressed <Key.shift><Key.shift><Key.shift><Key.shift><Key.shift><Key.shift>DATA<Key.space><Key.shift>ENTRY
Screenshot: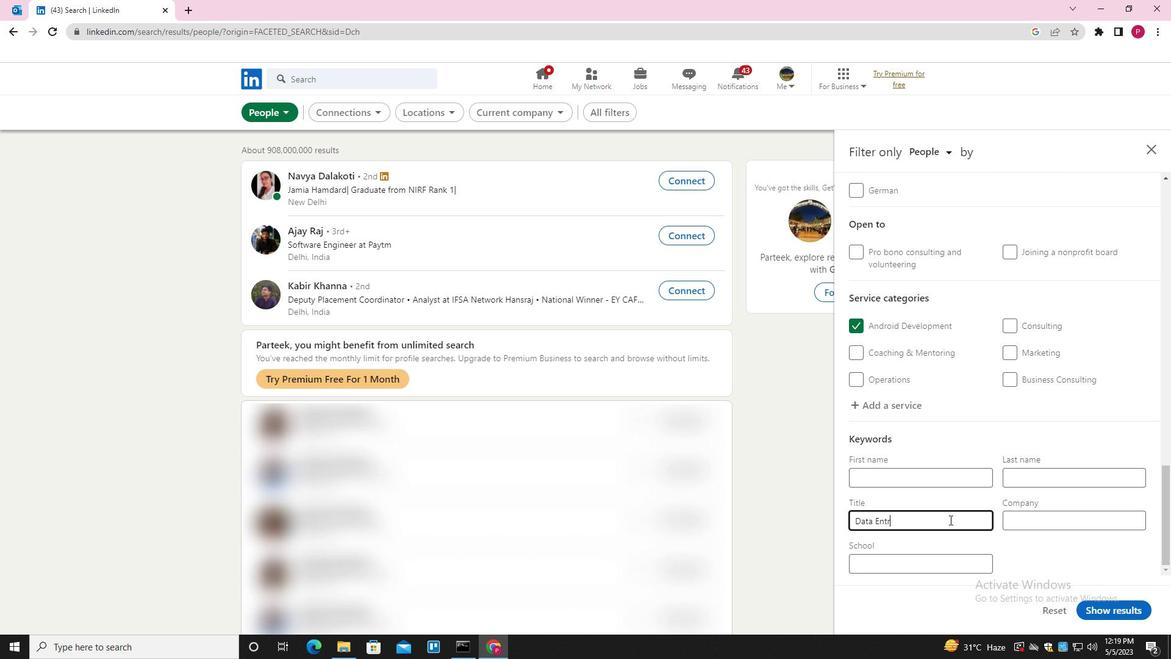 
Action: Mouse moved to (1083, 608)
Screenshot: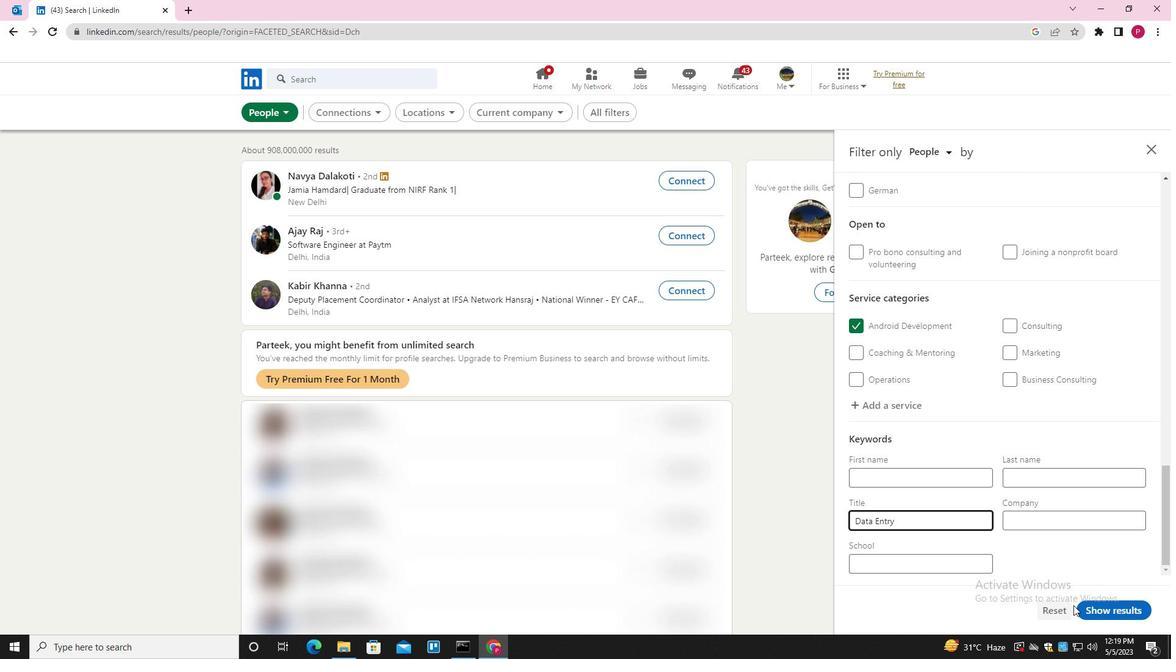 
Action: Mouse pressed left at (1083, 608)
Screenshot: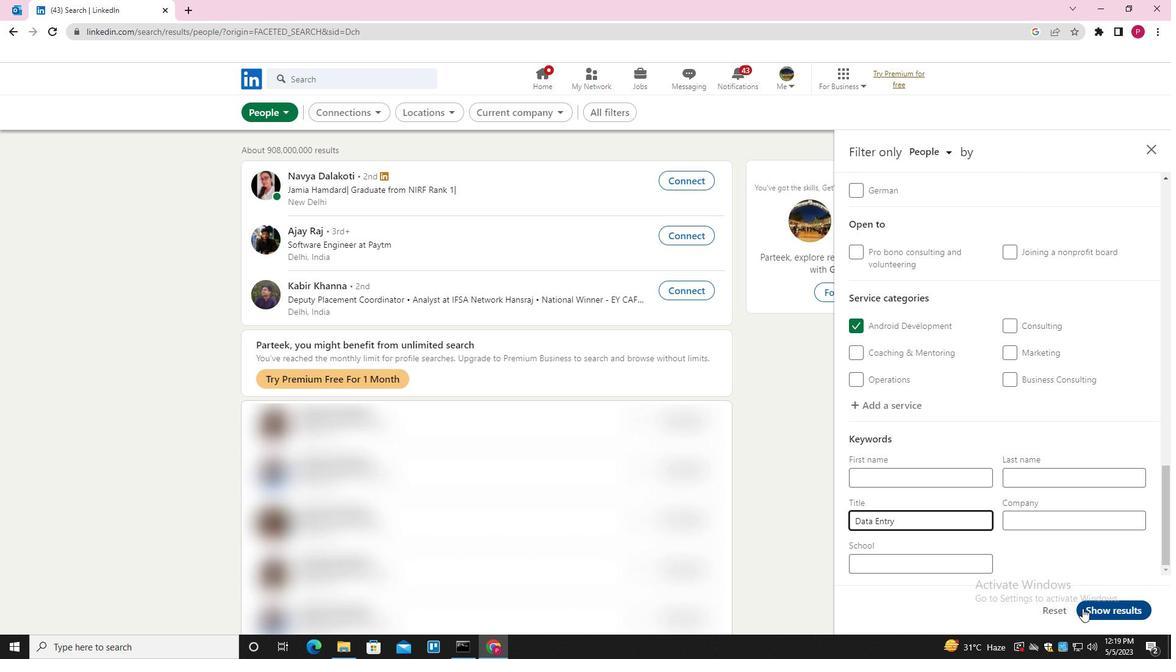 
Action: Mouse moved to (578, 371)
Screenshot: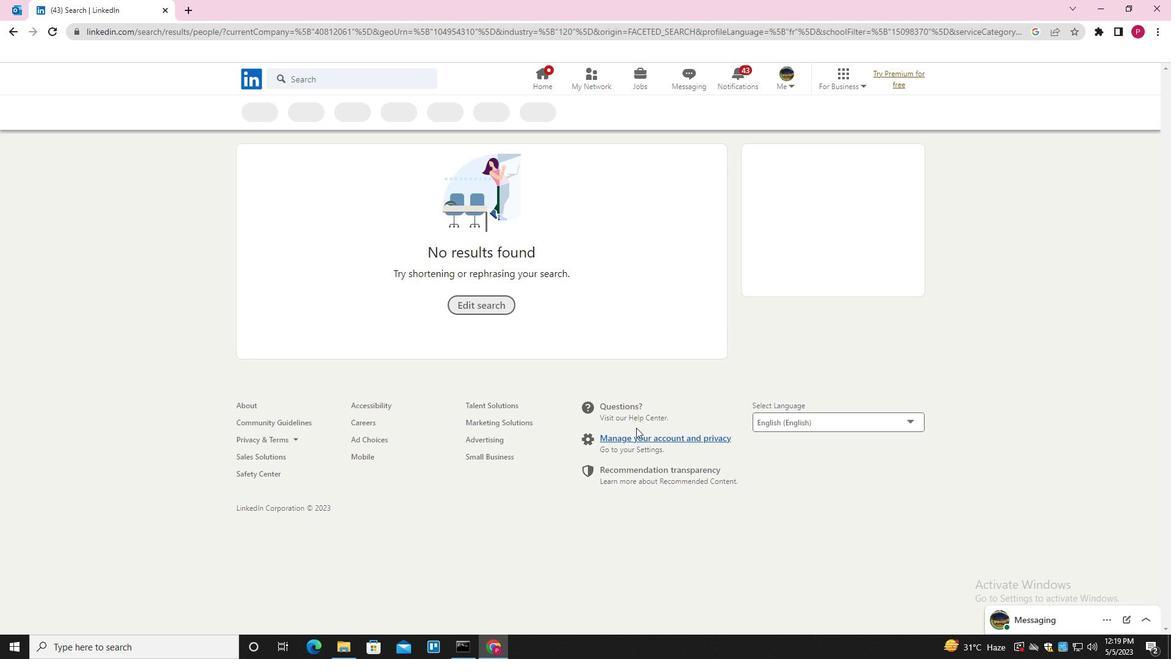 
